 Task: Find connections with filter location Yara with filter topic #leadership with filter profile language Potuguese with filter current company VMware with filter school Kongu Engineering College with filter industry Fabricated Metal Products with filter service category Management Consulting with filter keywords title Marketing Research Analyst
Action: Mouse moved to (554, 90)
Screenshot: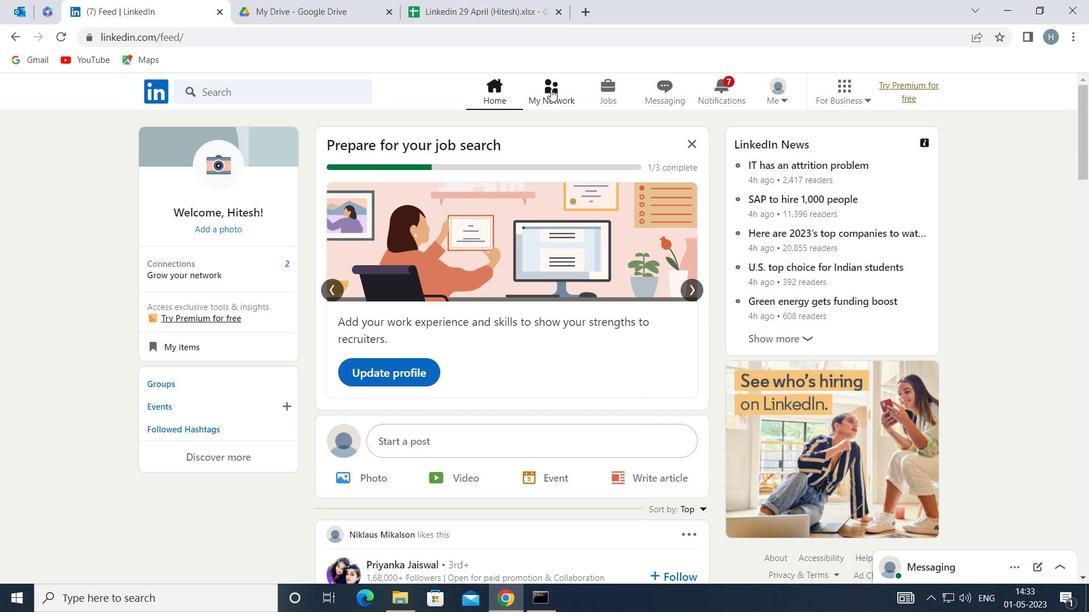 
Action: Mouse pressed left at (554, 90)
Screenshot: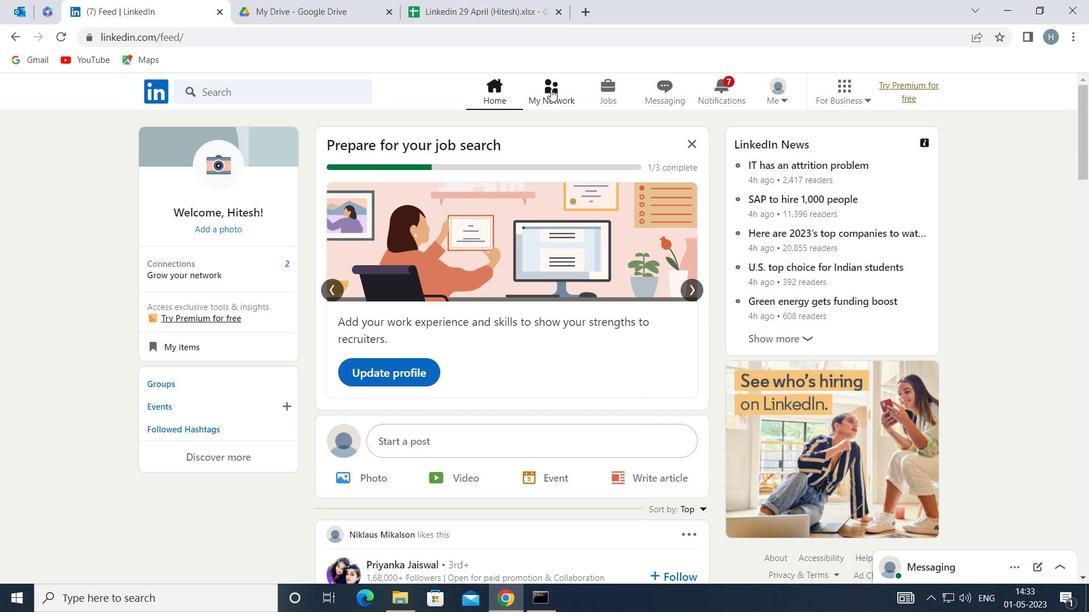 
Action: Mouse moved to (312, 170)
Screenshot: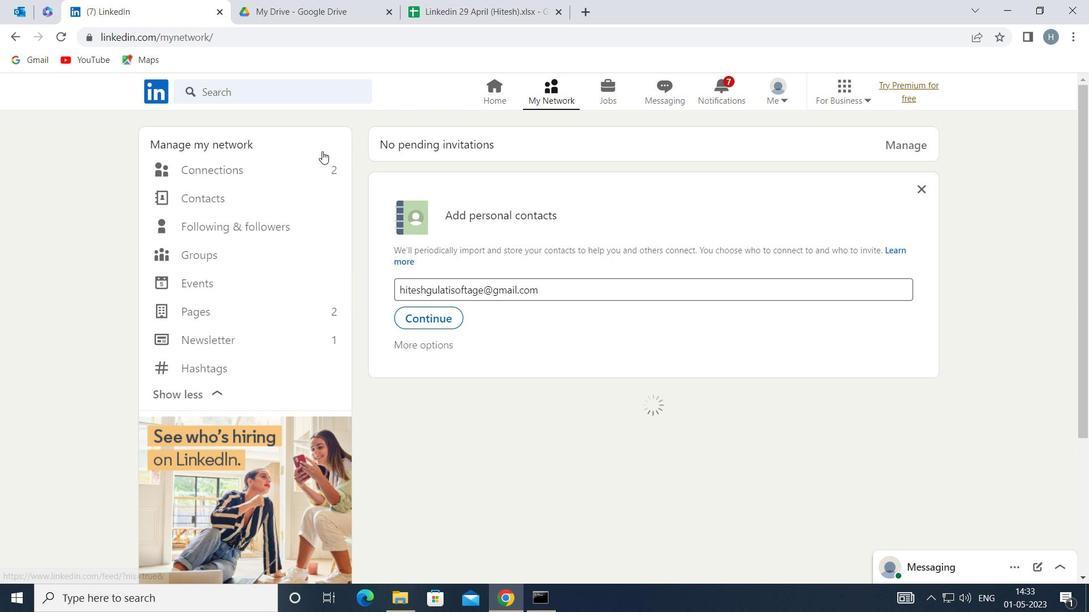 
Action: Mouse pressed left at (312, 170)
Screenshot: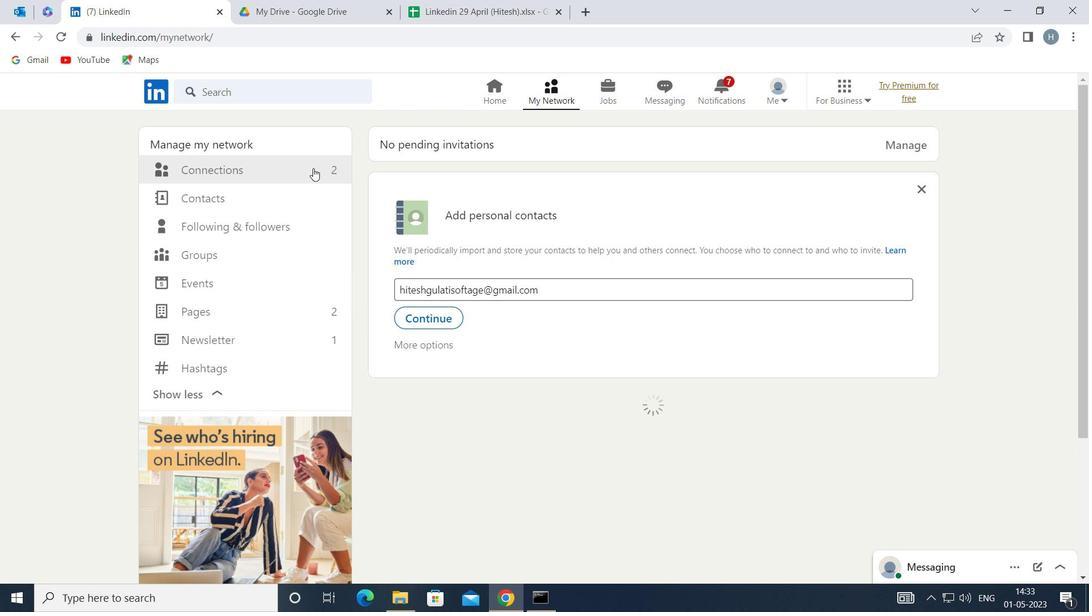 
Action: Mouse moved to (633, 167)
Screenshot: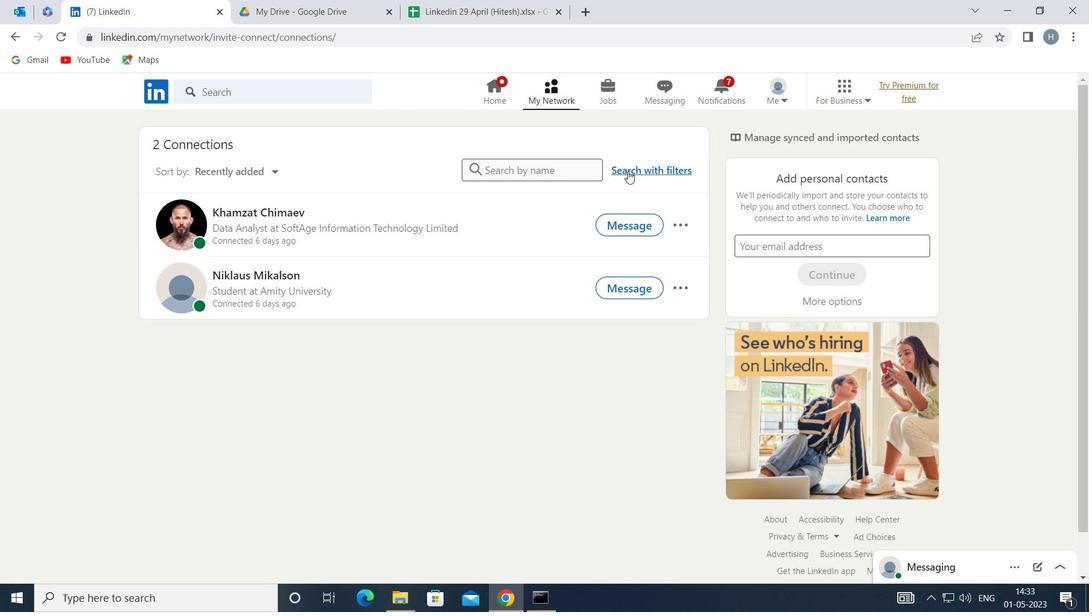
Action: Mouse pressed left at (633, 167)
Screenshot: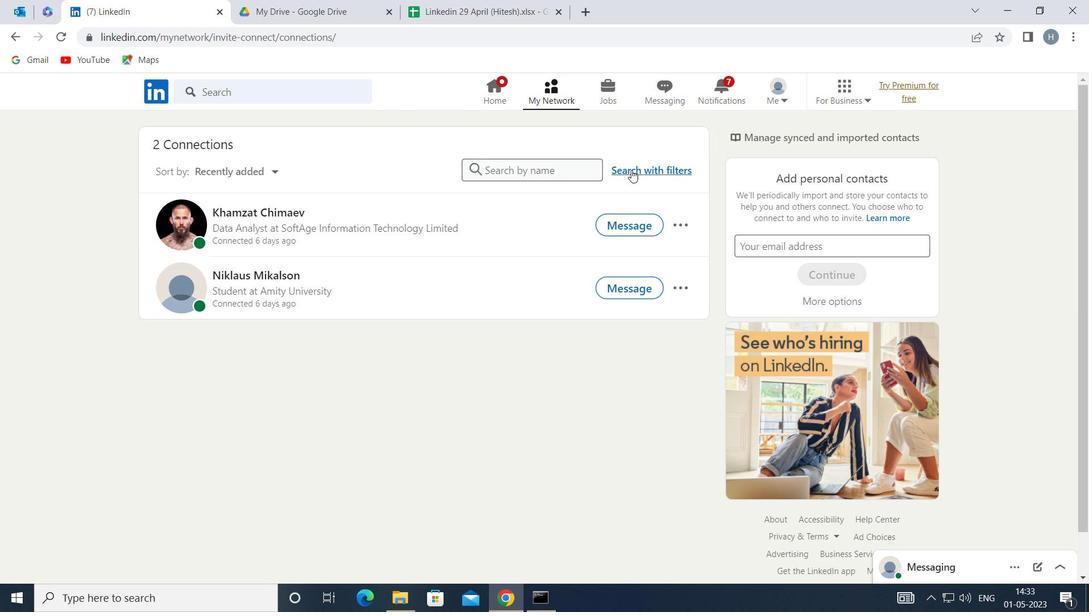 
Action: Mouse moved to (575, 127)
Screenshot: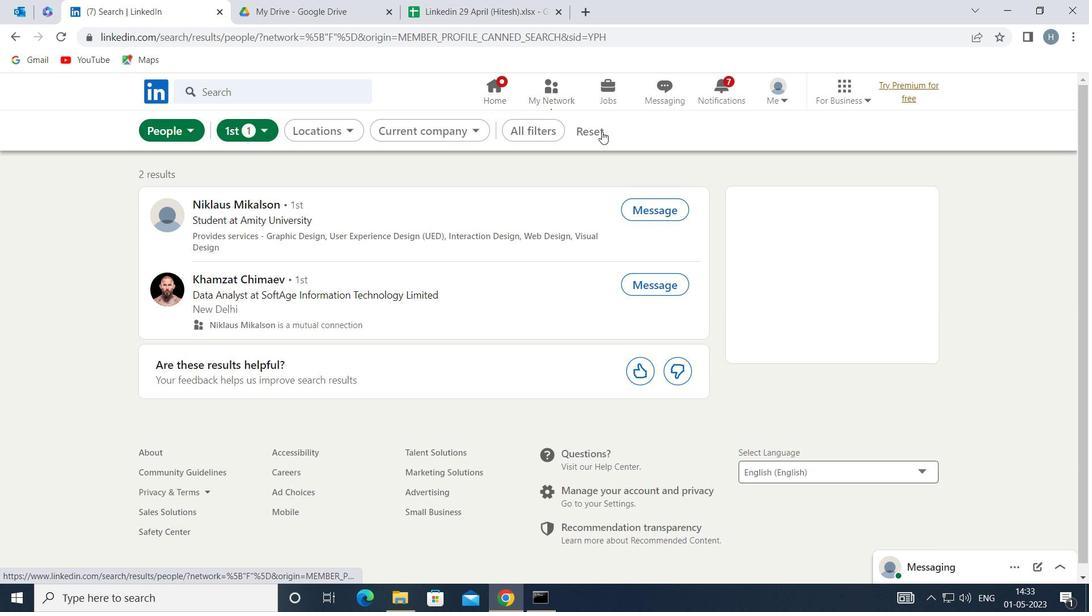 
Action: Mouse pressed left at (575, 127)
Screenshot: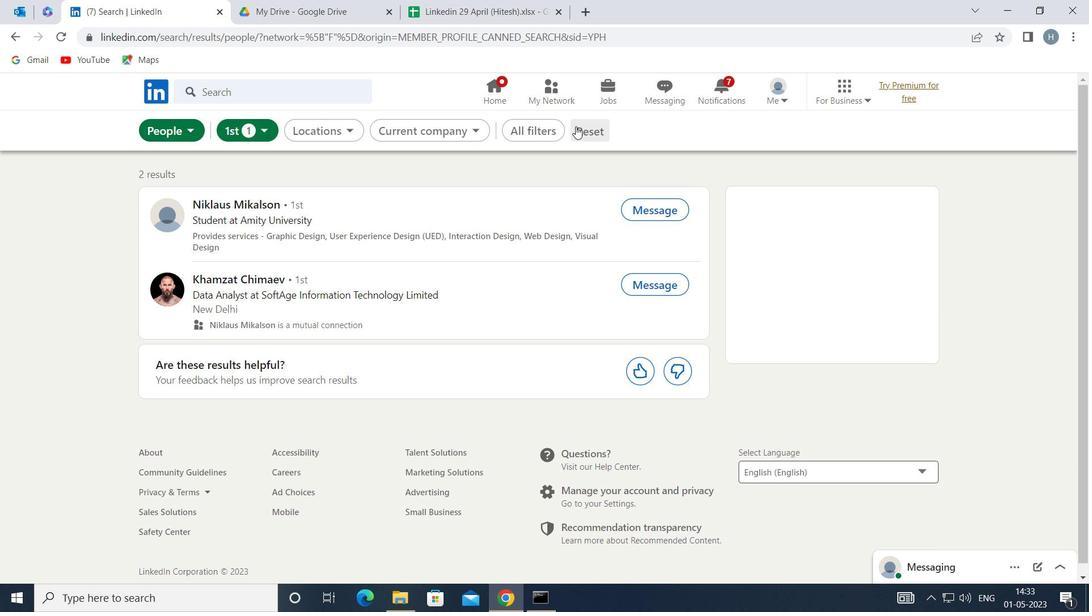 
Action: Mouse moved to (558, 127)
Screenshot: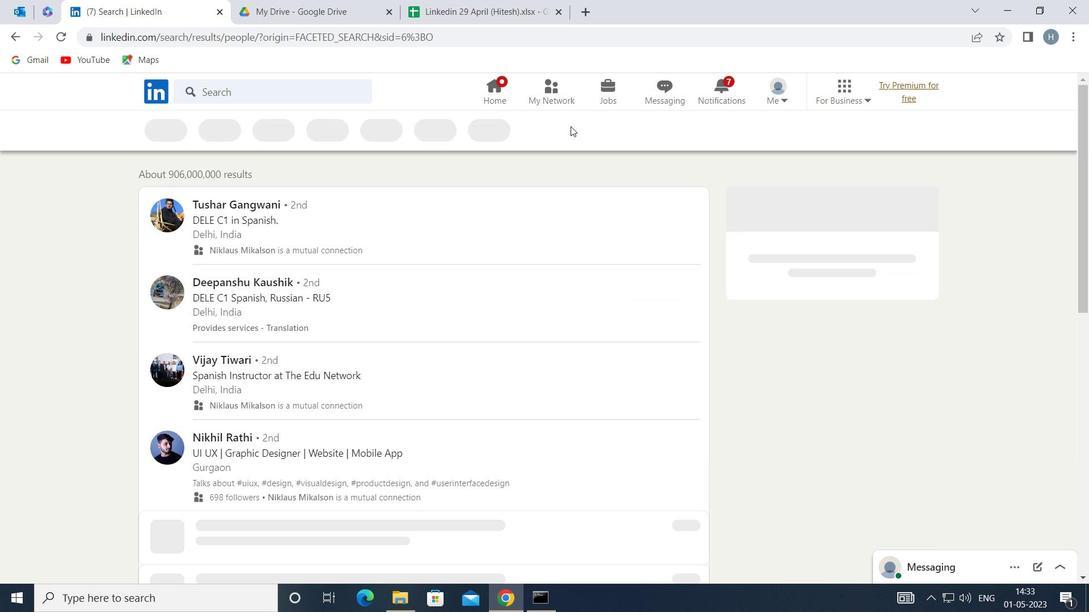 
Action: Mouse pressed left at (558, 127)
Screenshot: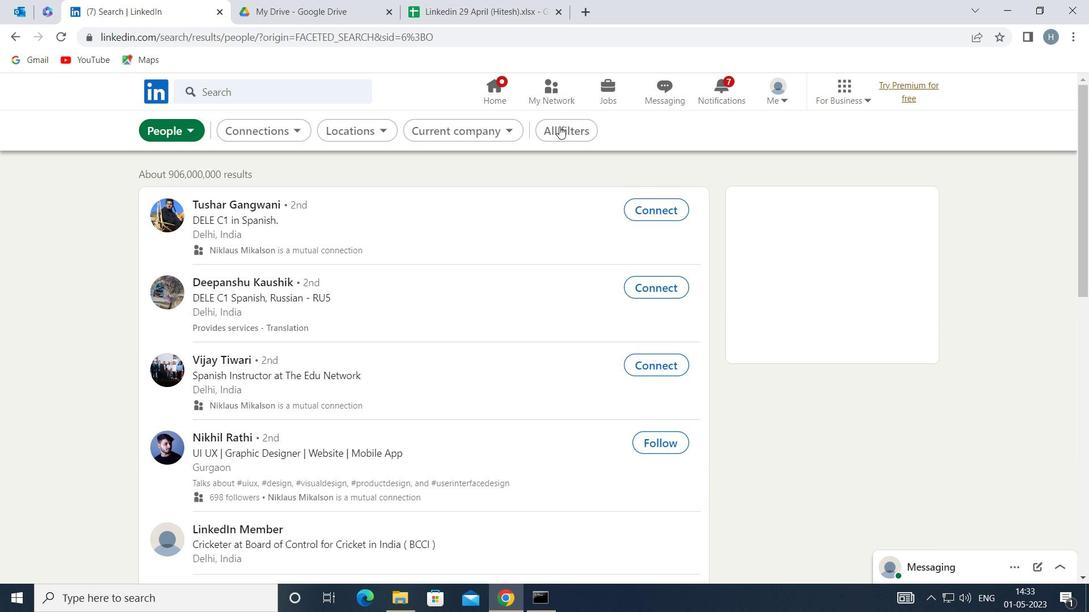 
Action: Mouse moved to (859, 276)
Screenshot: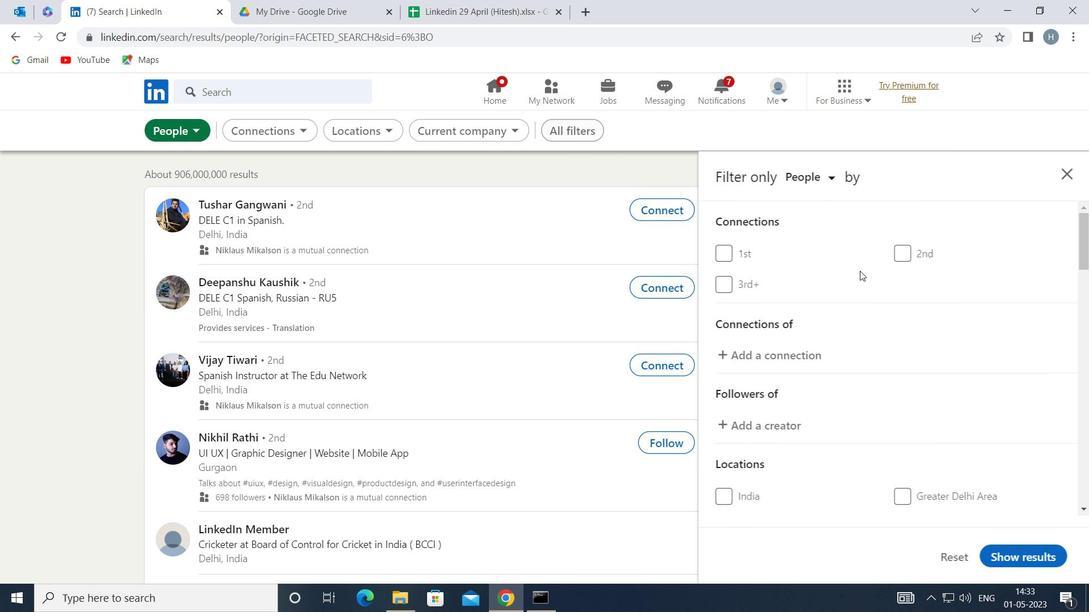 
Action: Mouse scrolled (859, 276) with delta (0, 0)
Screenshot: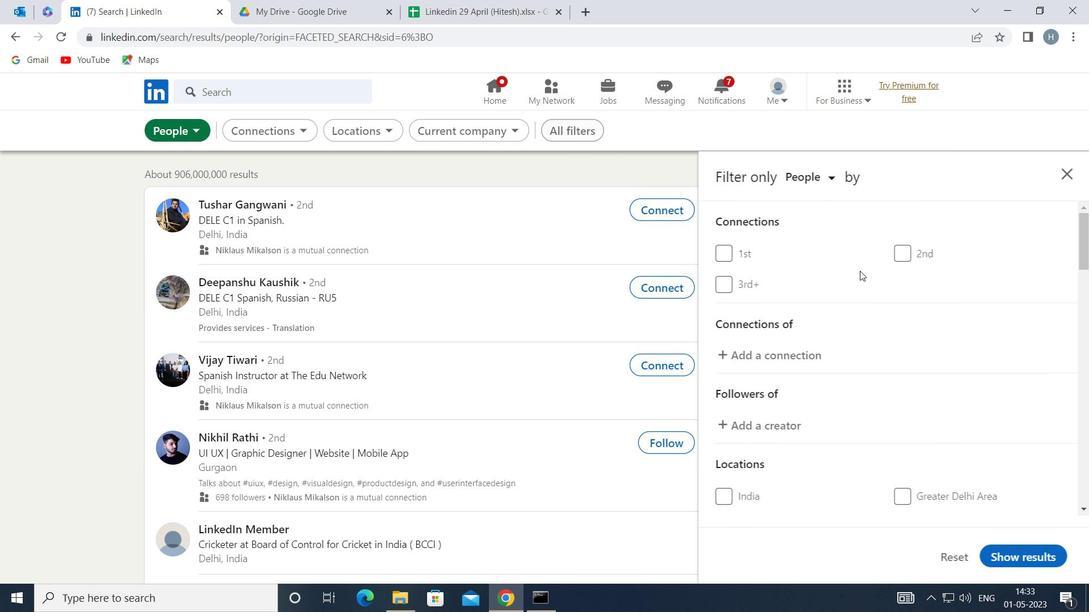 
Action: Mouse moved to (857, 284)
Screenshot: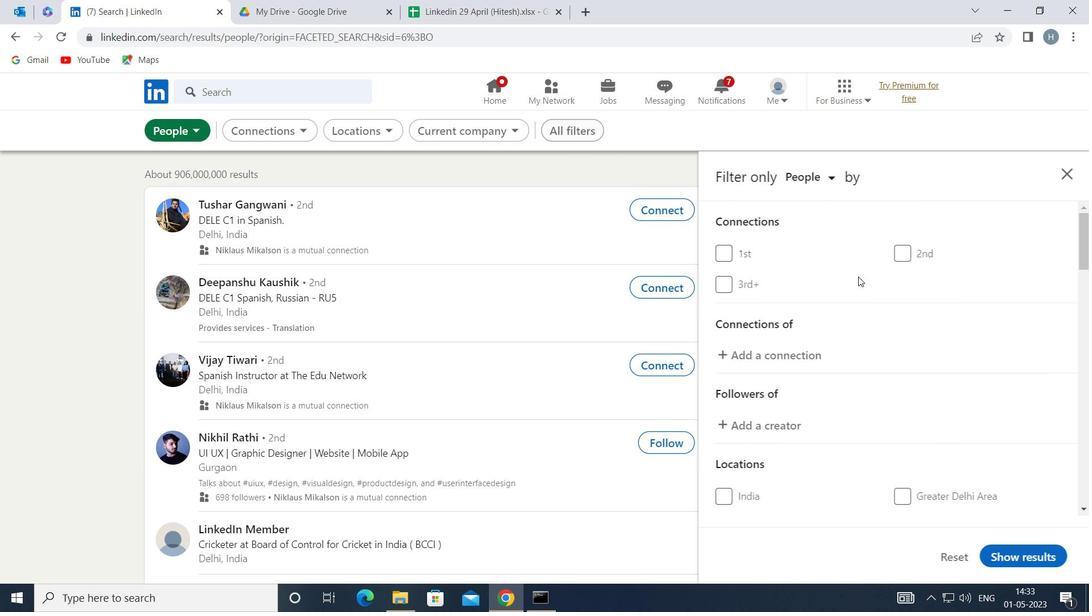 
Action: Mouse scrolled (857, 284) with delta (0, 0)
Screenshot: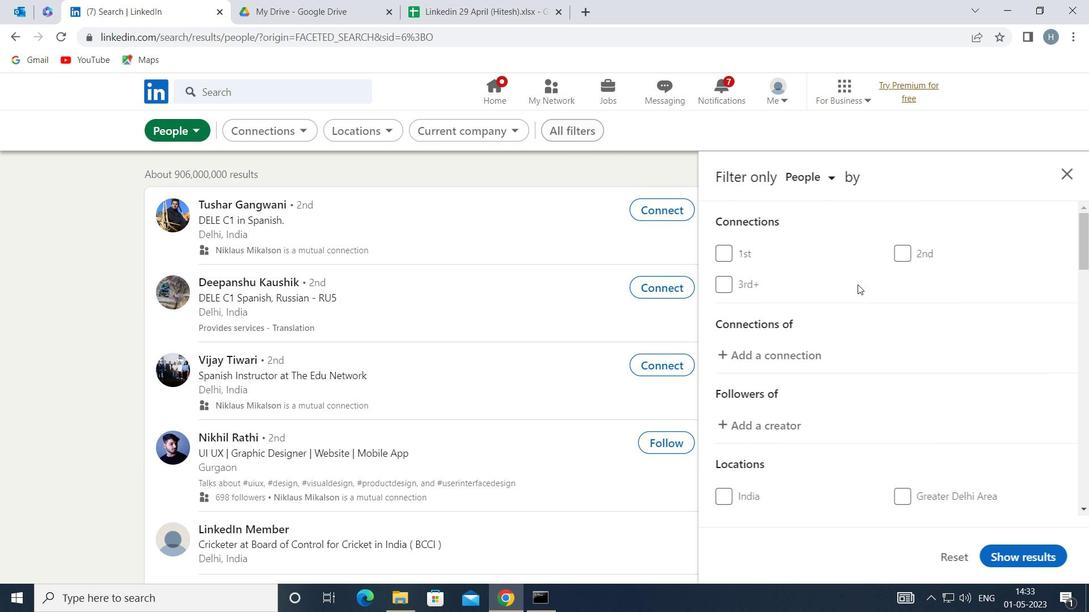 
Action: Mouse moved to (894, 323)
Screenshot: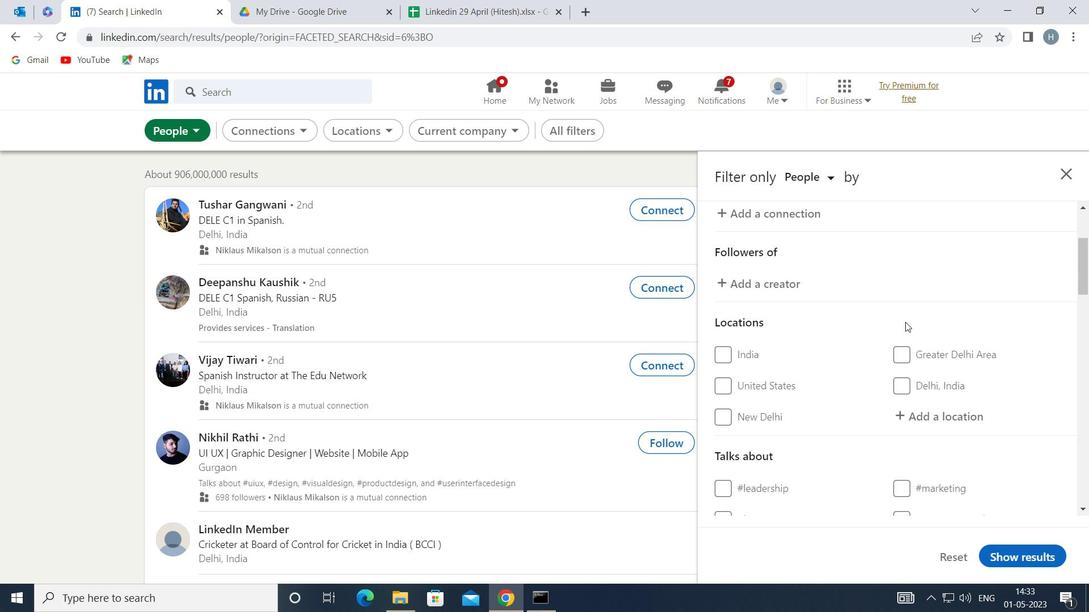 
Action: Mouse scrolled (894, 322) with delta (0, 0)
Screenshot: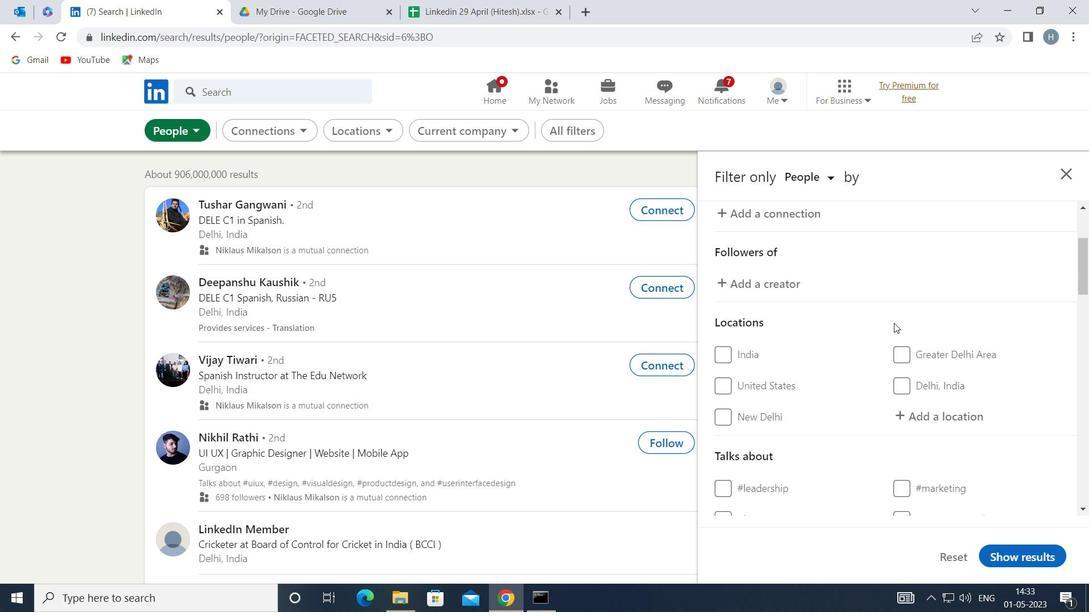 
Action: Mouse moved to (927, 338)
Screenshot: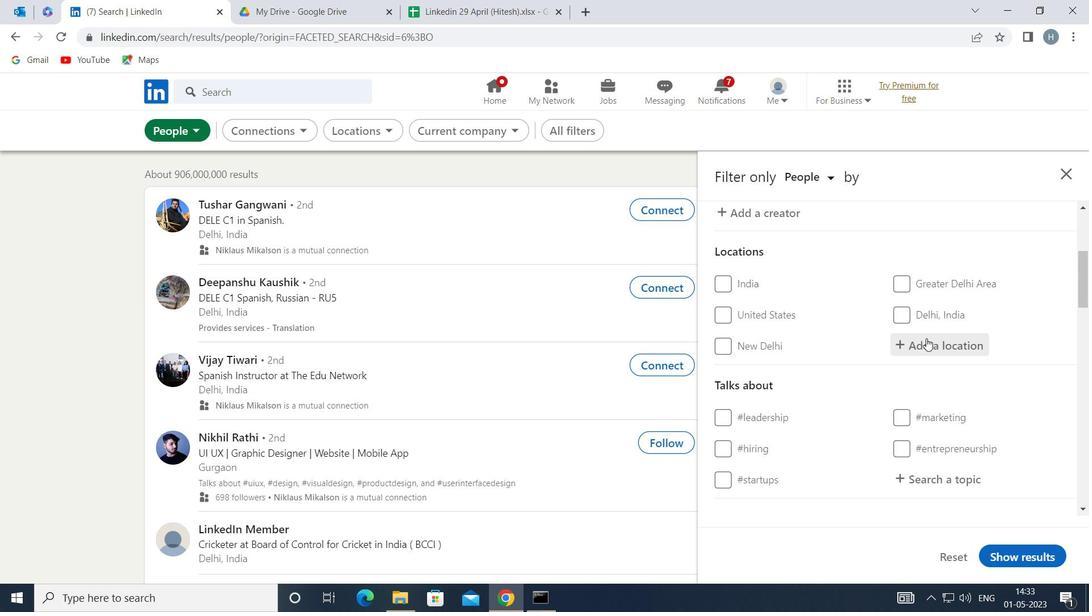 
Action: Mouse pressed left at (927, 338)
Screenshot: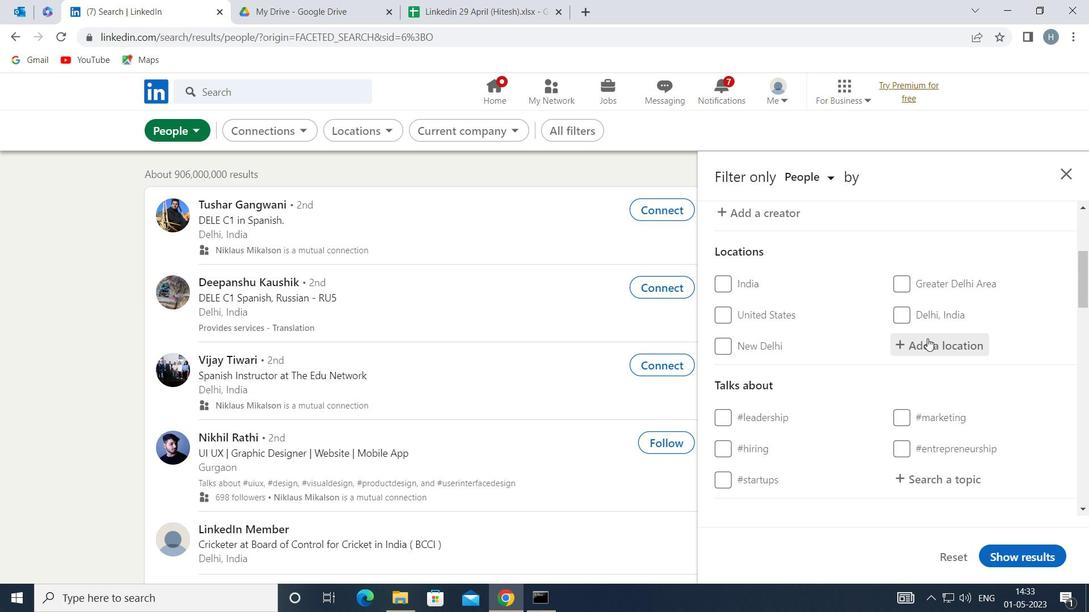 
Action: Mouse moved to (929, 338)
Screenshot: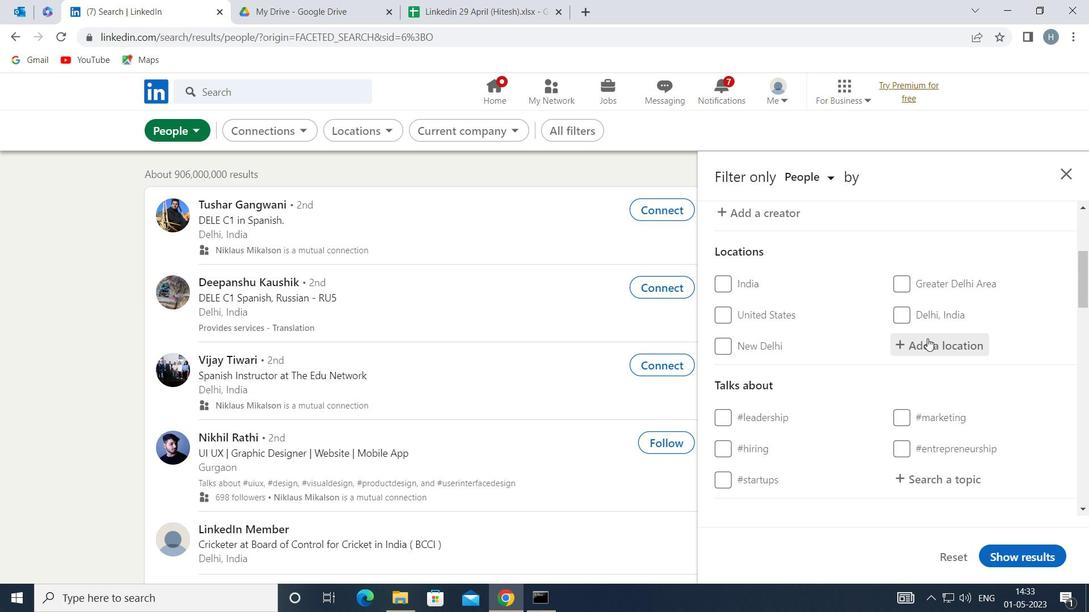
Action: Key pressed <Key.shift>YARA
Screenshot: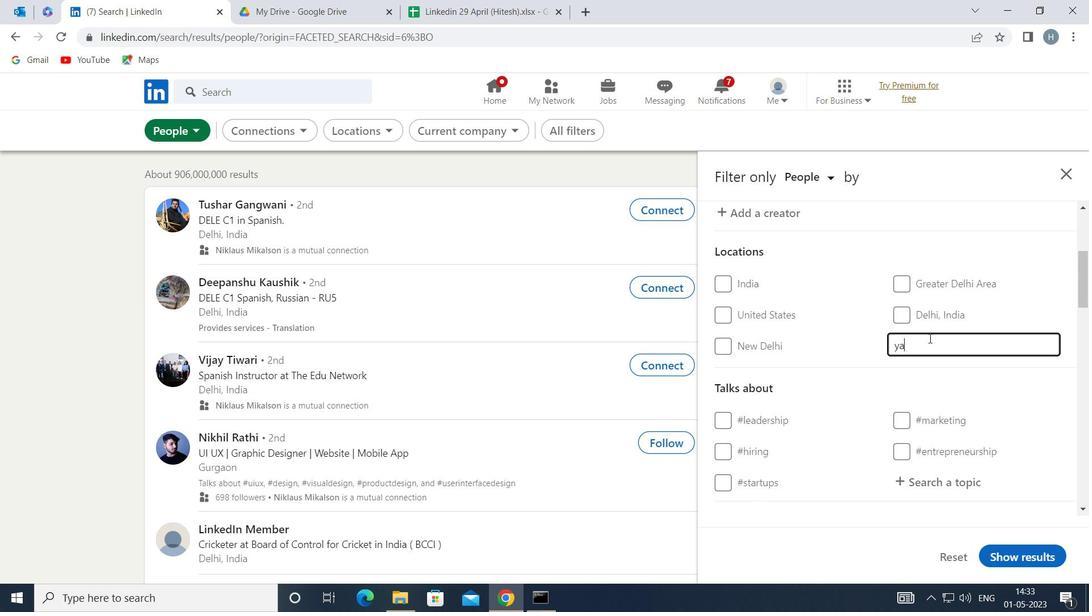 
Action: Mouse moved to (985, 283)
Screenshot: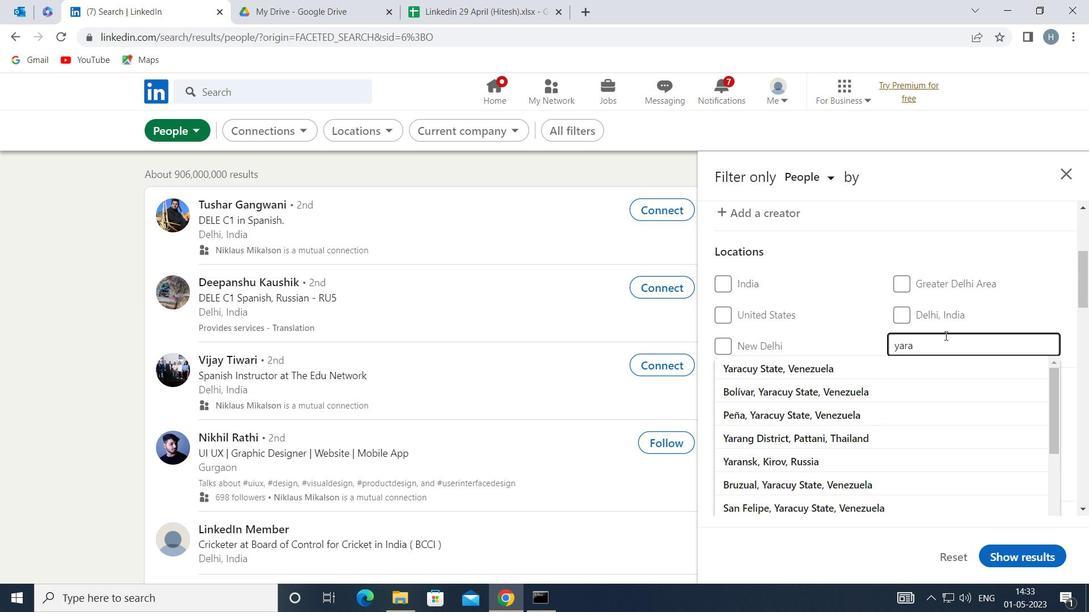
Action: Key pressed <Key.enter>
Screenshot: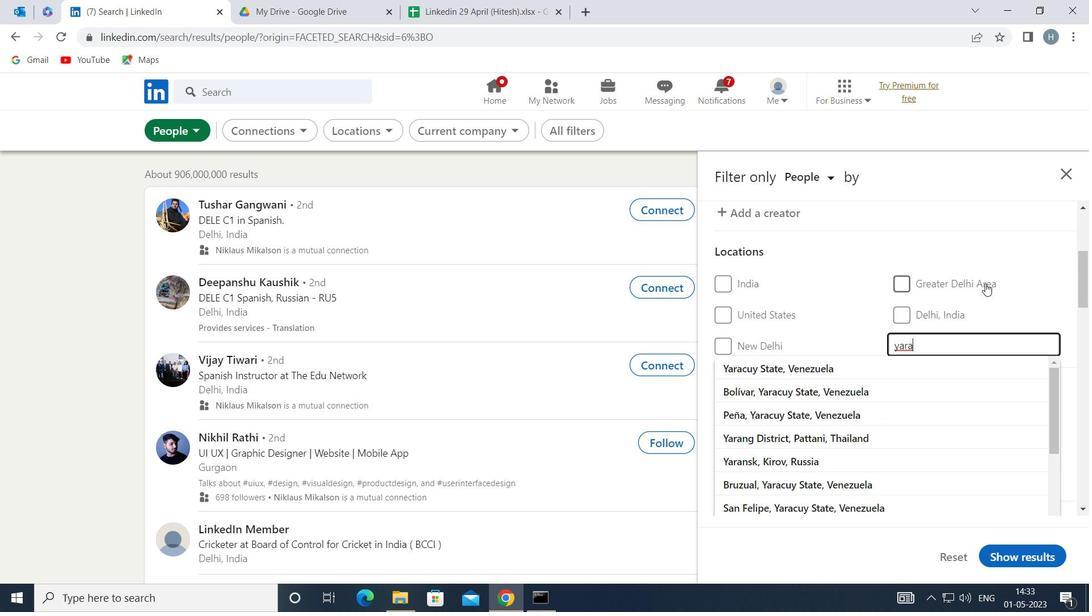 
Action: Mouse moved to (957, 382)
Screenshot: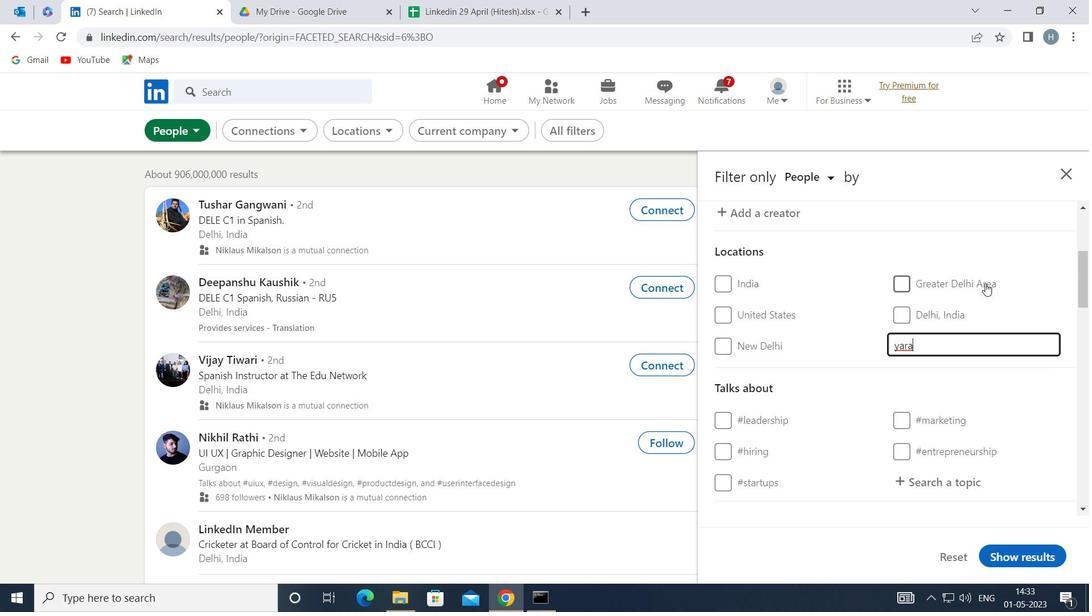 
Action: Mouse scrolled (957, 382) with delta (0, 0)
Screenshot: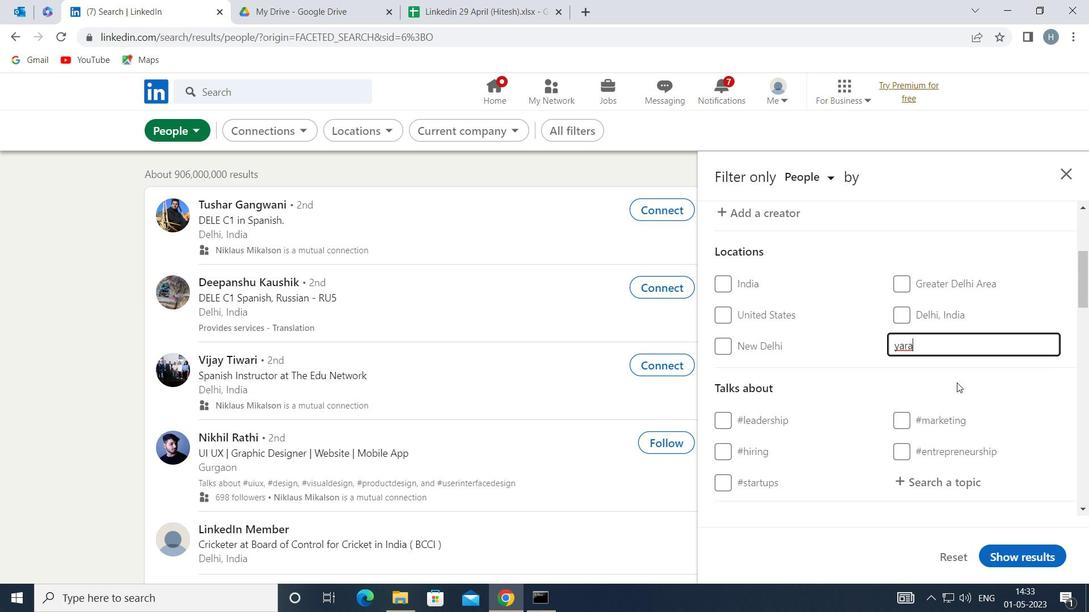 
Action: Mouse scrolled (957, 382) with delta (0, 0)
Screenshot: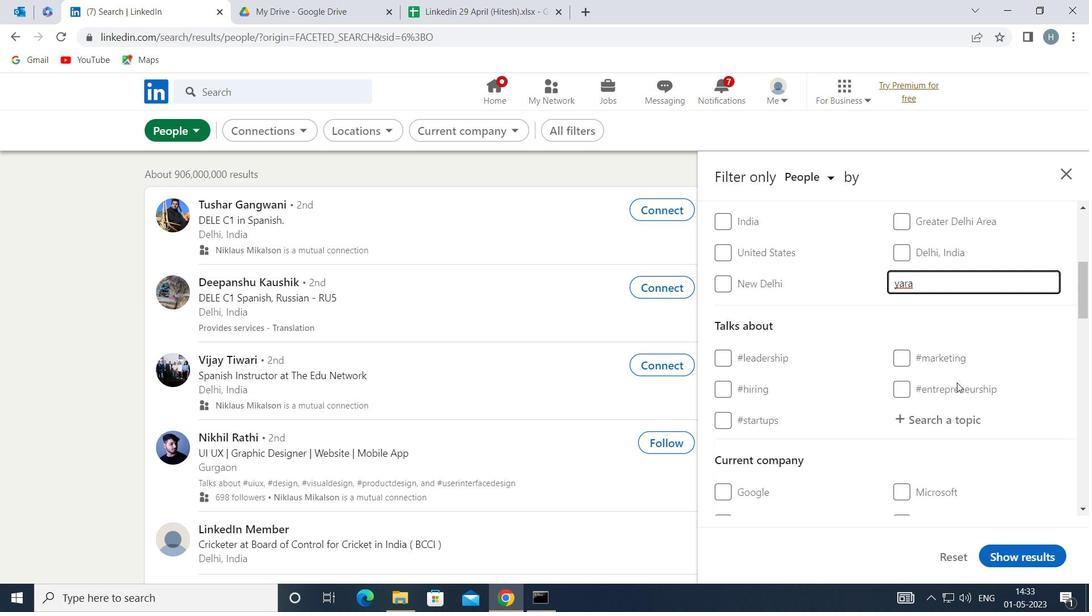 
Action: Mouse moved to (960, 344)
Screenshot: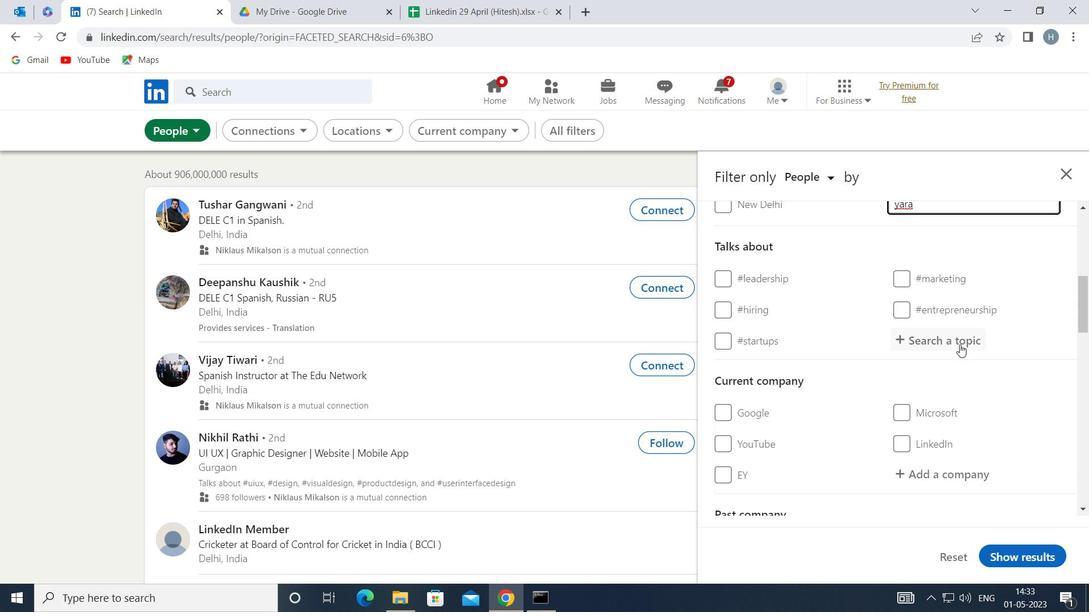 
Action: Mouse pressed left at (960, 344)
Screenshot: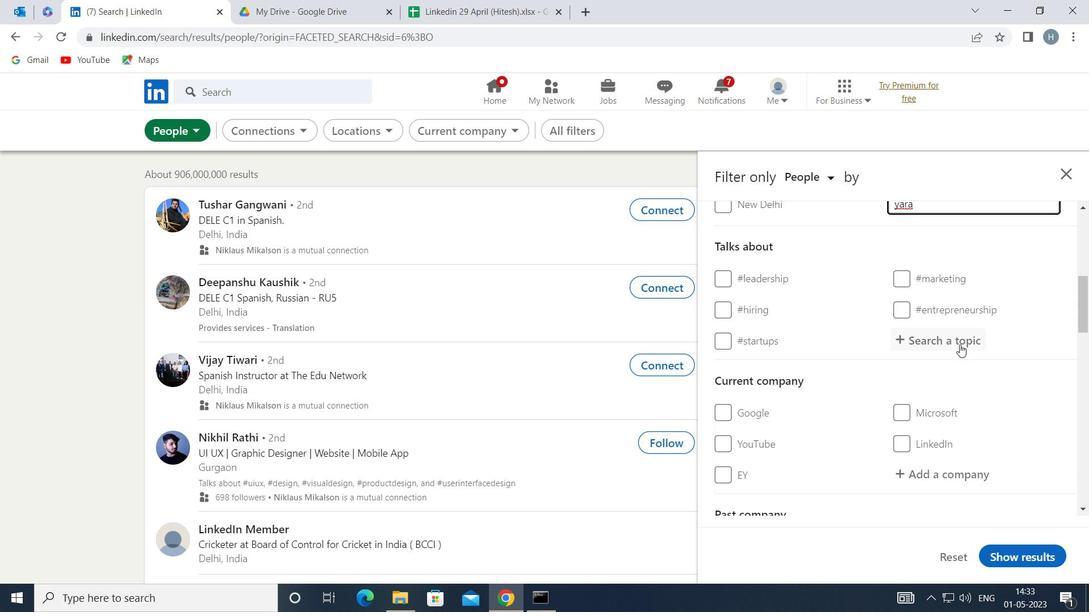 
Action: Key pressed <Key.shift>LEADERSHIP
Screenshot: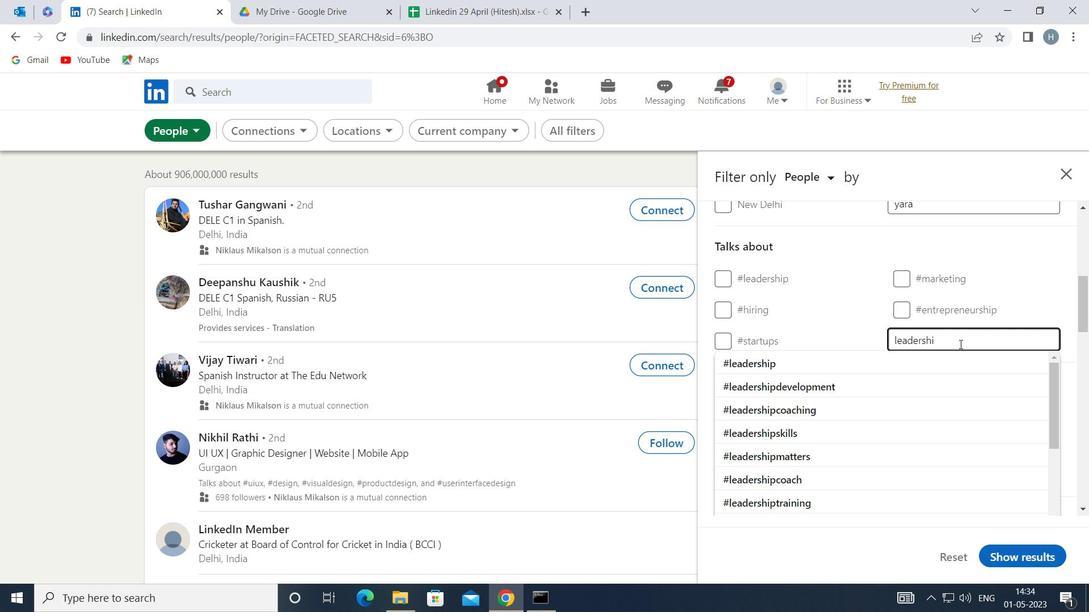 
Action: Mouse moved to (893, 364)
Screenshot: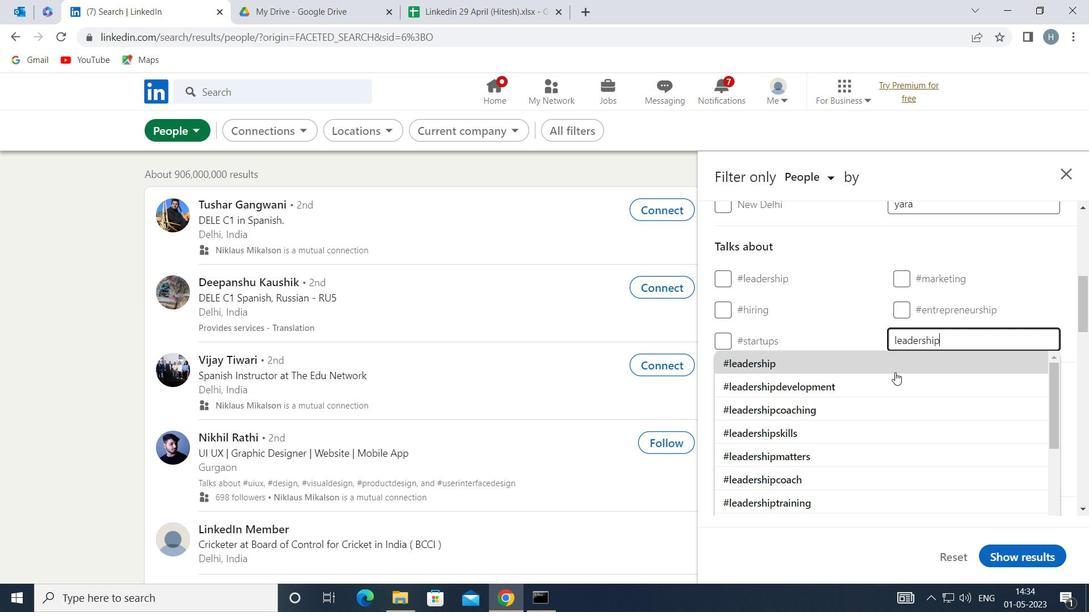 
Action: Mouse pressed left at (893, 364)
Screenshot: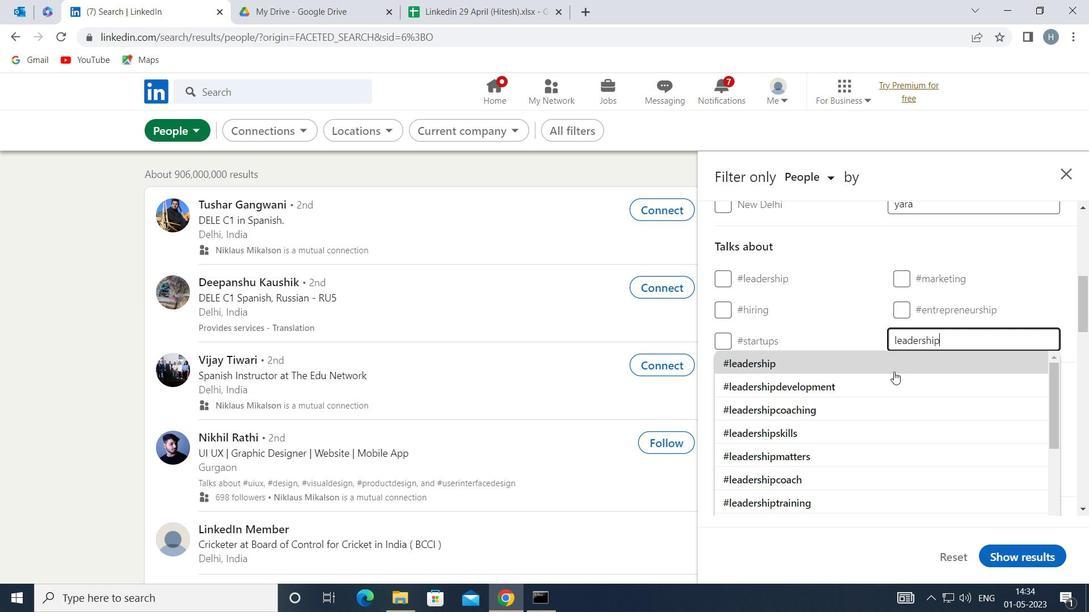 
Action: Mouse moved to (863, 356)
Screenshot: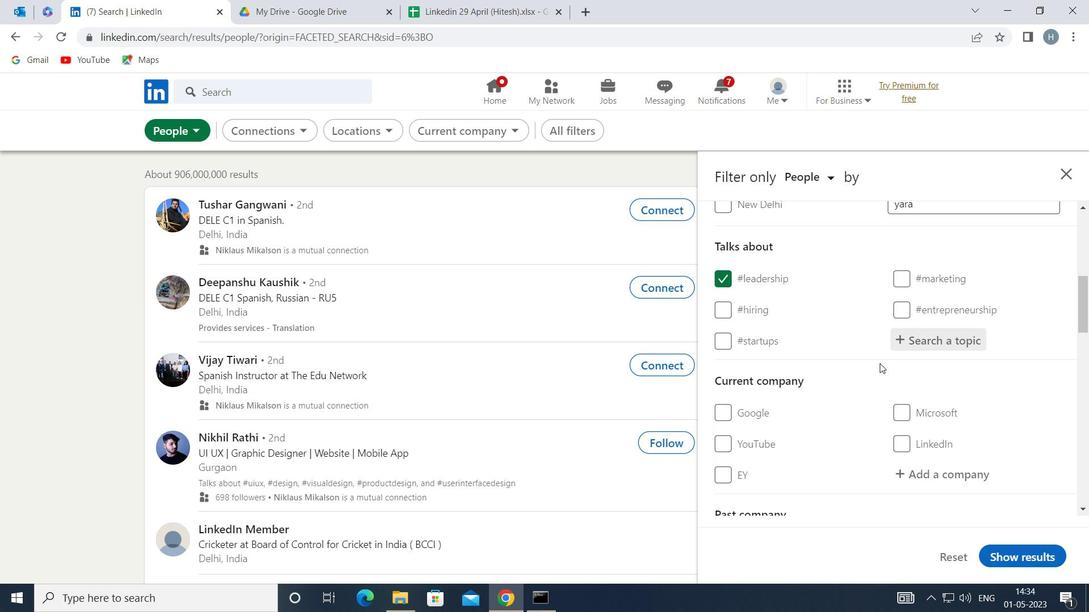 
Action: Mouse scrolled (863, 355) with delta (0, 0)
Screenshot: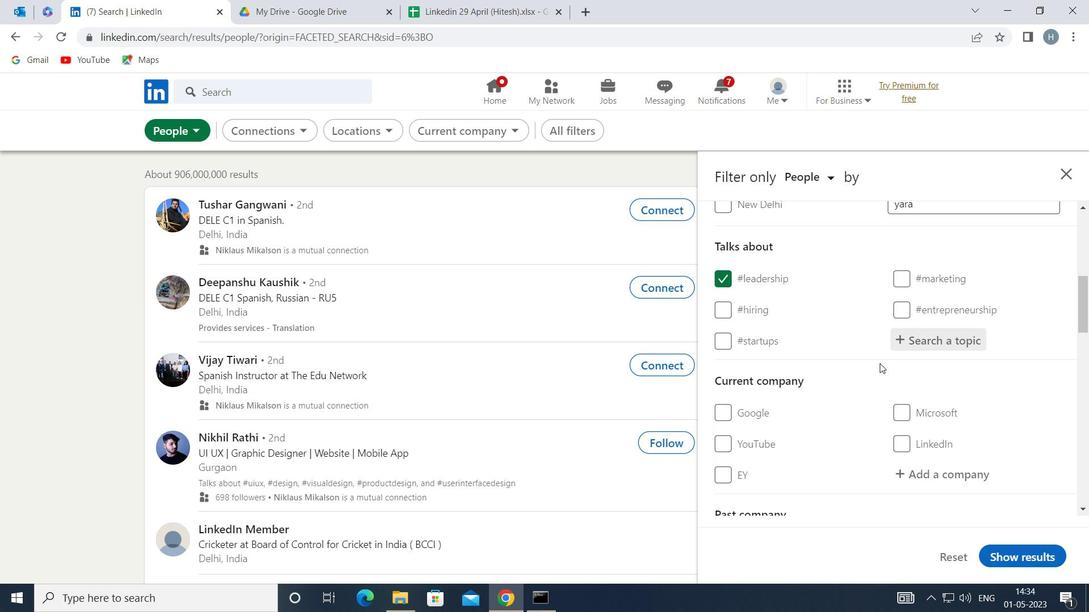 
Action: Mouse moved to (858, 356)
Screenshot: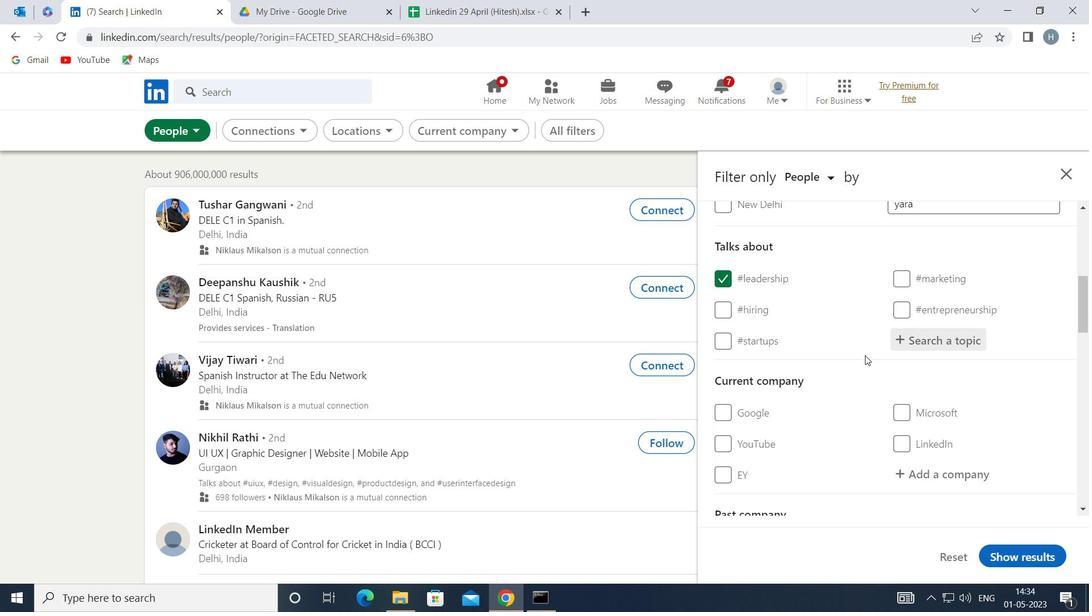 
Action: Mouse scrolled (858, 355) with delta (0, 0)
Screenshot: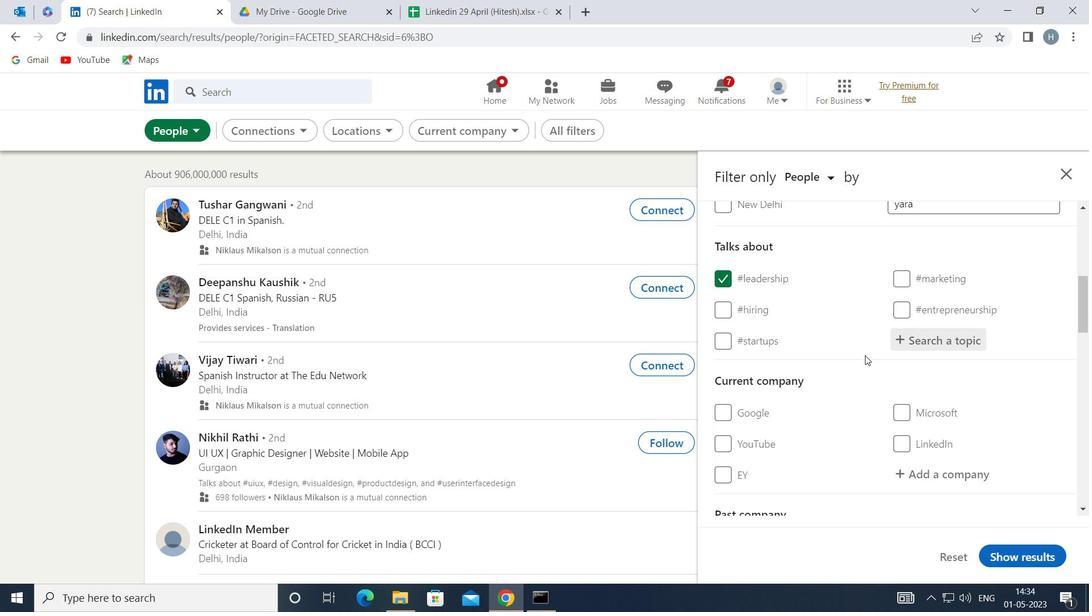 
Action: Mouse moved to (853, 354)
Screenshot: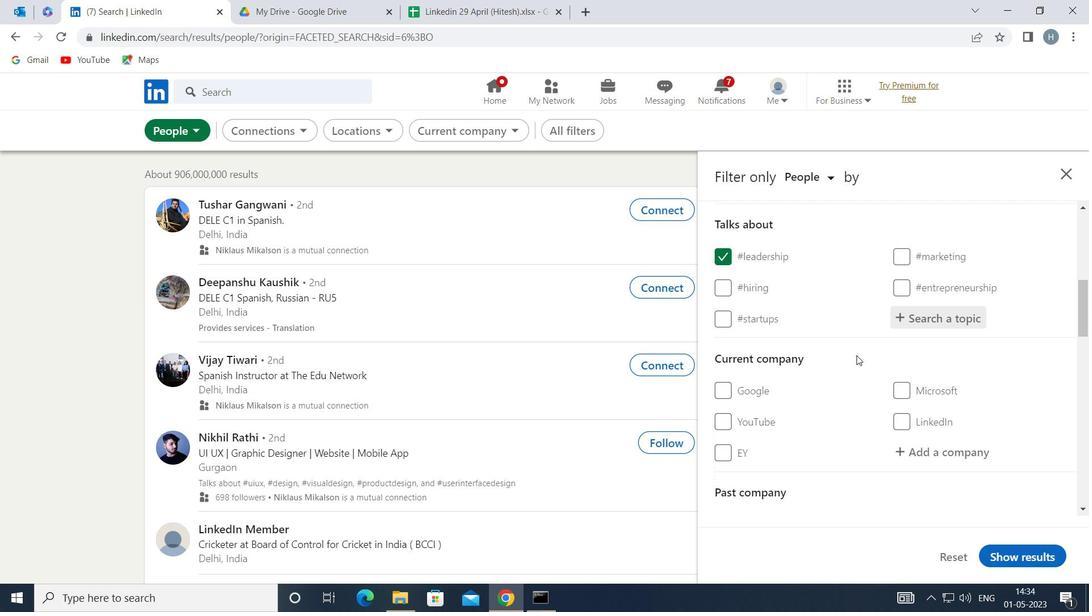 
Action: Mouse scrolled (853, 353) with delta (0, 0)
Screenshot: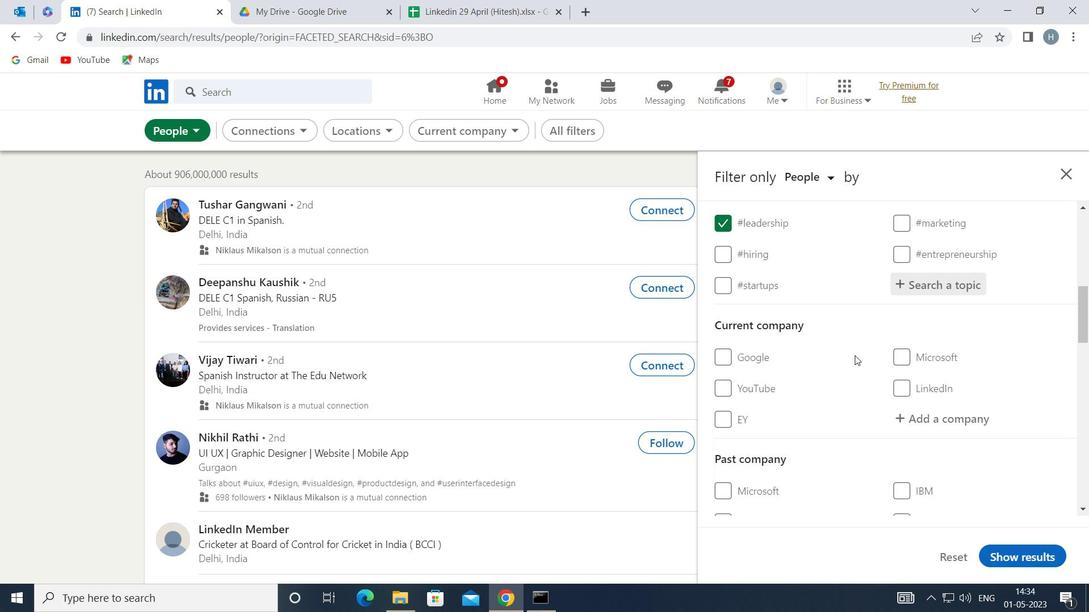 
Action: Mouse moved to (853, 347)
Screenshot: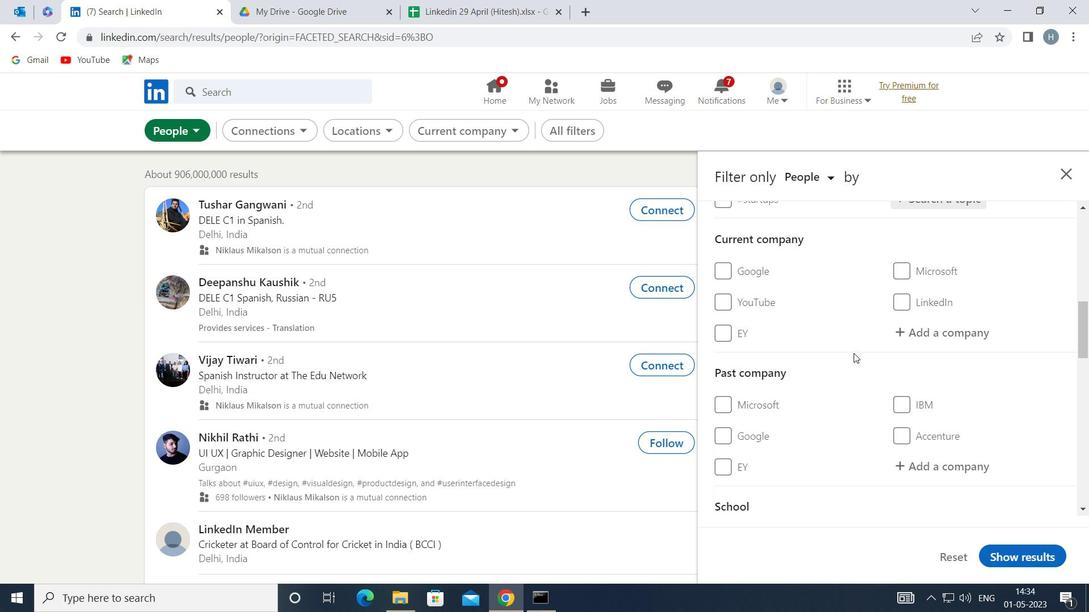 
Action: Mouse scrolled (853, 346) with delta (0, 0)
Screenshot: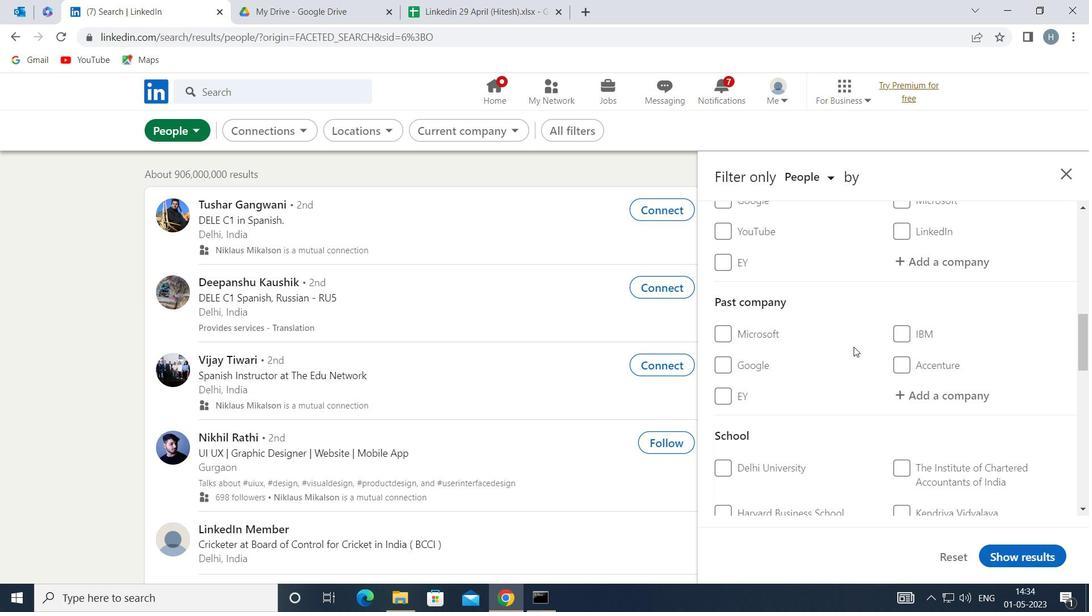 
Action: Mouse scrolled (853, 346) with delta (0, 0)
Screenshot: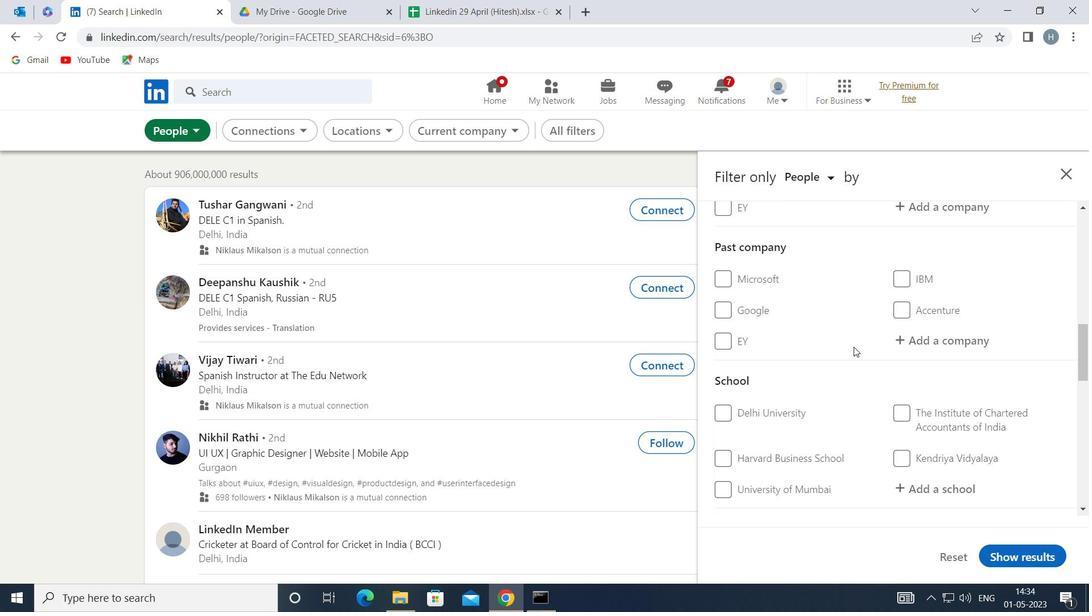 
Action: Mouse scrolled (853, 346) with delta (0, 0)
Screenshot: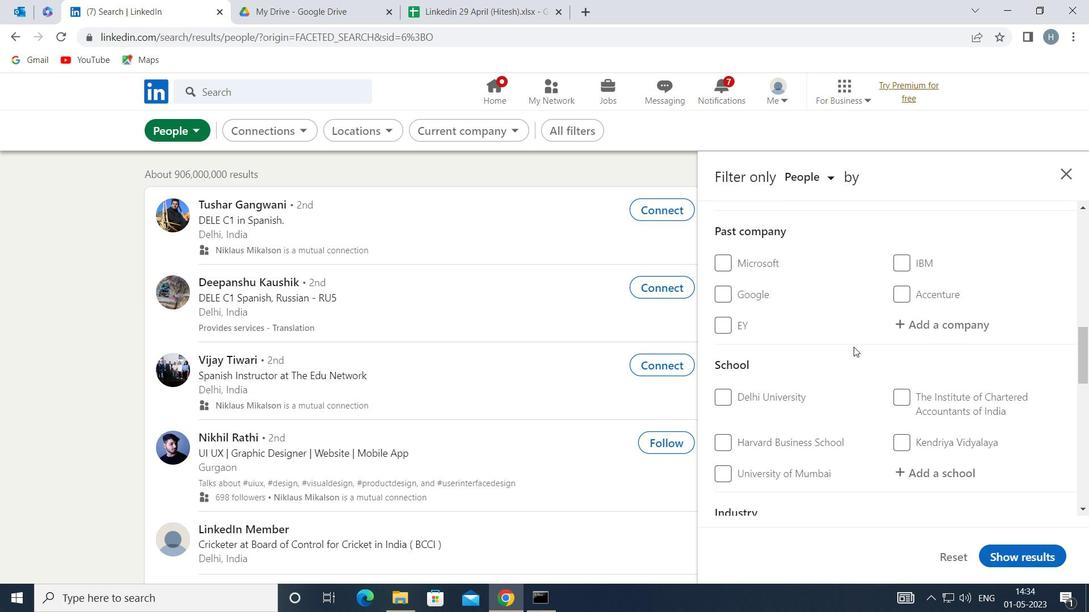 
Action: Mouse scrolled (853, 346) with delta (0, 0)
Screenshot: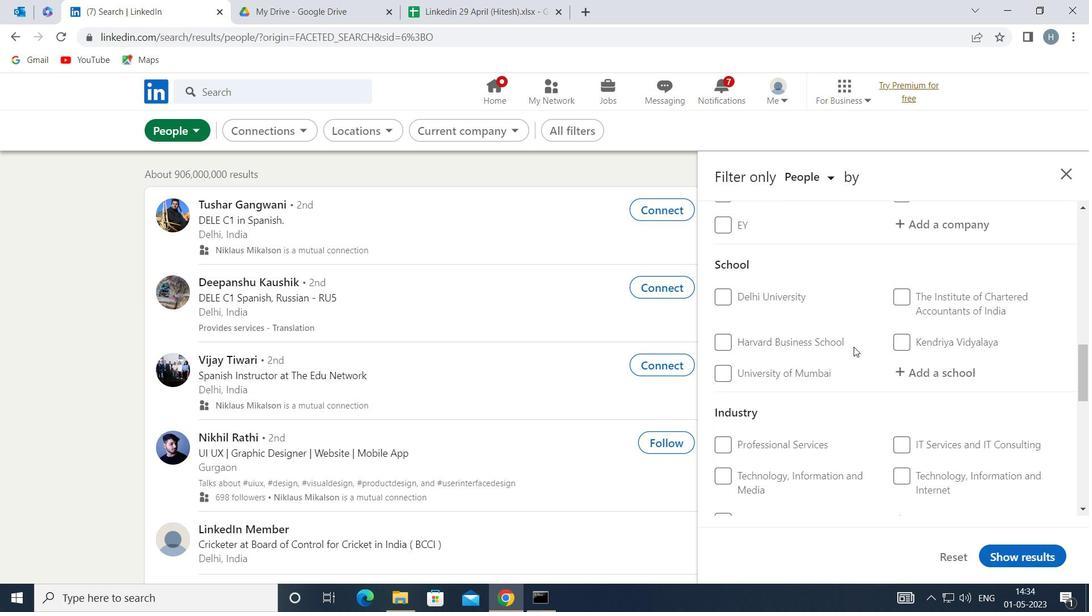 
Action: Mouse scrolled (853, 346) with delta (0, 0)
Screenshot: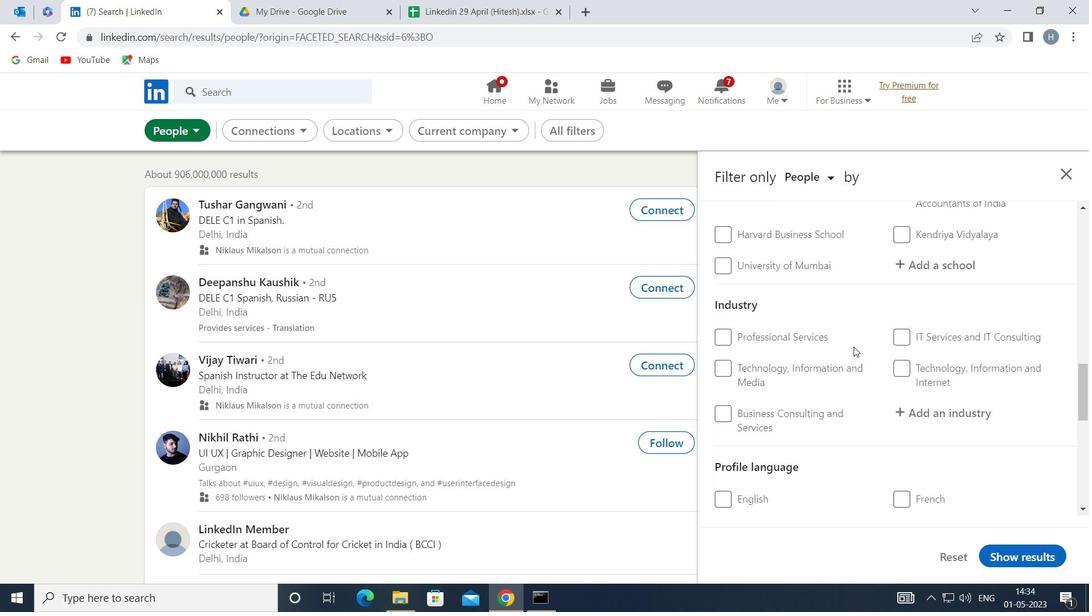 
Action: Mouse moved to (853, 347)
Screenshot: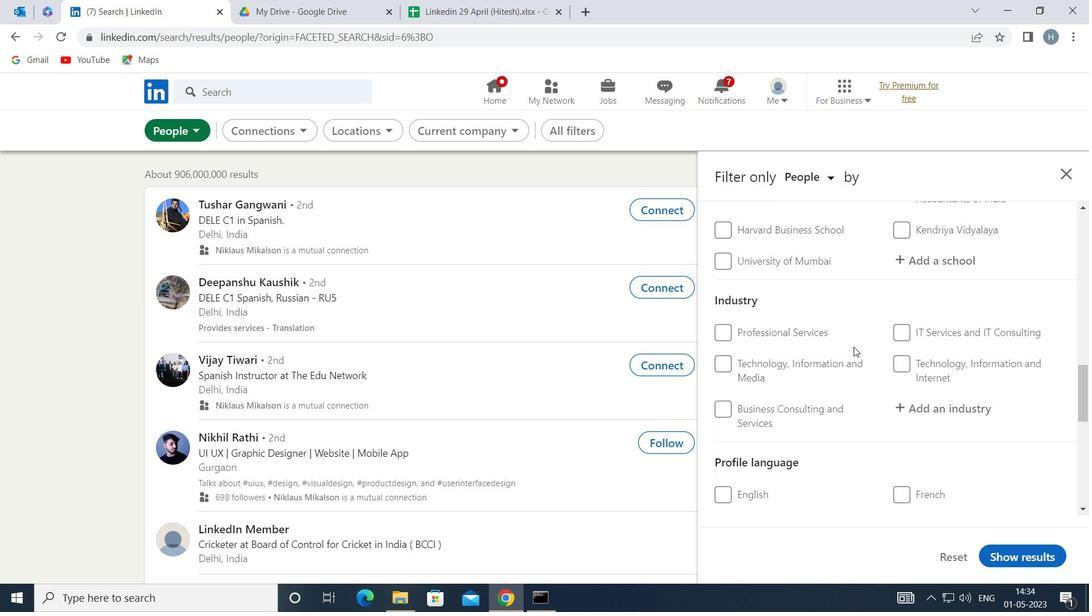 
Action: Mouse scrolled (853, 347) with delta (0, 0)
Screenshot: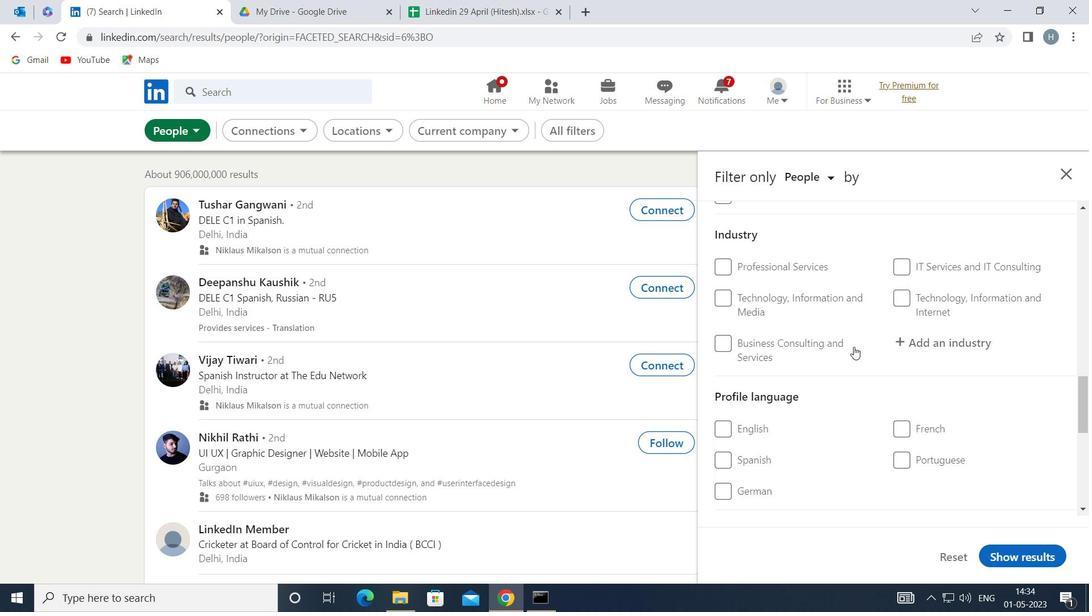 
Action: Mouse moved to (895, 381)
Screenshot: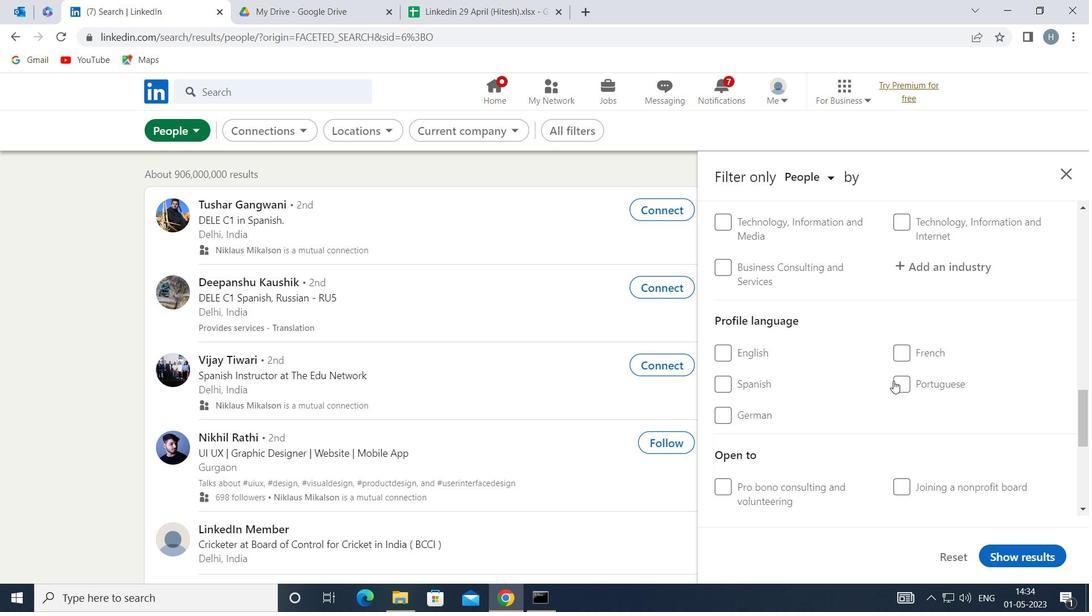 
Action: Mouse pressed left at (895, 381)
Screenshot: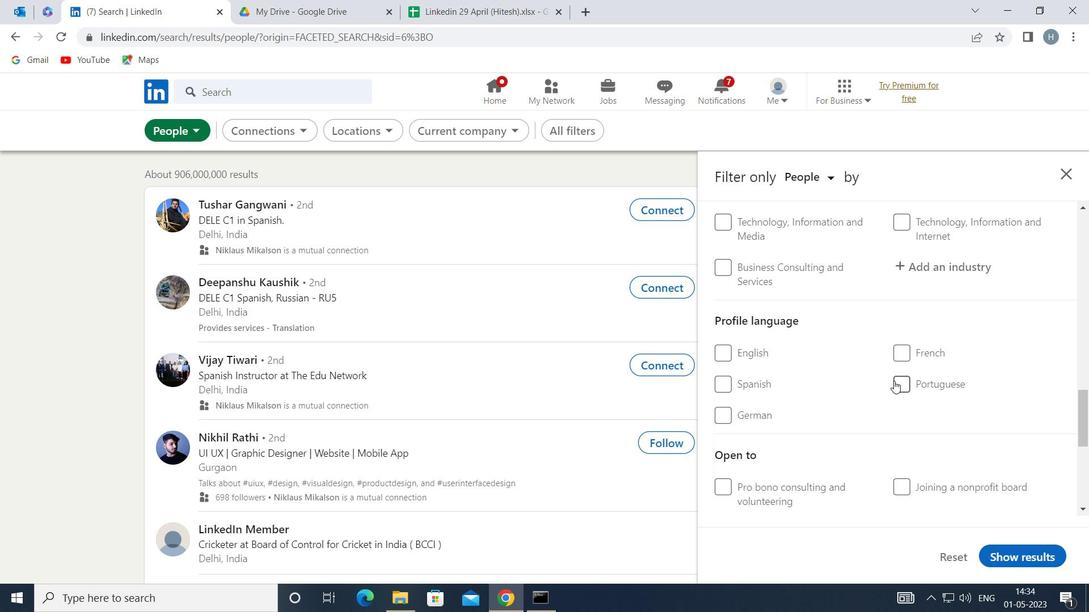 
Action: Mouse moved to (848, 366)
Screenshot: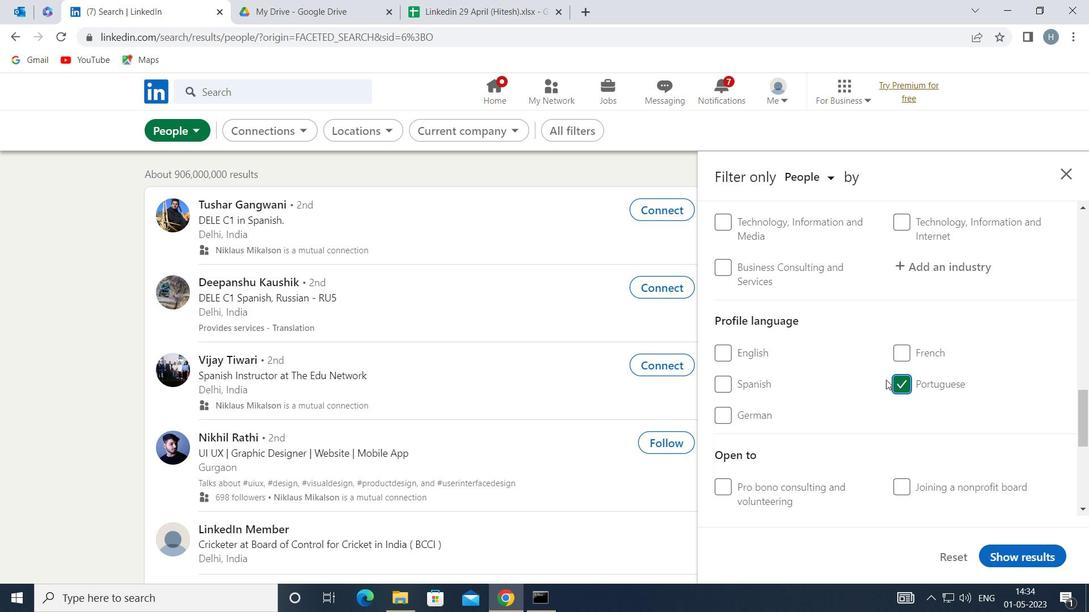 
Action: Mouse scrolled (848, 367) with delta (0, 0)
Screenshot: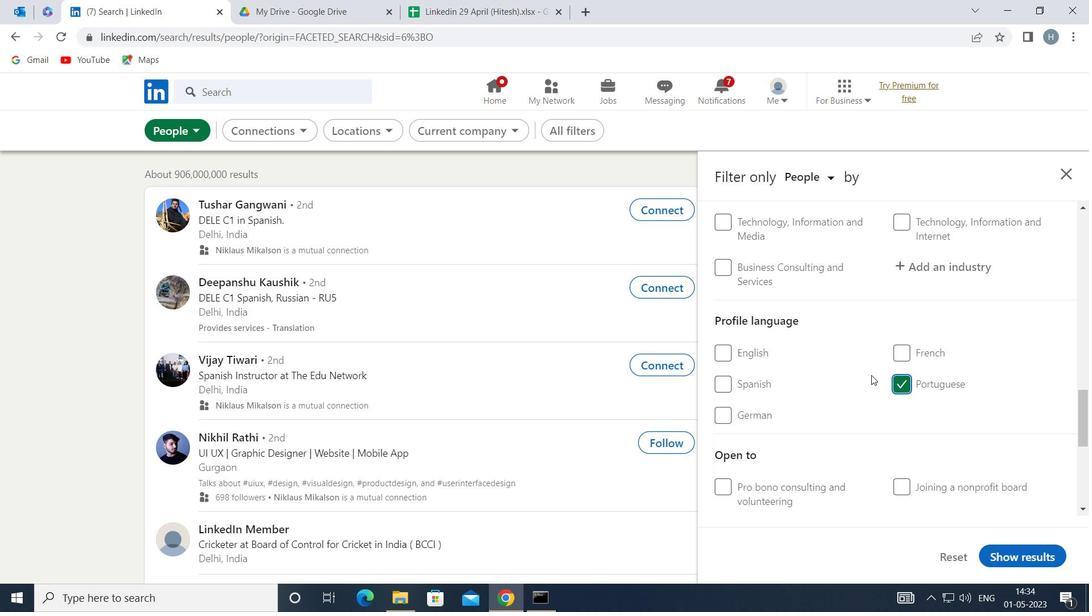 
Action: Mouse moved to (848, 365)
Screenshot: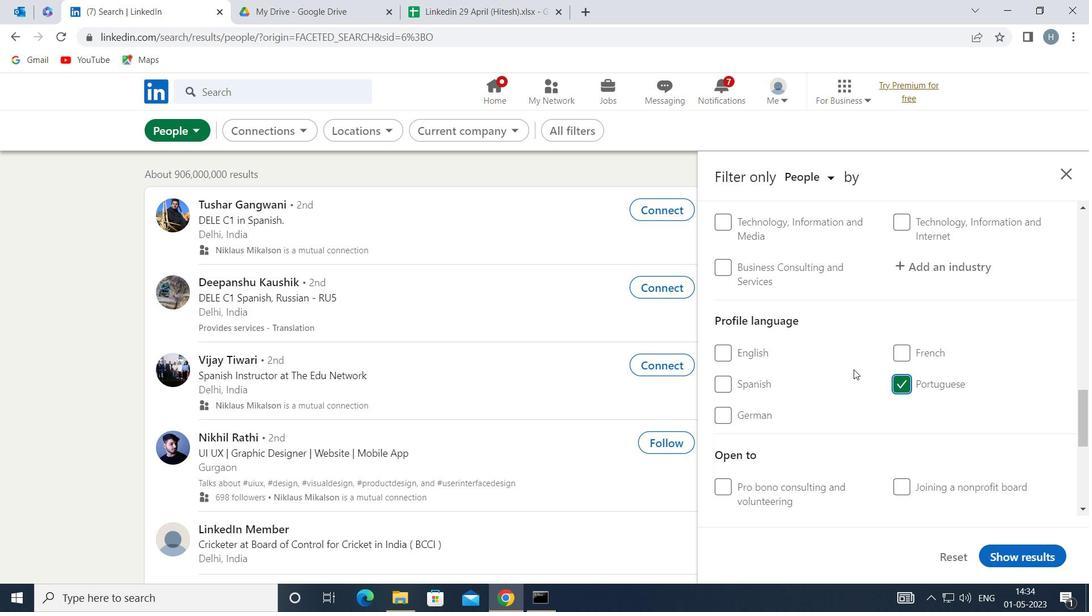 
Action: Mouse scrolled (848, 366) with delta (0, 0)
Screenshot: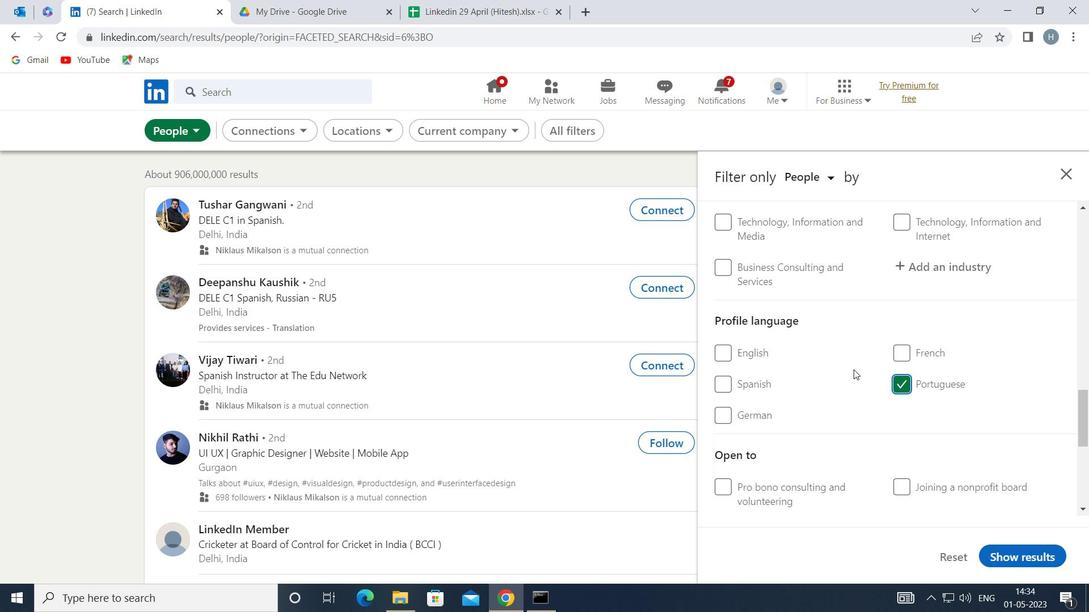 
Action: Mouse moved to (847, 361)
Screenshot: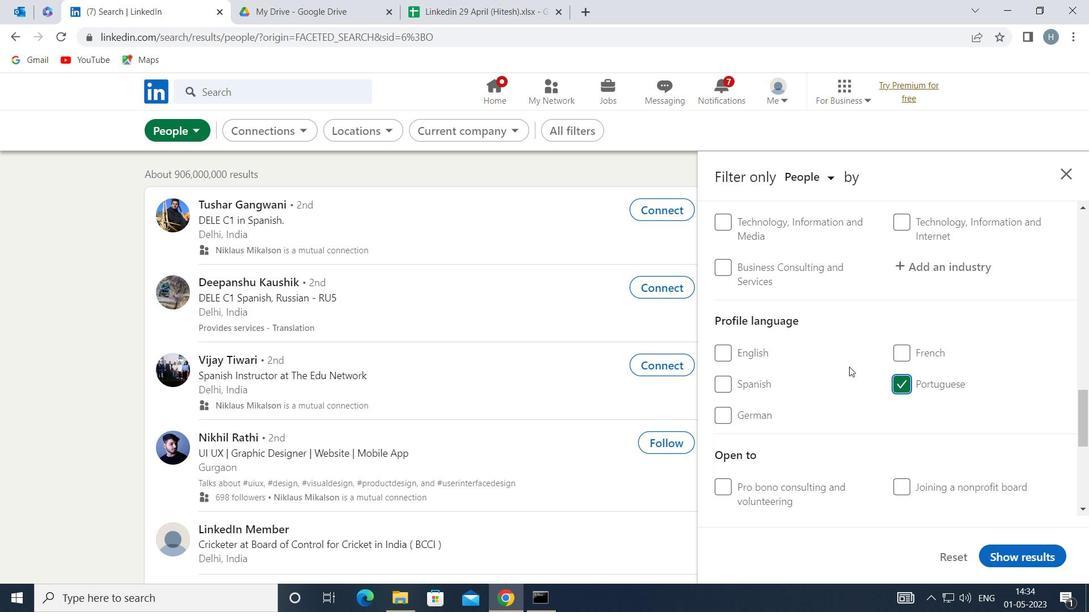 
Action: Mouse scrolled (847, 361) with delta (0, 0)
Screenshot: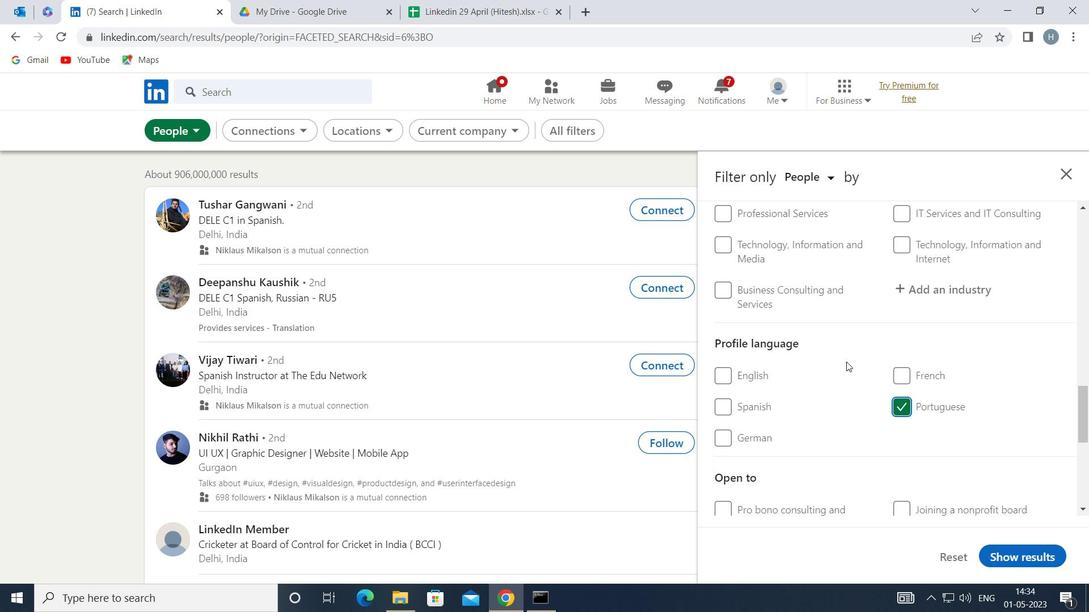 
Action: Mouse scrolled (847, 361) with delta (0, 0)
Screenshot: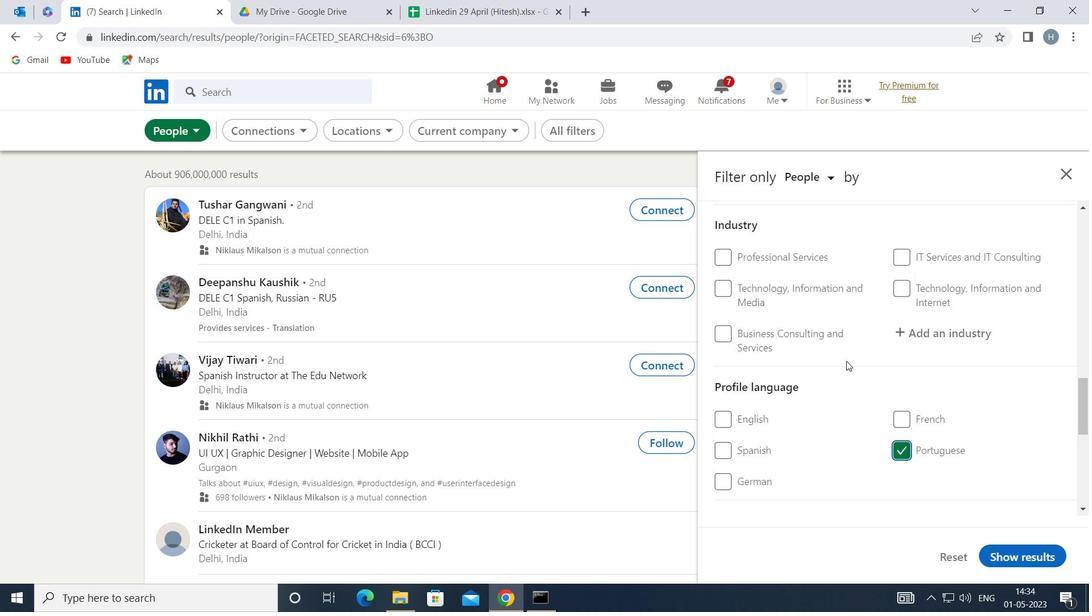 
Action: Mouse scrolled (847, 361) with delta (0, 0)
Screenshot: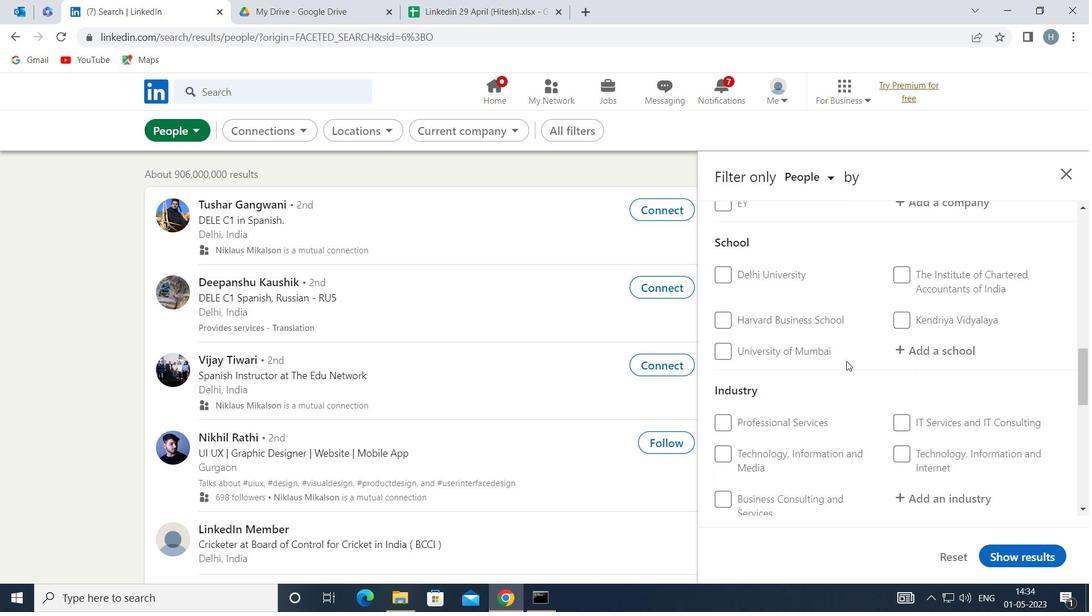 
Action: Mouse scrolled (847, 361) with delta (0, 0)
Screenshot: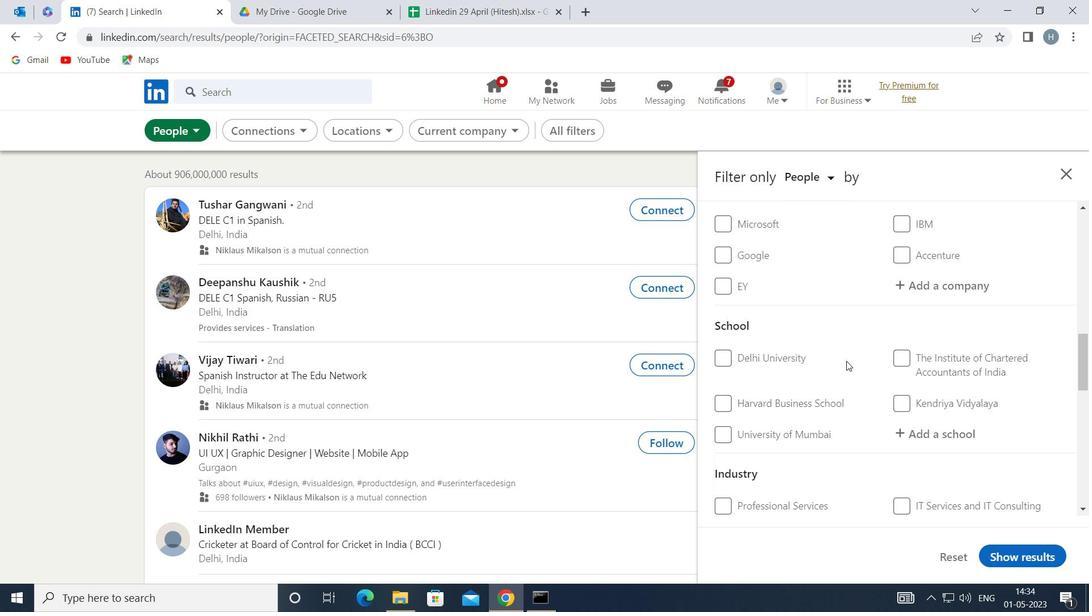 
Action: Mouse scrolled (847, 361) with delta (0, 0)
Screenshot: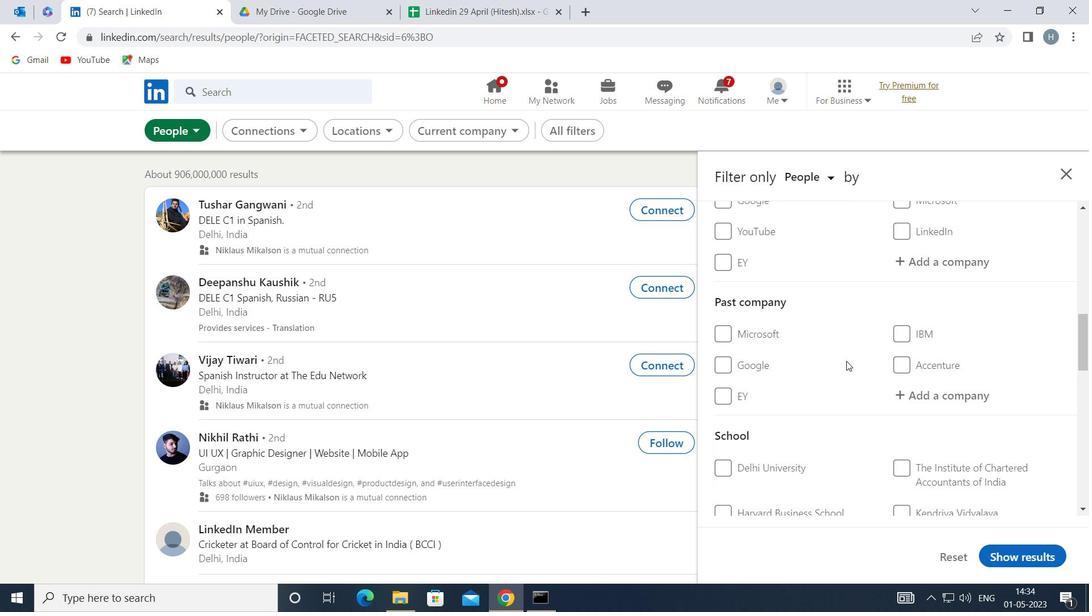 
Action: Mouse moved to (975, 327)
Screenshot: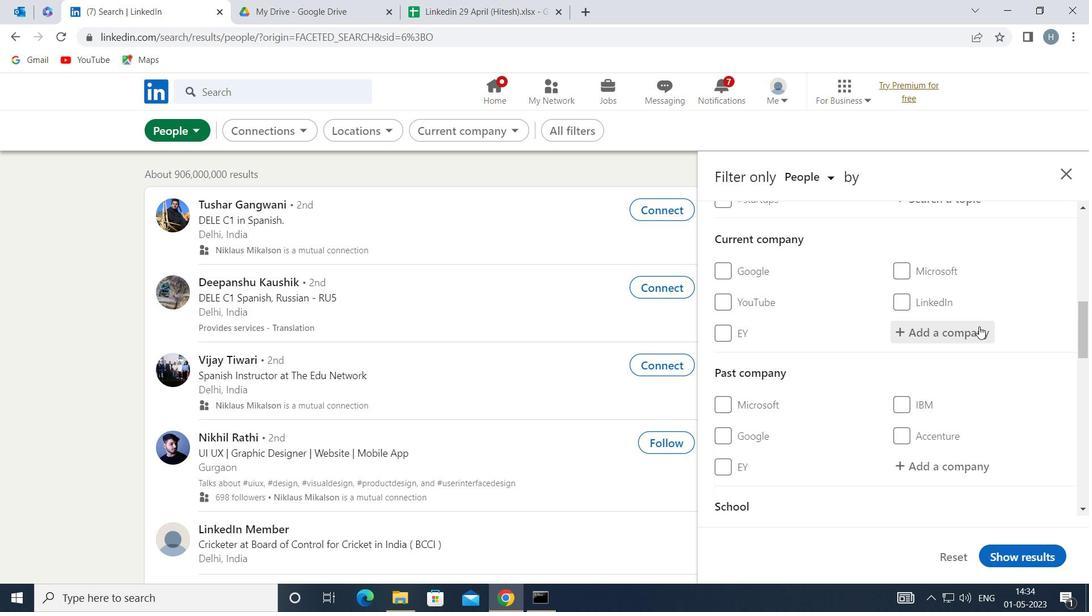 
Action: Mouse pressed left at (975, 327)
Screenshot: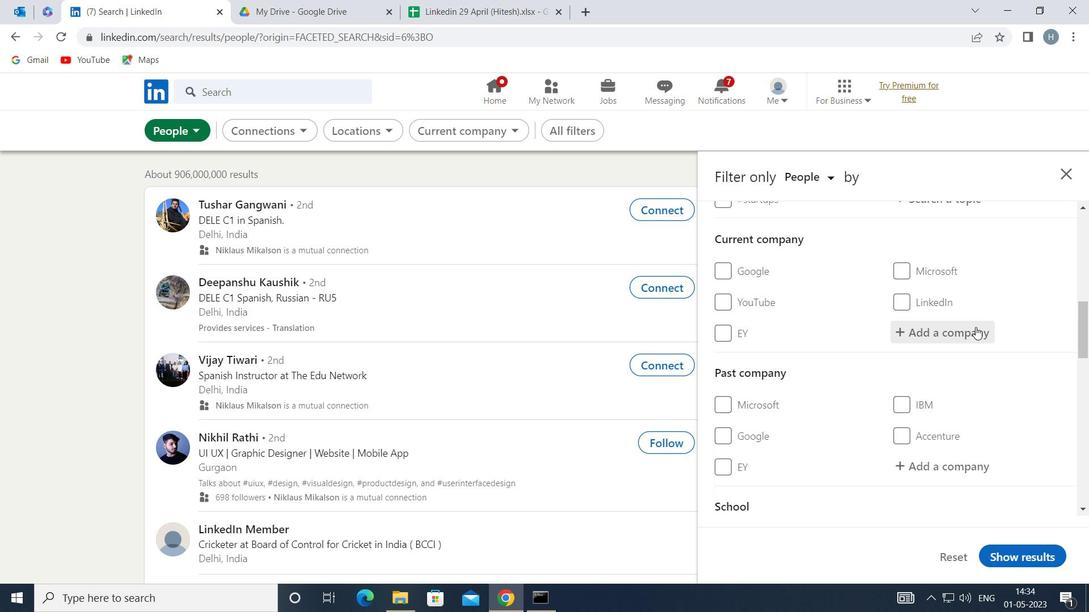 
Action: Key pressed <Key.shift>VMWARE
Screenshot: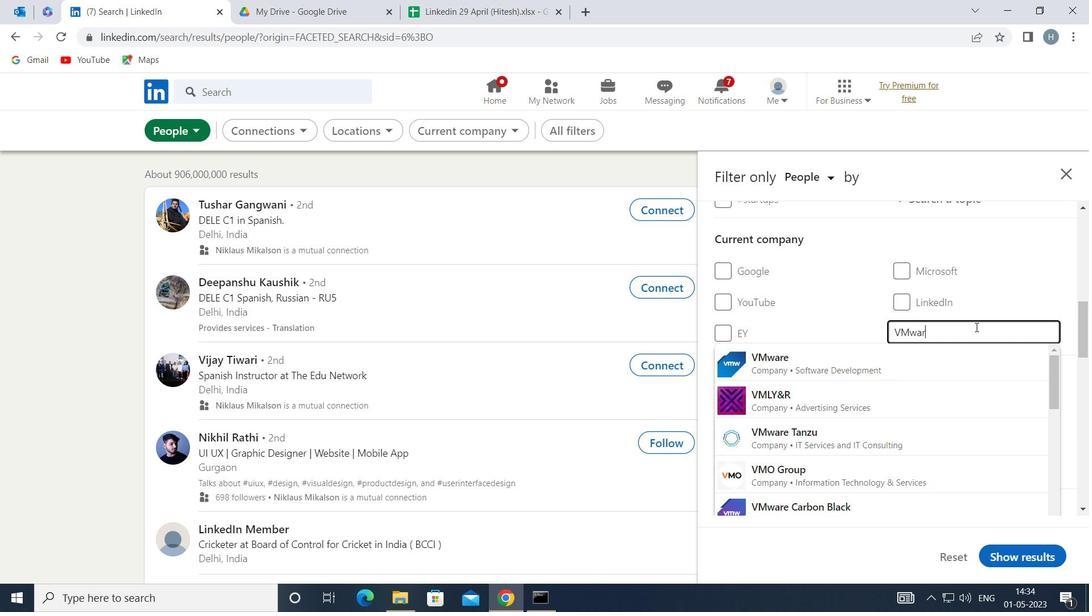 
Action: Mouse moved to (793, 358)
Screenshot: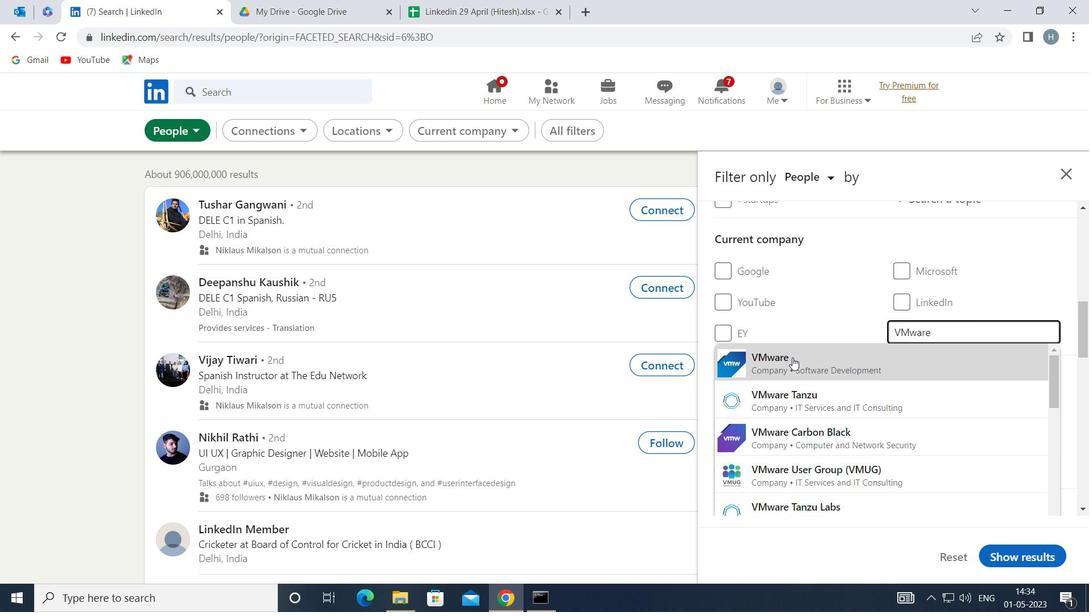 
Action: Mouse pressed left at (793, 358)
Screenshot: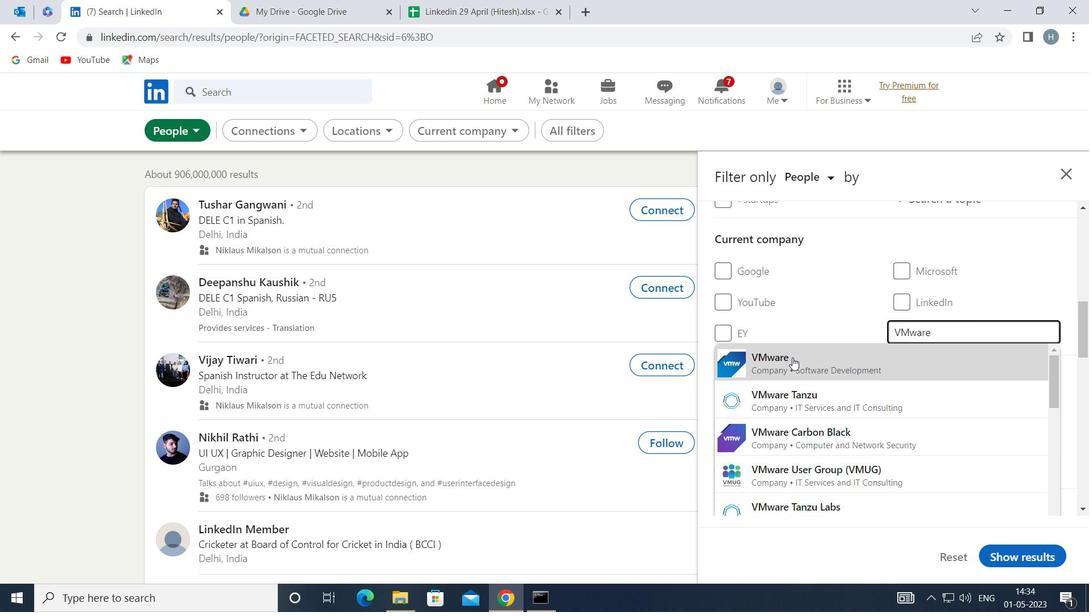 
Action: Mouse moved to (829, 356)
Screenshot: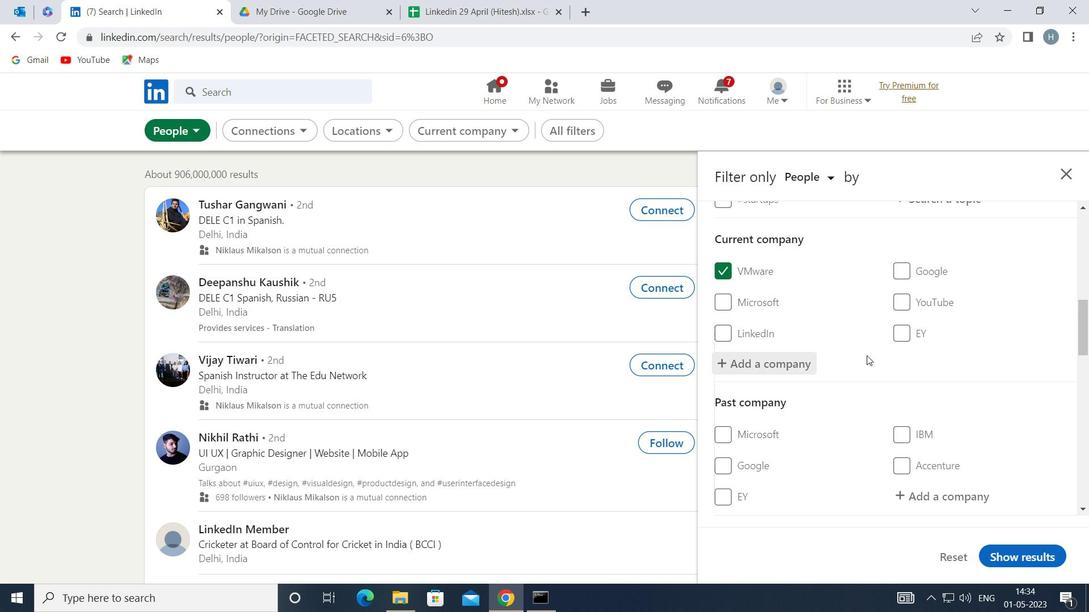
Action: Mouse scrolled (829, 356) with delta (0, 0)
Screenshot: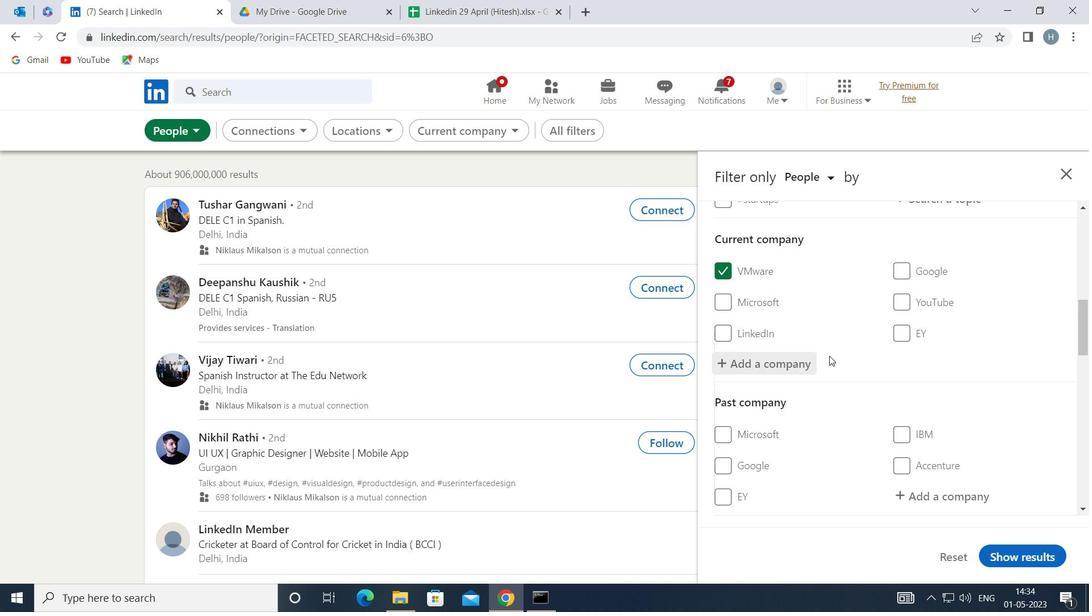 
Action: Mouse scrolled (829, 356) with delta (0, 0)
Screenshot: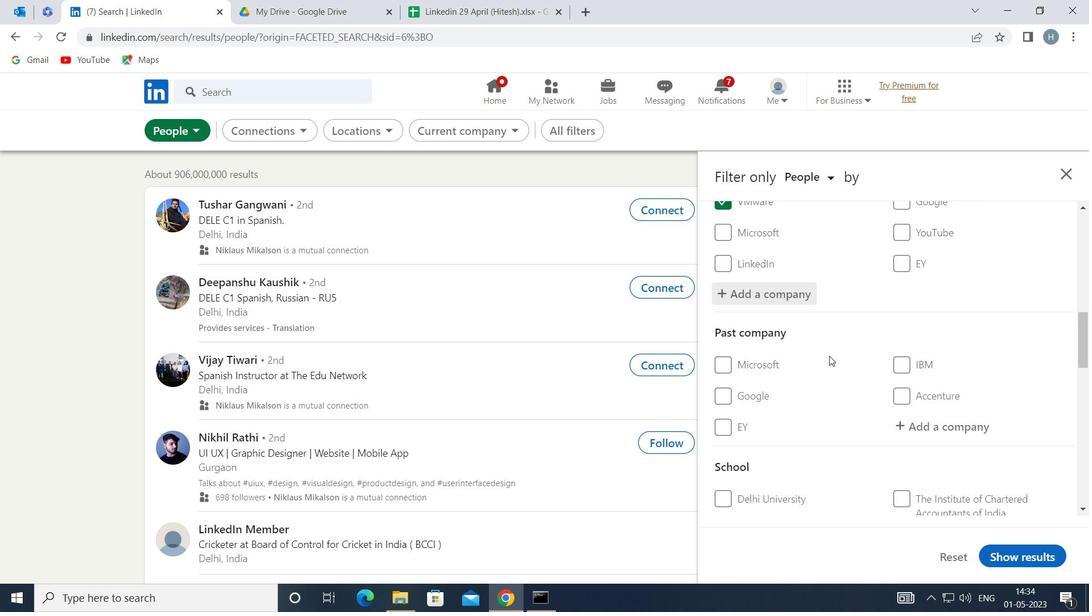 
Action: Mouse scrolled (829, 356) with delta (0, 0)
Screenshot: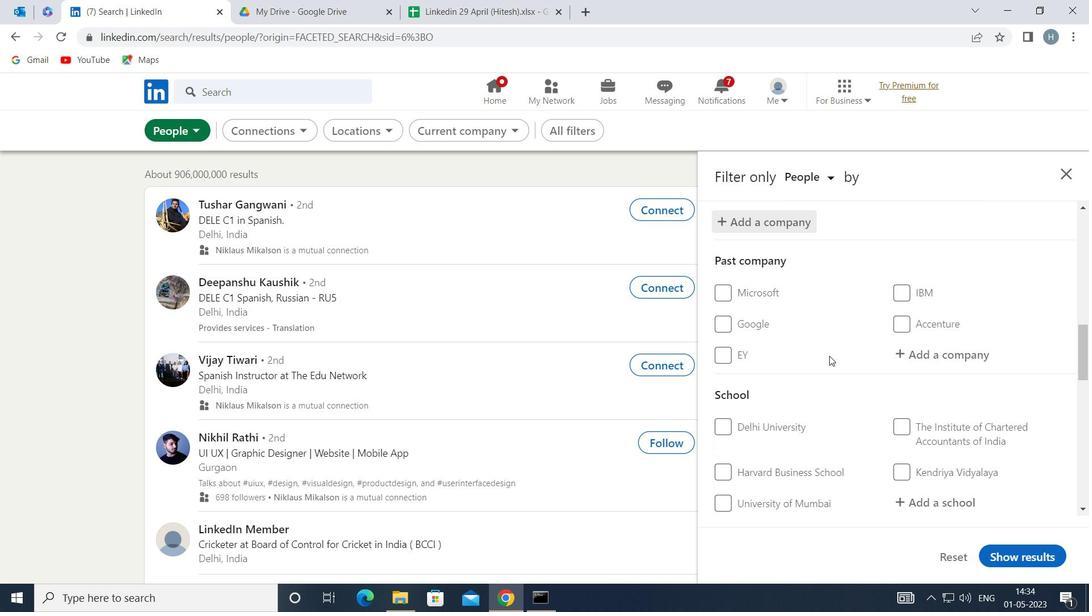 
Action: Mouse scrolled (829, 356) with delta (0, 0)
Screenshot: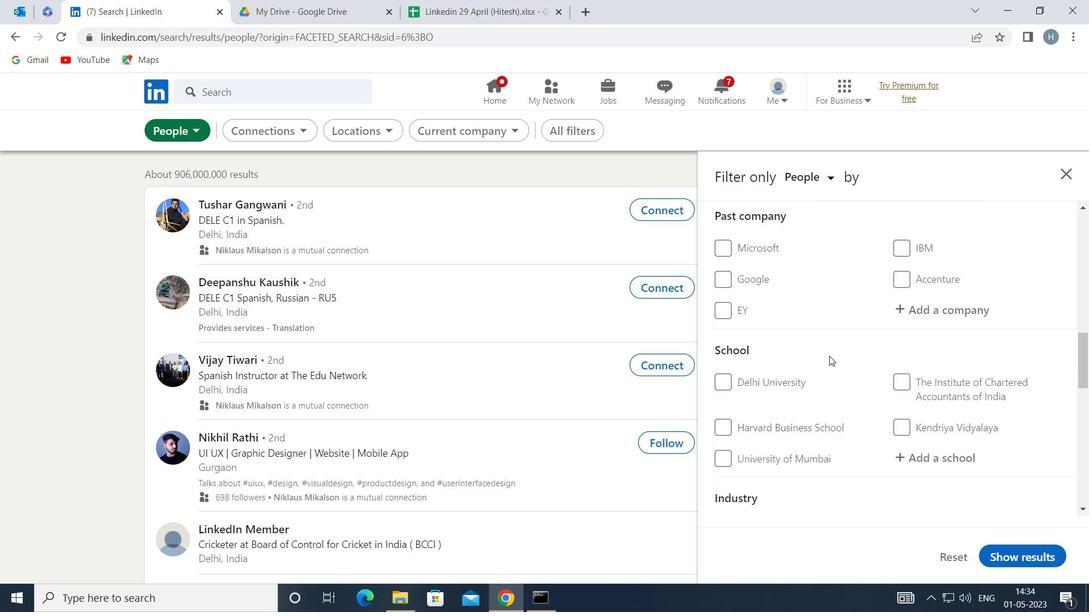 
Action: Mouse moved to (929, 360)
Screenshot: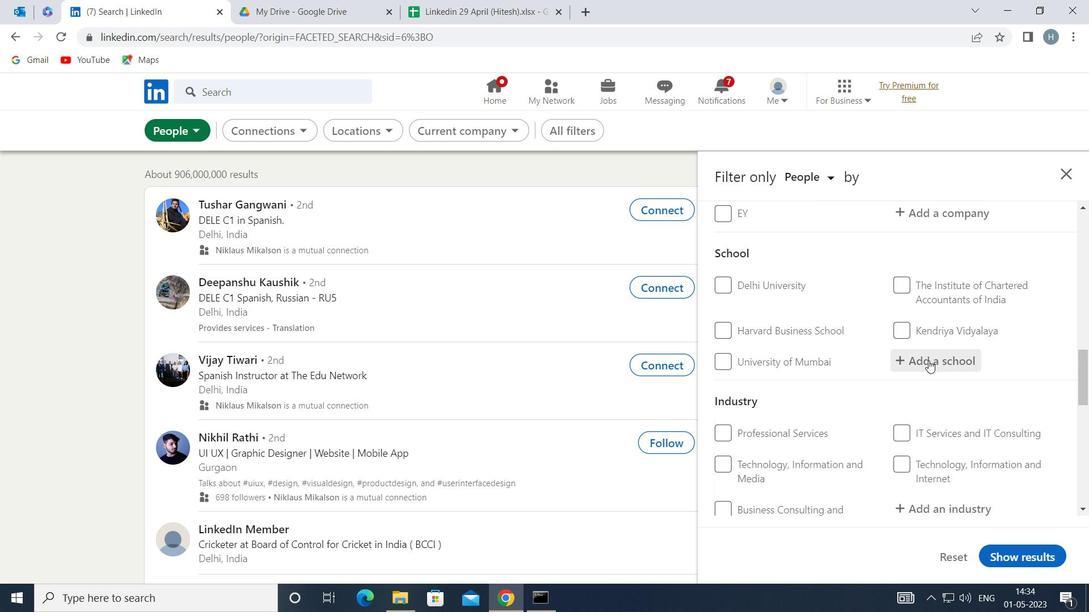 
Action: Mouse pressed left at (929, 360)
Screenshot: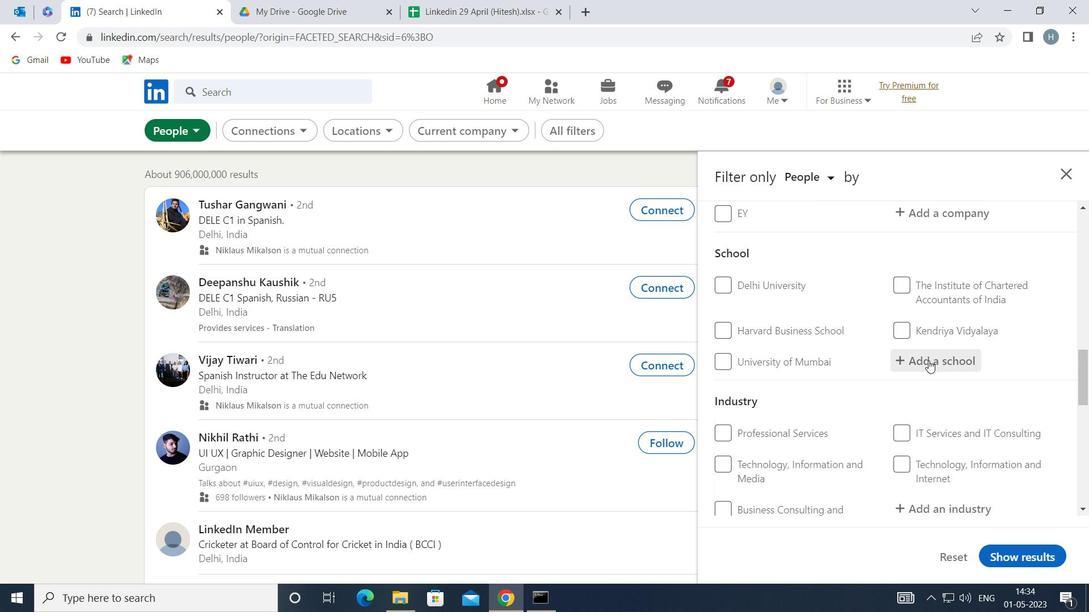 
Action: Mouse moved to (930, 359)
Screenshot: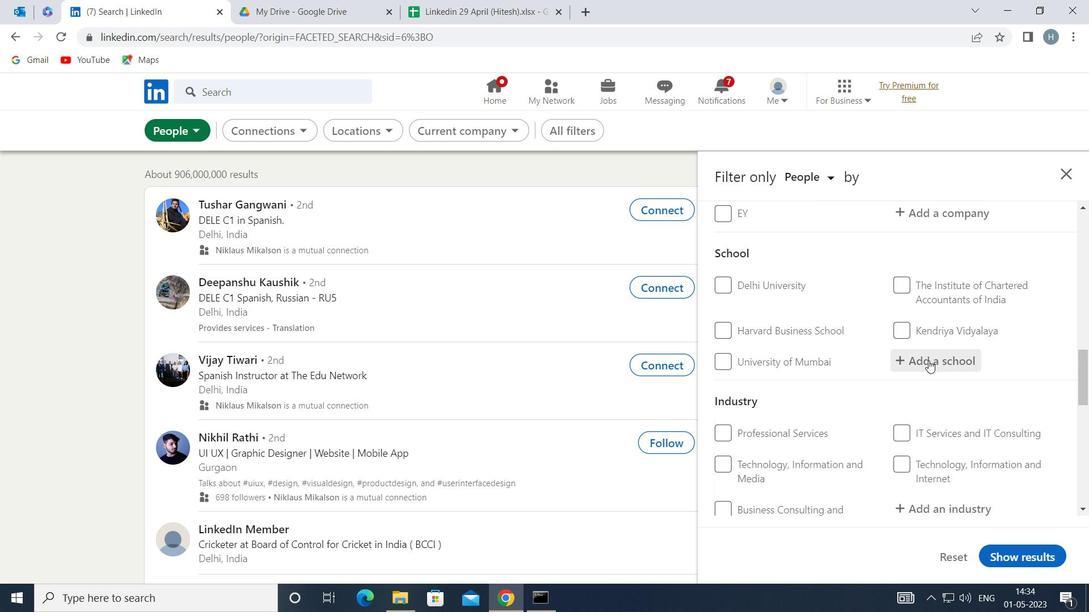 
Action: Key pressed <Key.shift>KONGU<Key.space><Key.shift>EN
Screenshot: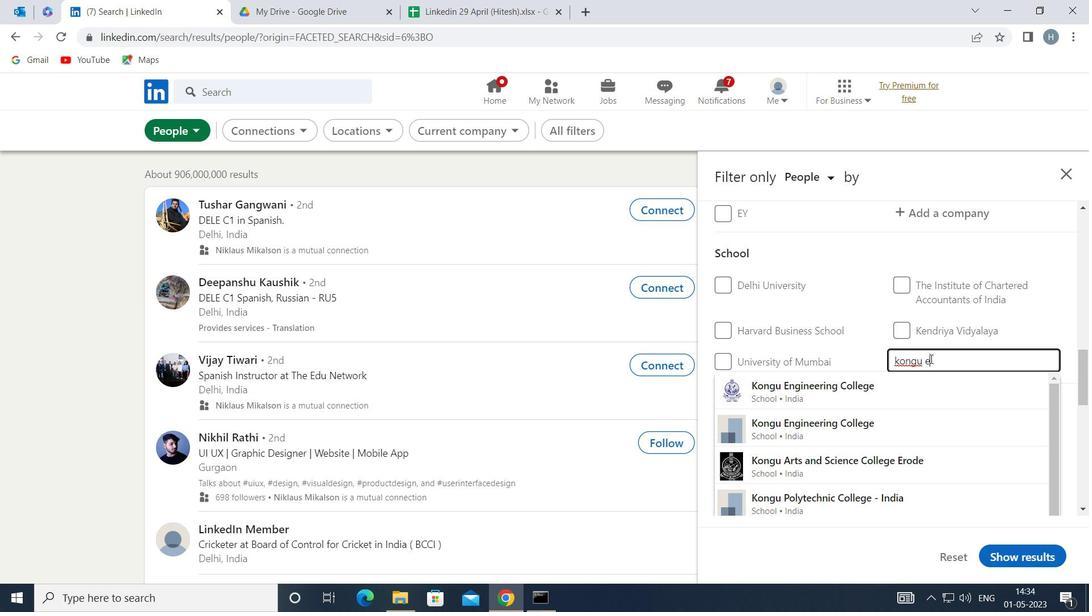 
Action: Mouse moved to (895, 389)
Screenshot: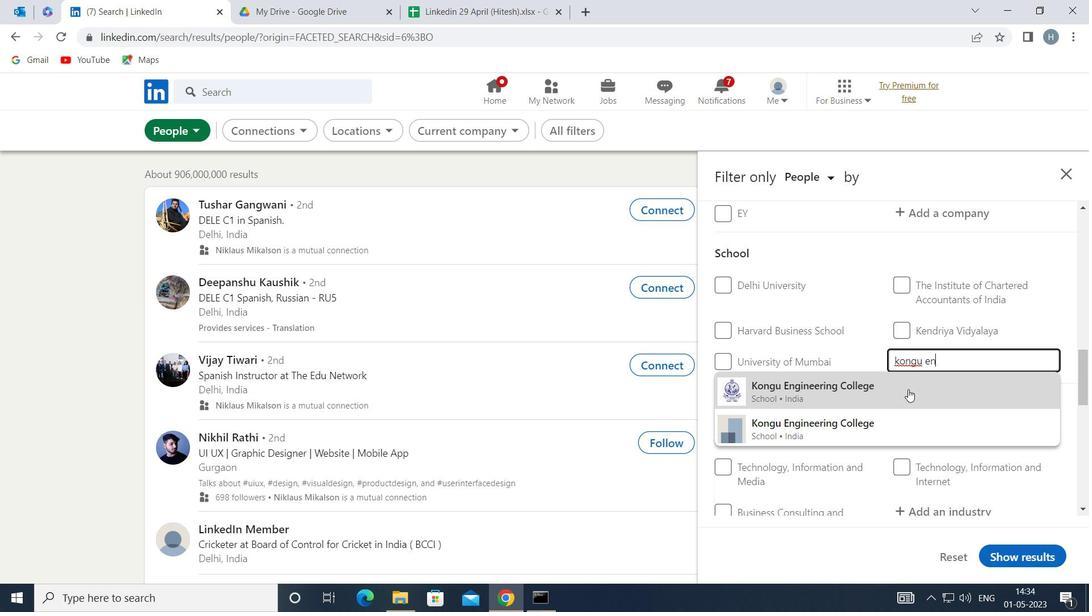 
Action: Mouse pressed left at (895, 389)
Screenshot: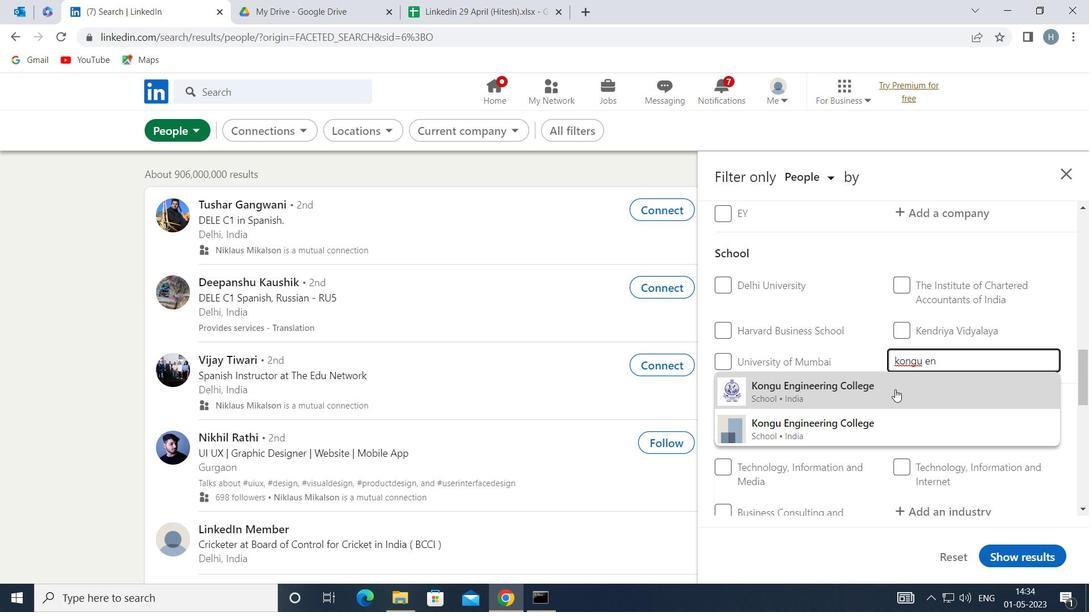 
Action: Mouse moved to (861, 376)
Screenshot: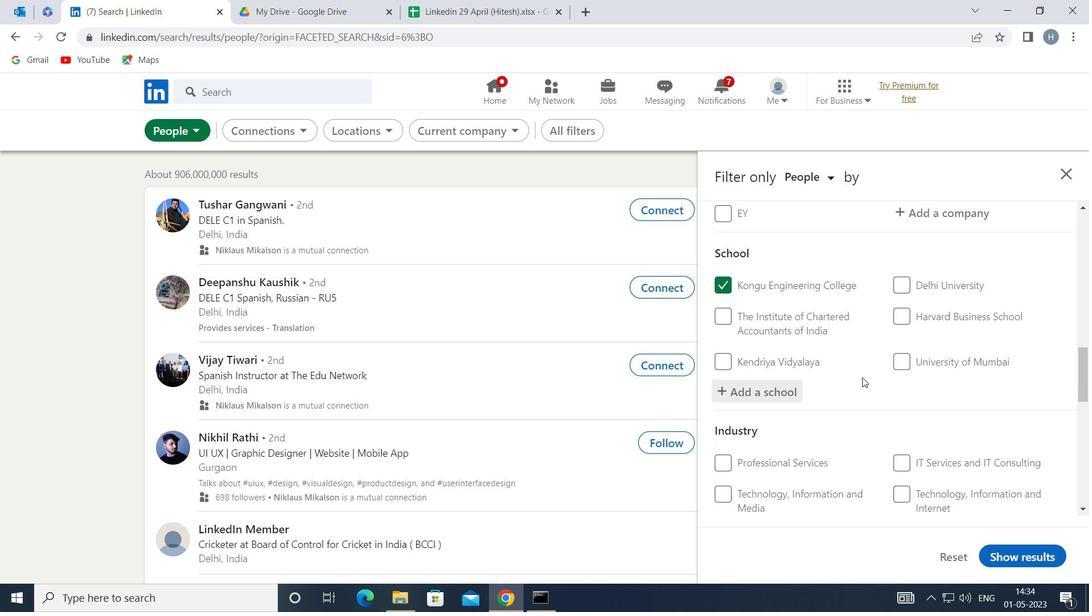 
Action: Mouse scrolled (861, 376) with delta (0, 0)
Screenshot: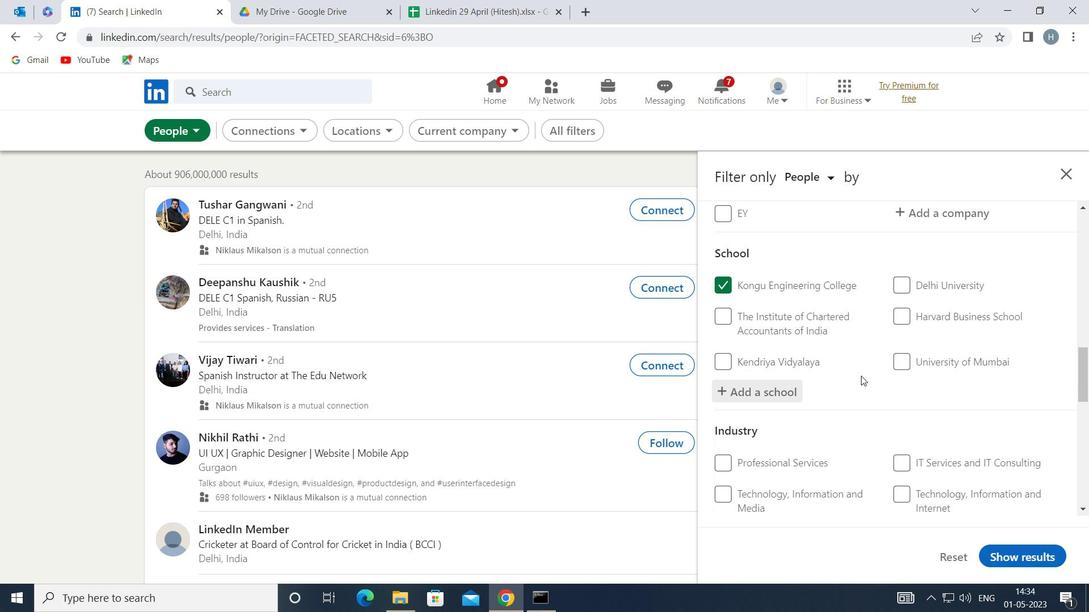 
Action: Mouse scrolled (861, 376) with delta (0, 0)
Screenshot: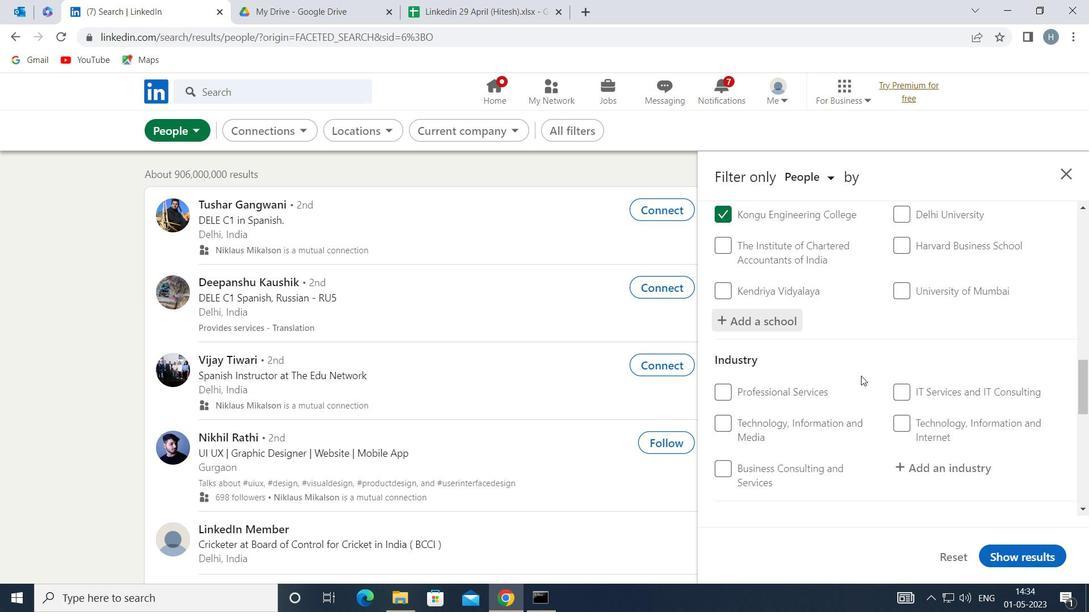 
Action: Mouse moved to (935, 405)
Screenshot: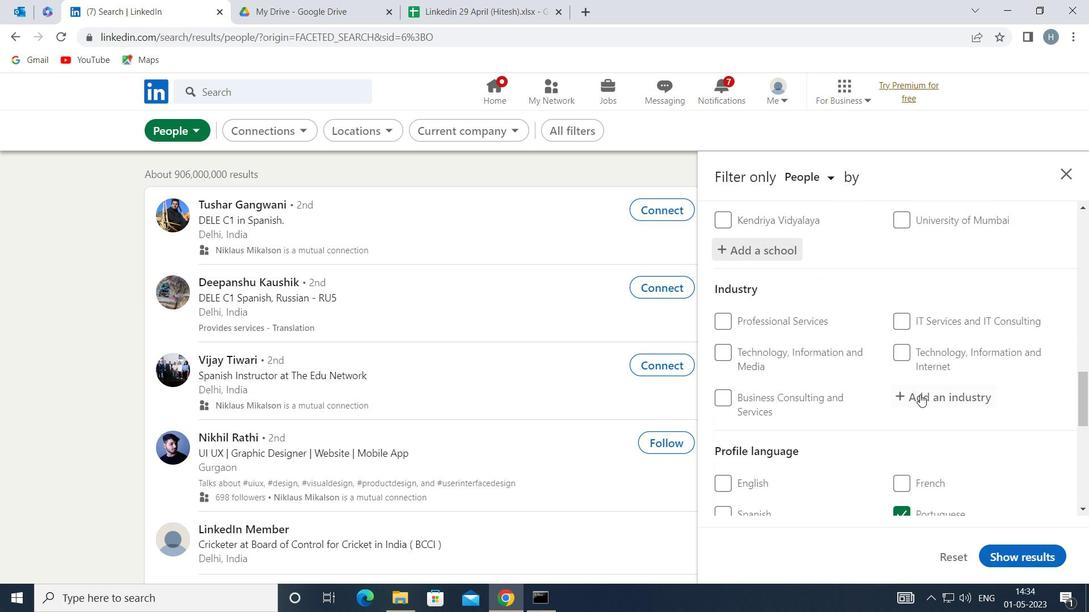 
Action: Mouse pressed left at (935, 405)
Screenshot: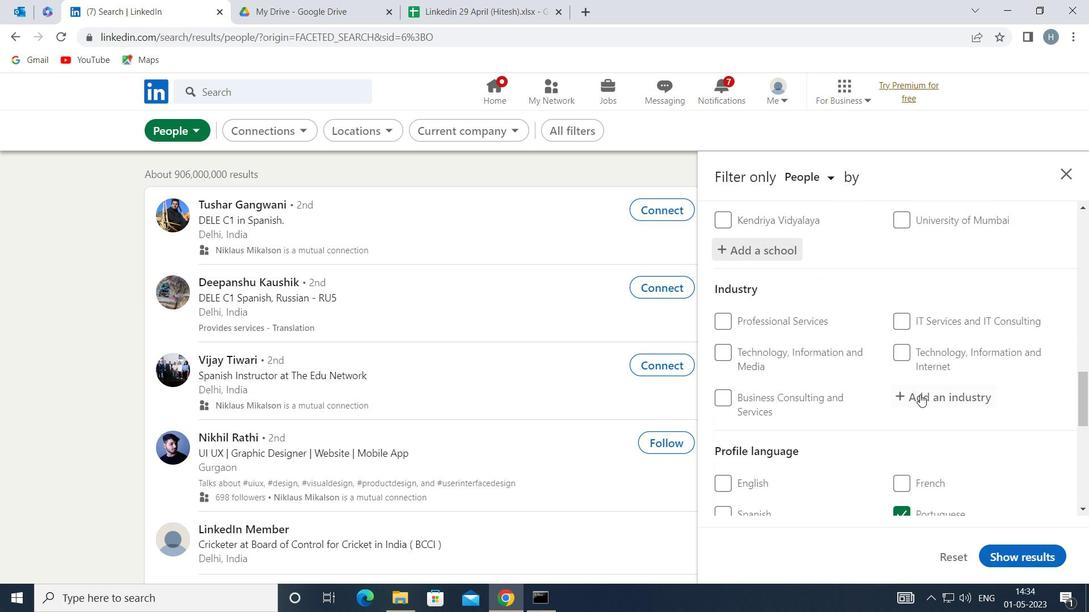 
Action: Mouse moved to (931, 396)
Screenshot: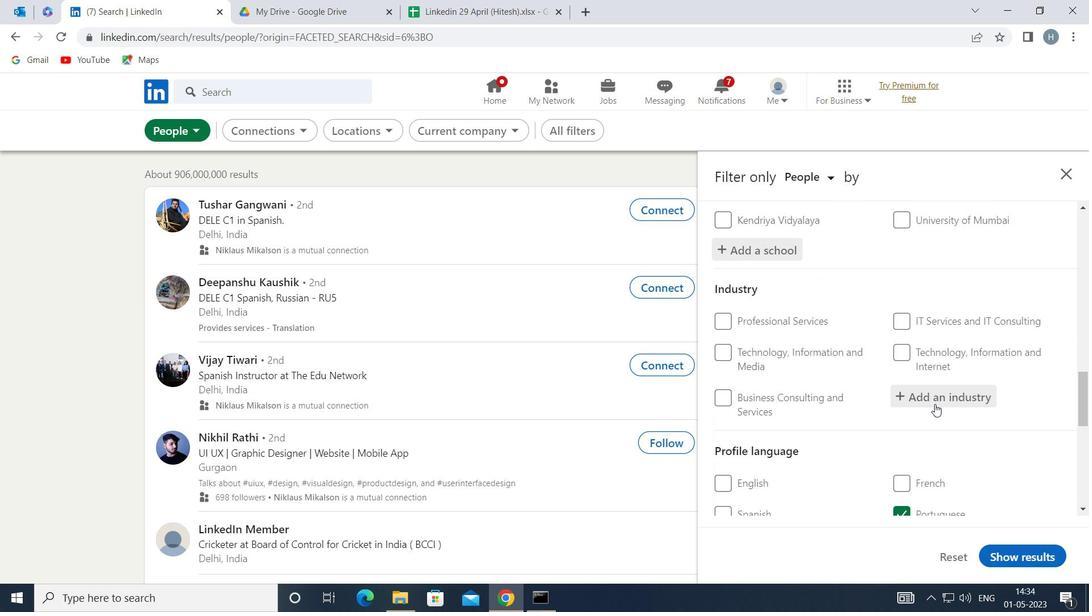 
Action: Key pressed <Key.shift>FABRICATED
Screenshot: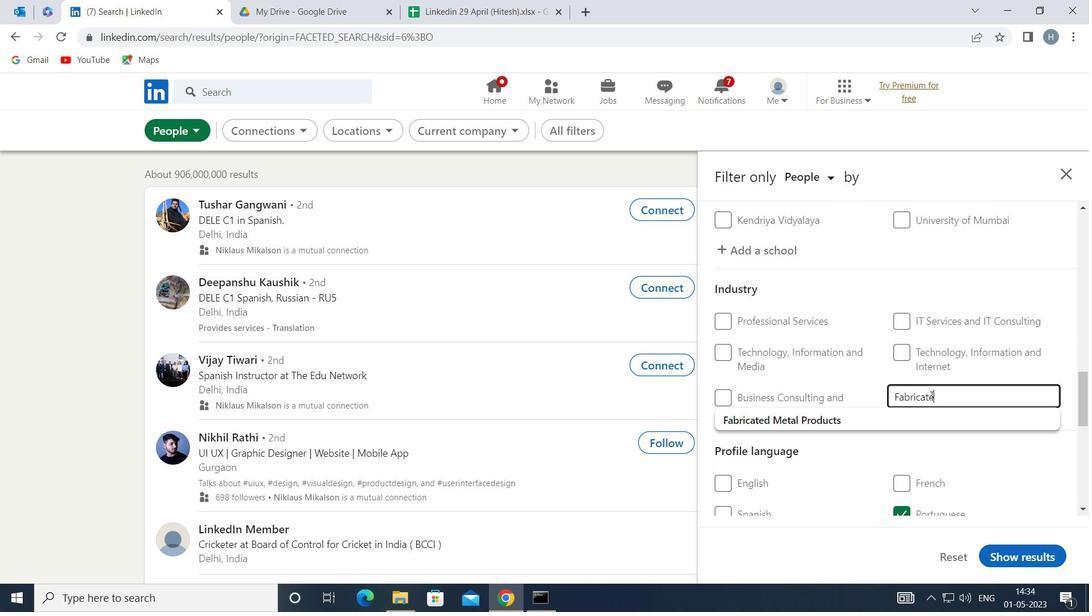
Action: Mouse moved to (886, 422)
Screenshot: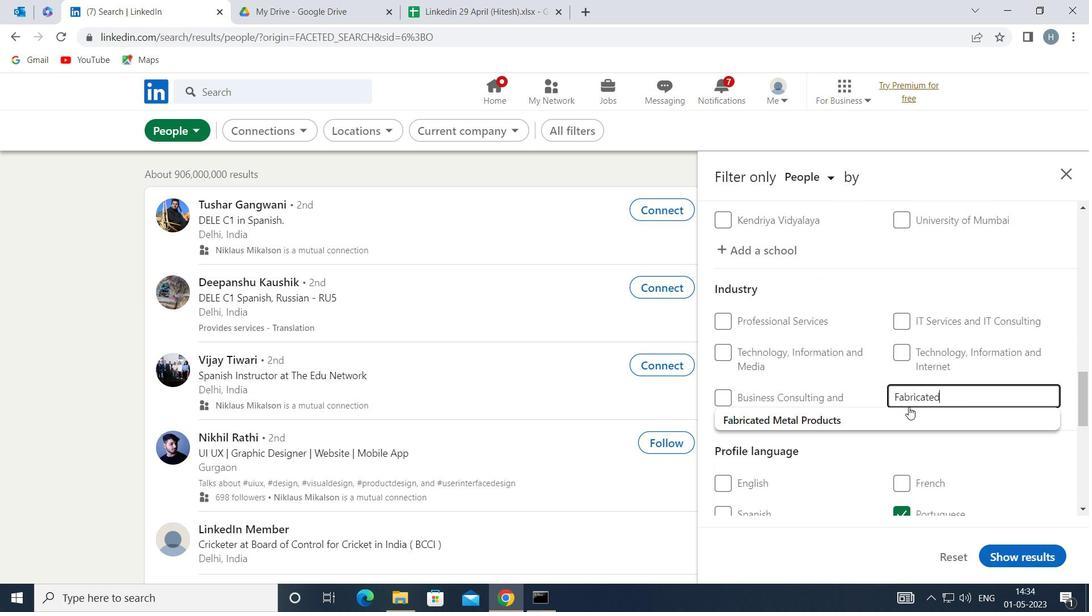 
Action: Mouse pressed left at (886, 422)
Screenshot: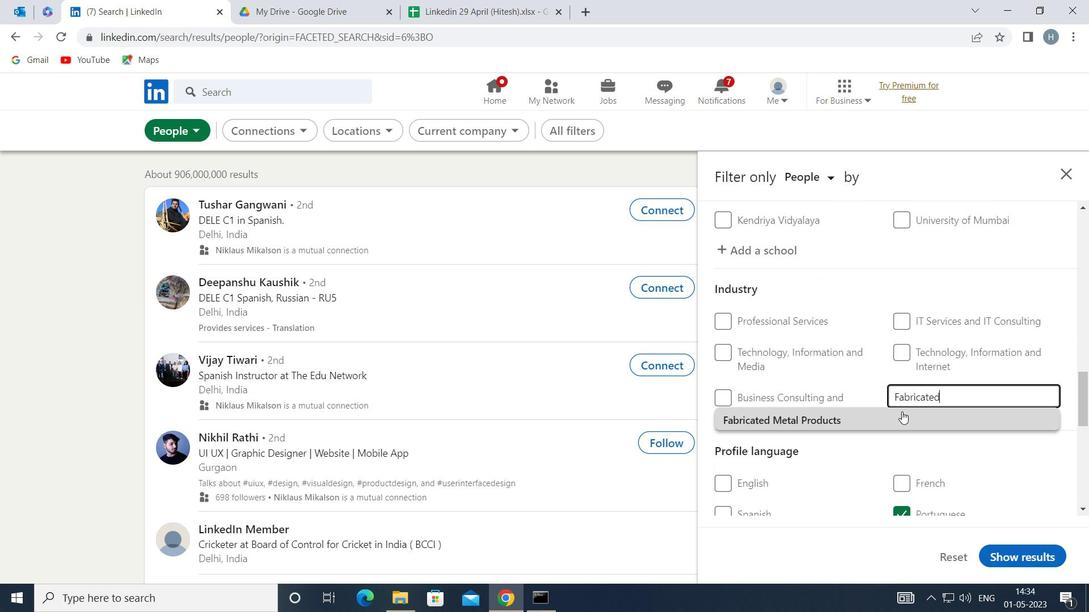 
Action: Mouse moved to (863, 413)
Screenshot: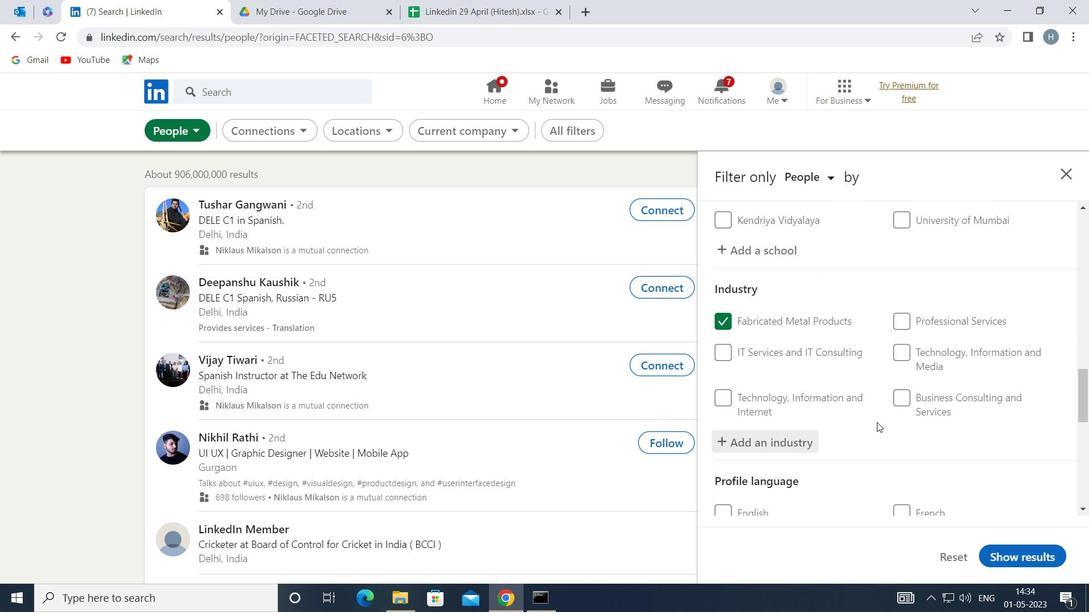 
Action: Mouse scrolled (863, 412) with delta (0, 0)
Screenshot: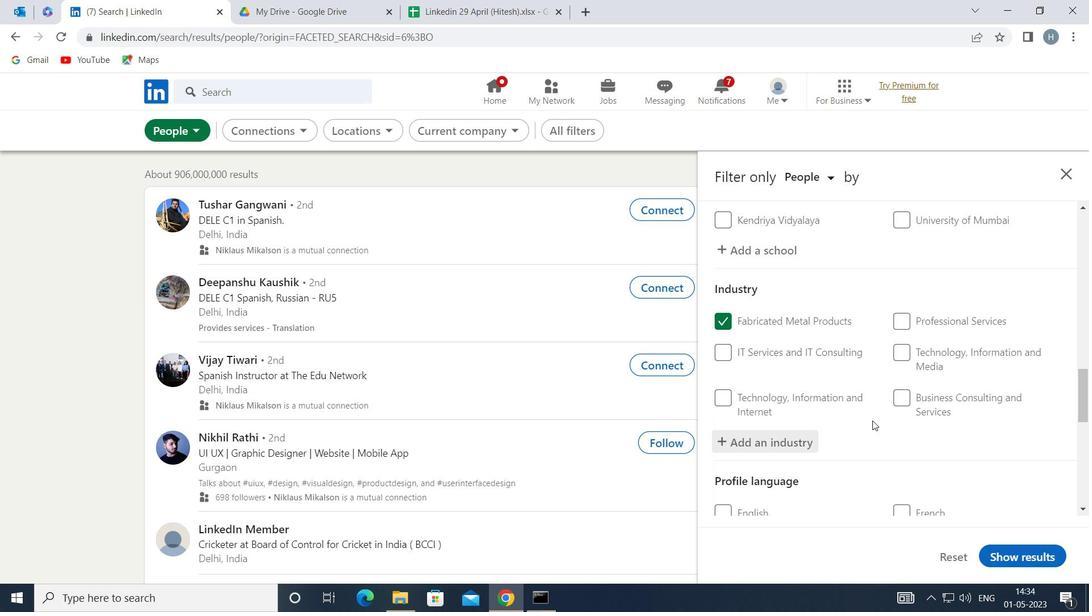 
Action: Mouse moved to (860, 413)
Screenshot: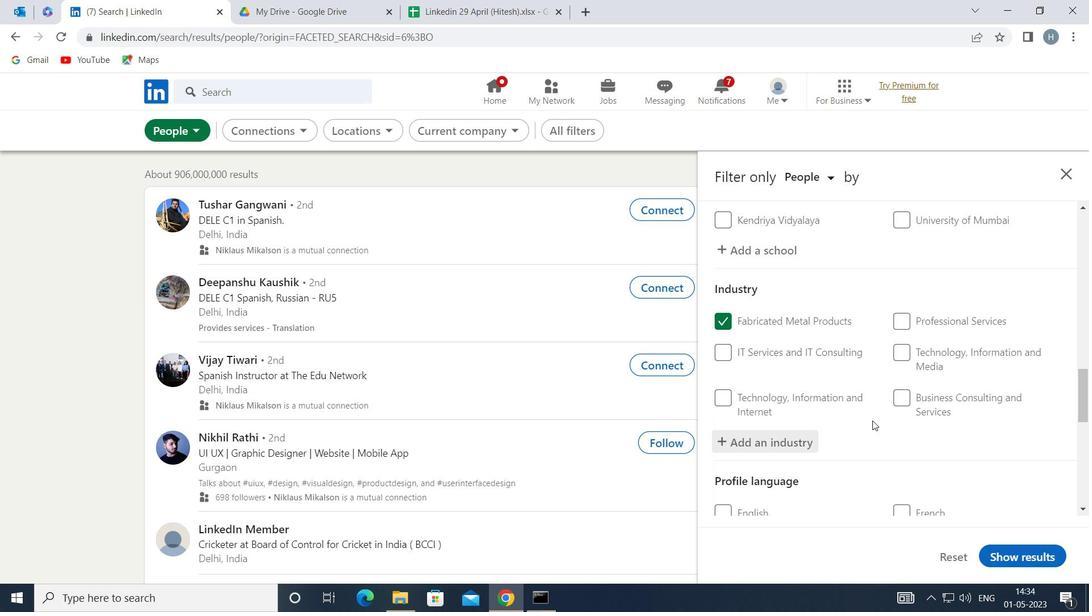 
Action: Mouse scrolled (860, 412) with delta (0, 0)
Screenshot: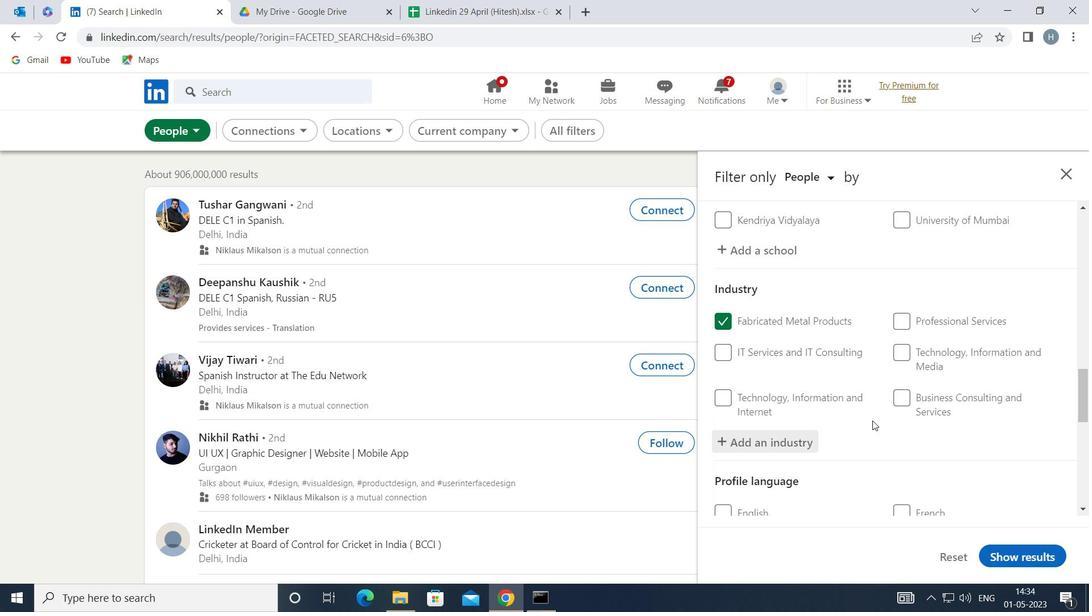 
Action: Mouse moved to (855, 411)
Screenshot: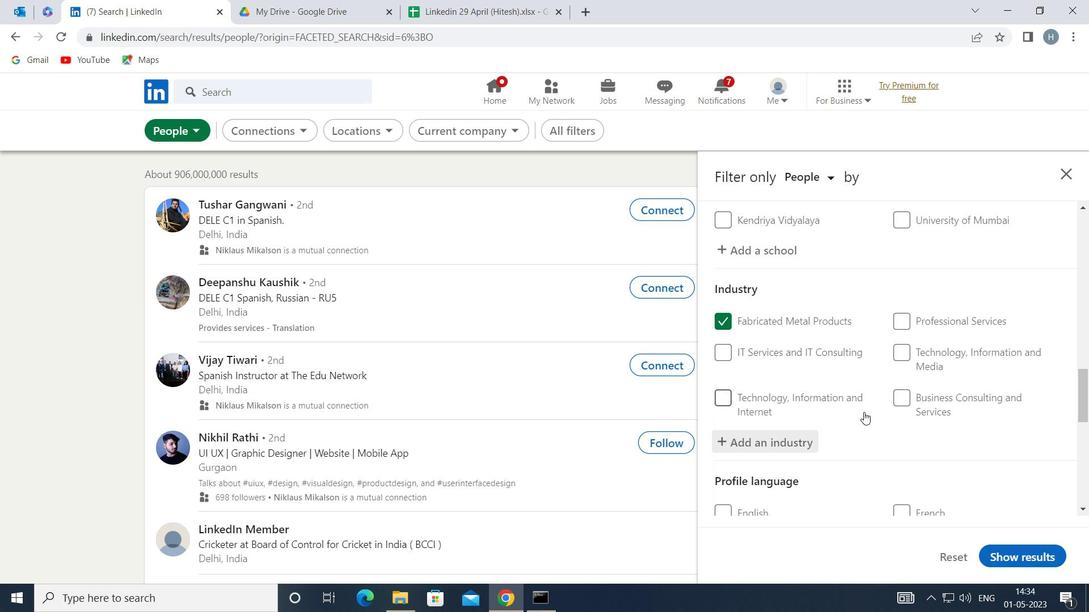 
Action: Mouse scrolled (855, 411) with delta (0, 0)
Screenshot: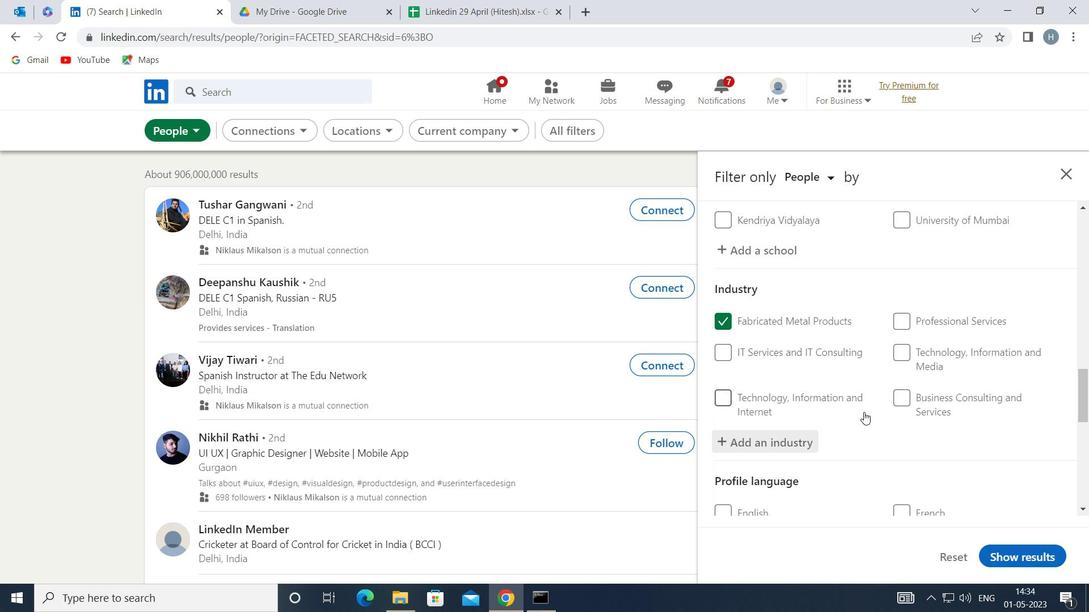 
Action: Mouse moved to (842, 386)
Screenshot: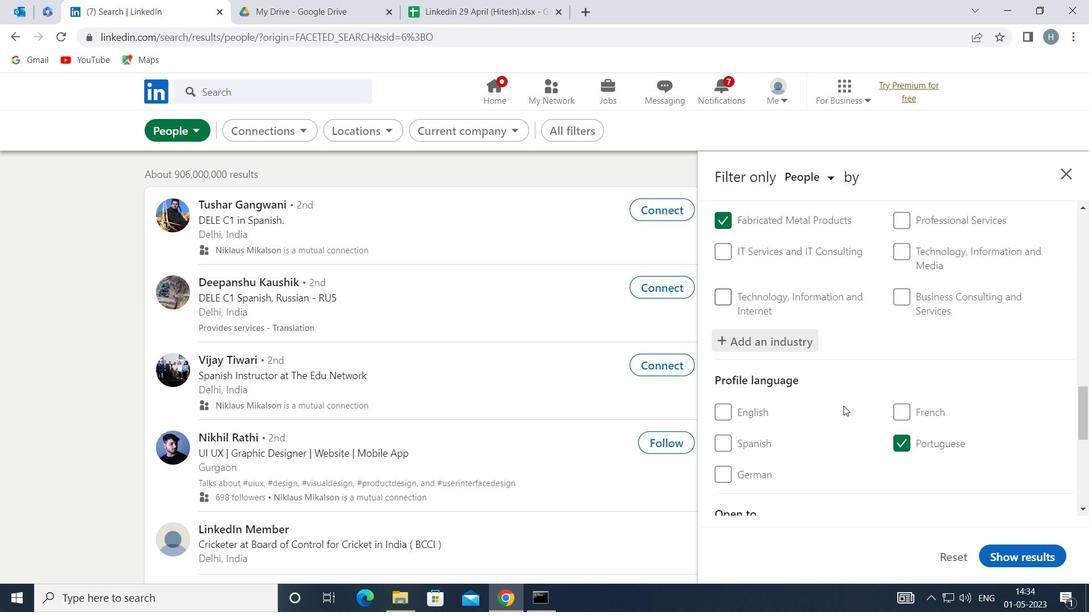 
Action: Mouse scrolled (842, 386) with delta (0, 0)
Screenshot: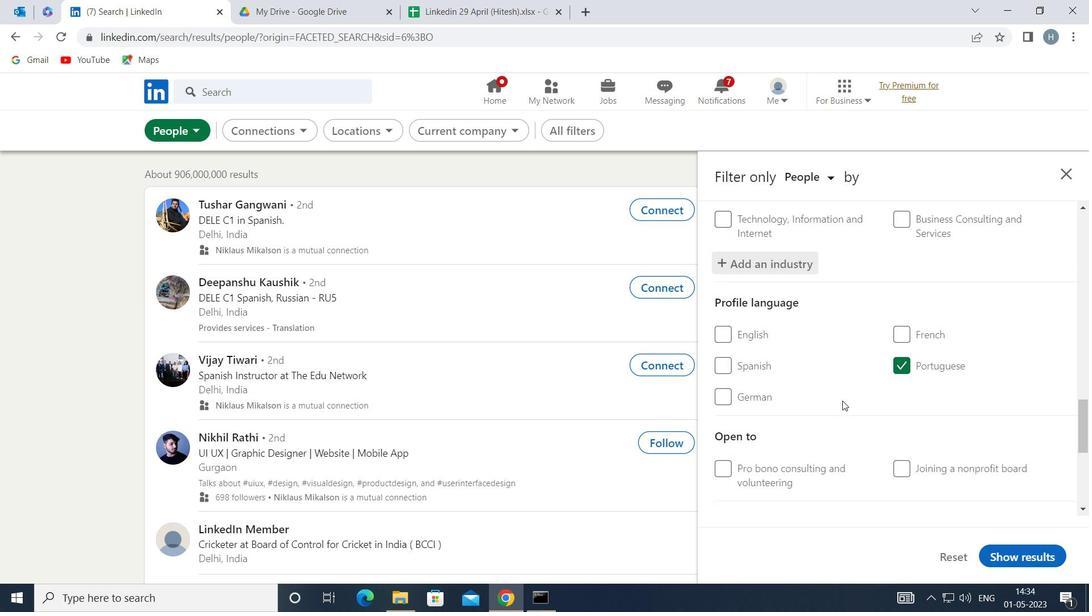 
Action: Mouse scrolled (842, 386) with delta (0, 0)
Screenshot: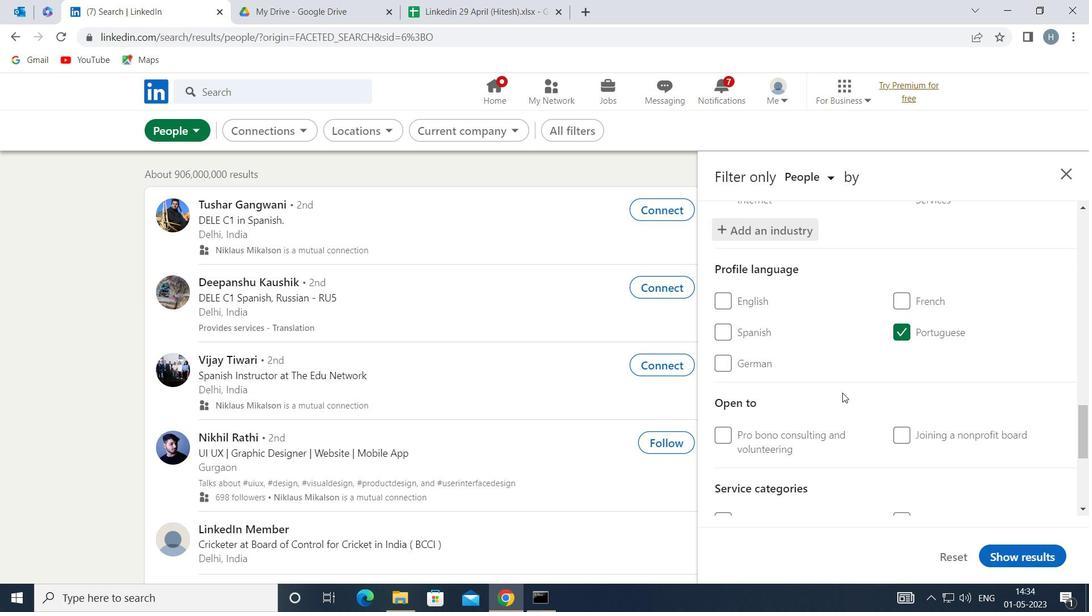 
Action: Mouse moved to (860, 376)
Screenshot: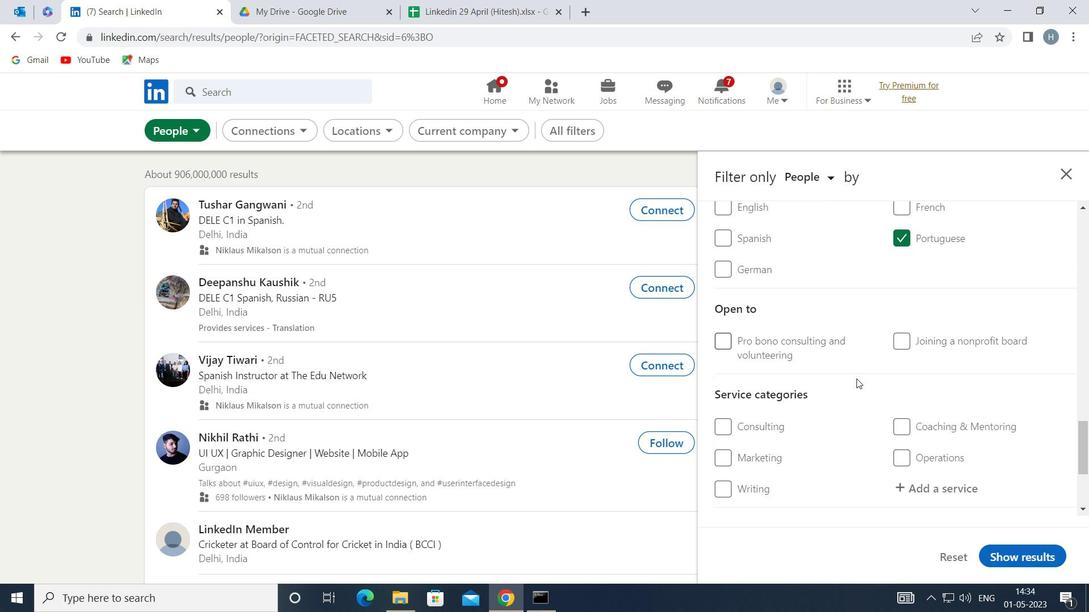 
Action: Mouse scrolled (860, 376) with delta (0, 0)
Screenshot: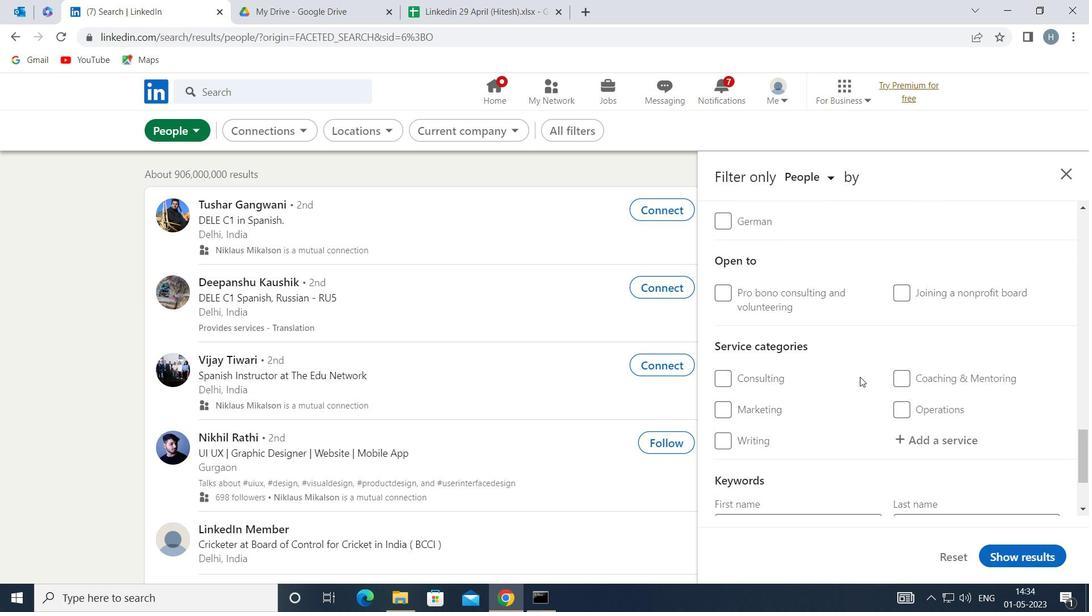
Action: Mouse moved to (966, 367)
Screenshot: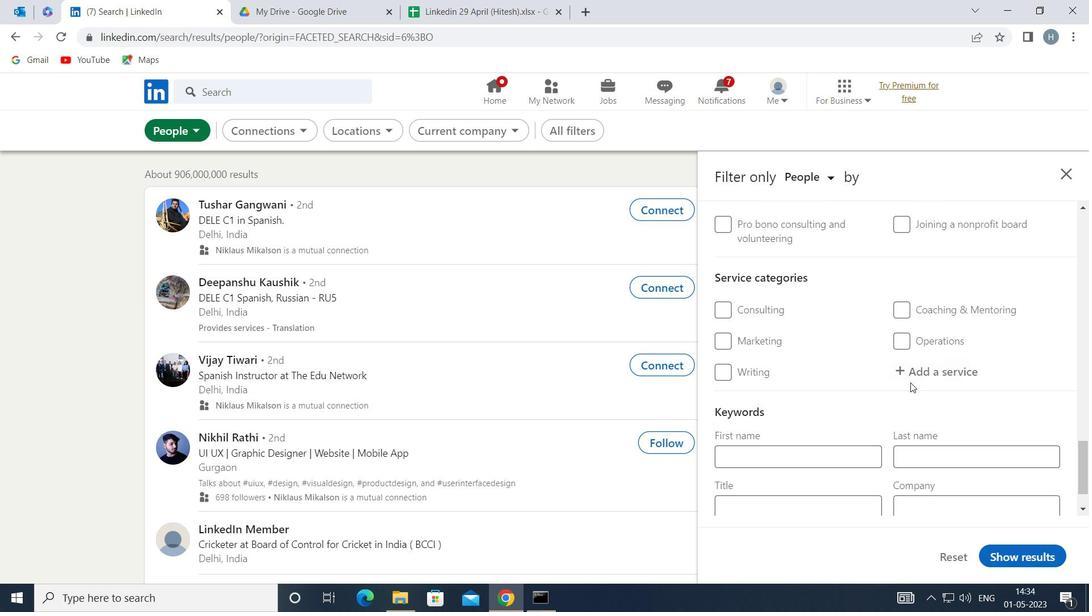 
Action: Mouse pressed left at (966, 367)
Screenshot: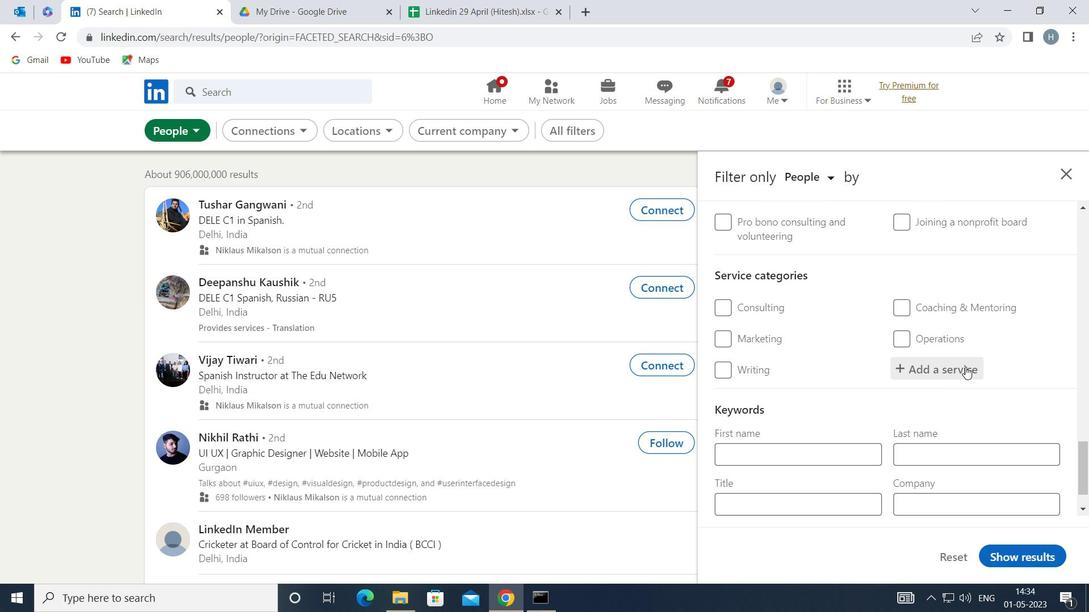 
Action: Key pressed <Key.shift>MANAGEMENT<Key.space><Key.shift>CON
Screenshot: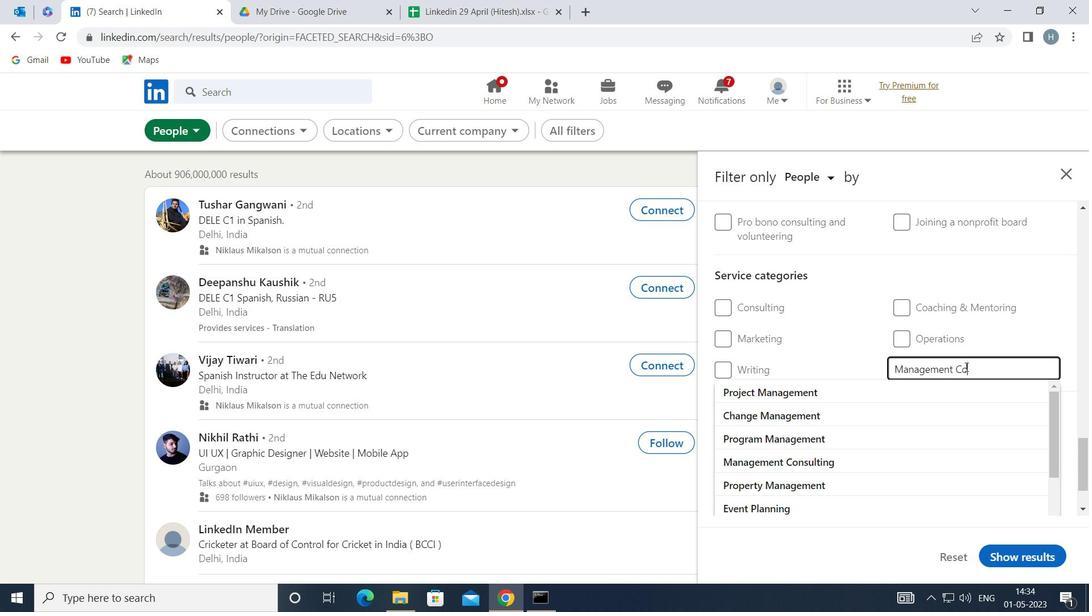 
Action: Mouse moved to (862, 393)
Screenshot: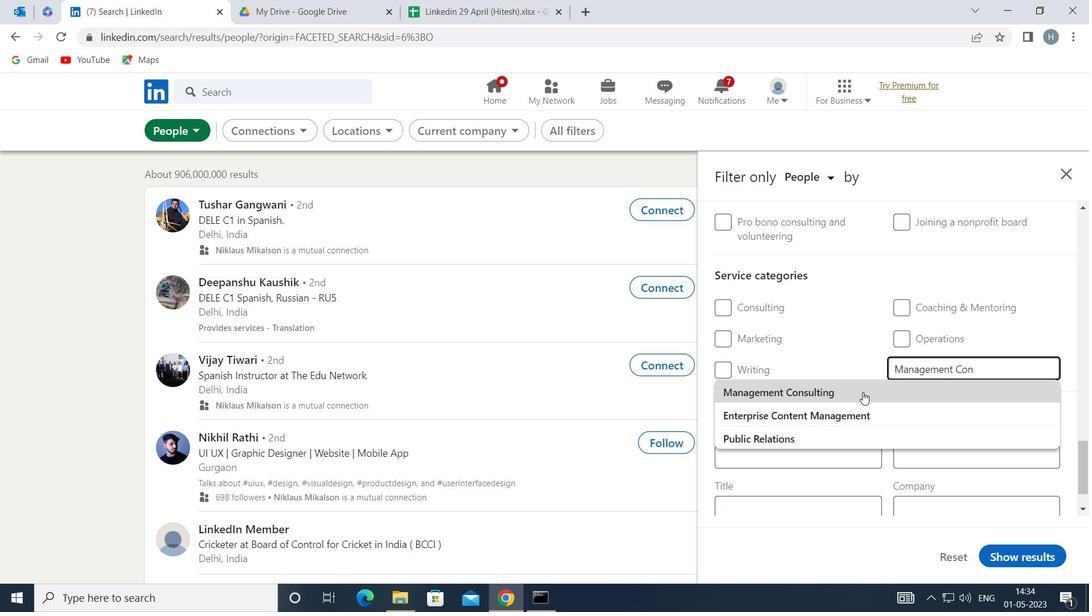 
Action: Mouse pressed left at (862, 393)
Screenshot: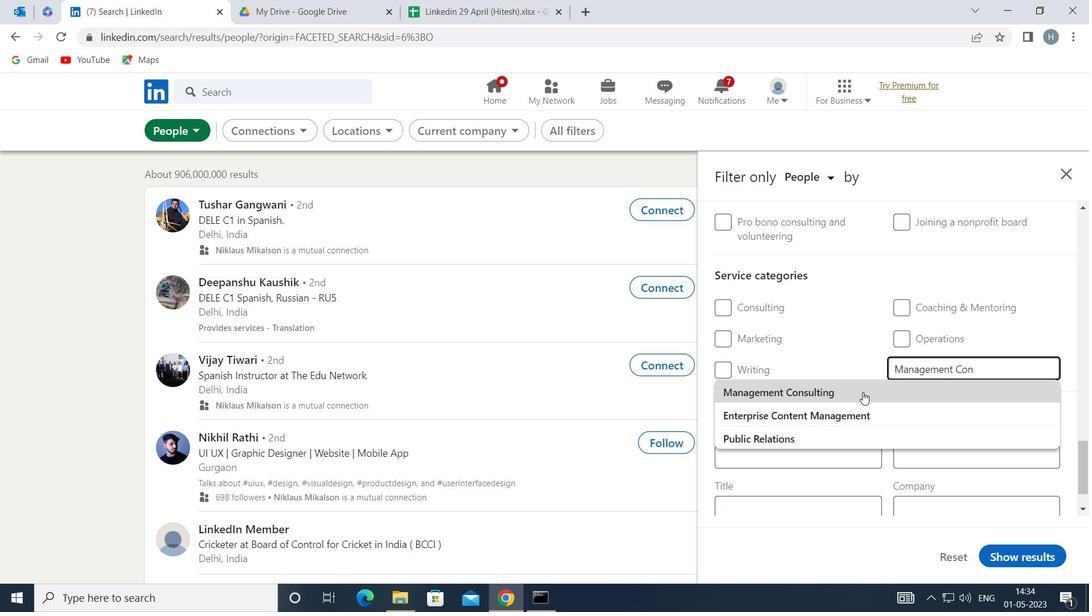 
Action: Mouse moved to (841, 374)
Screenshot: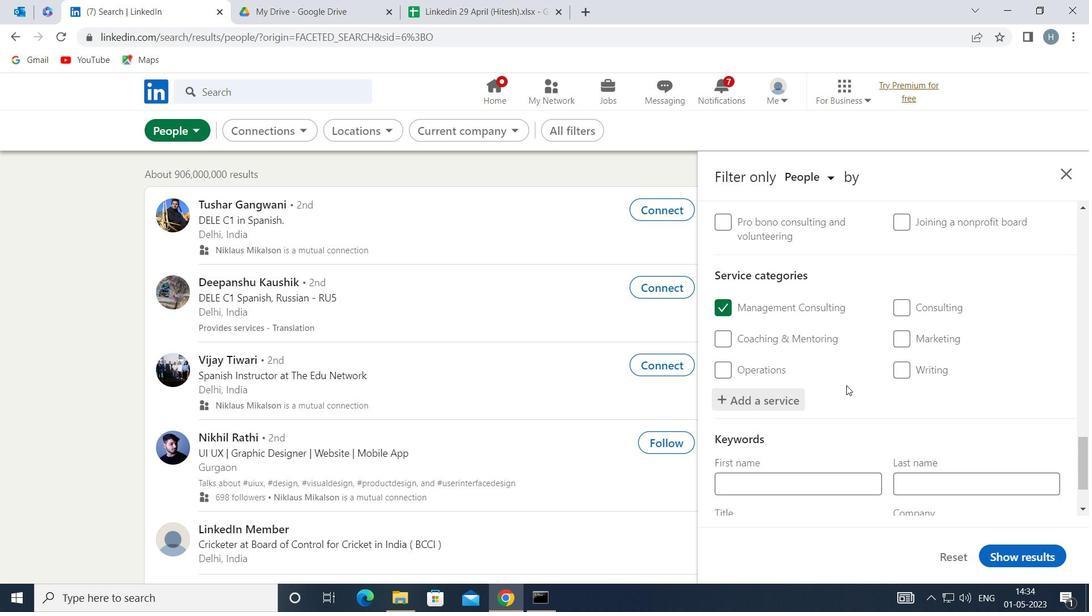 
Action: Mouse scrolled (841, 373) with delta (0, 0)
Screenshot: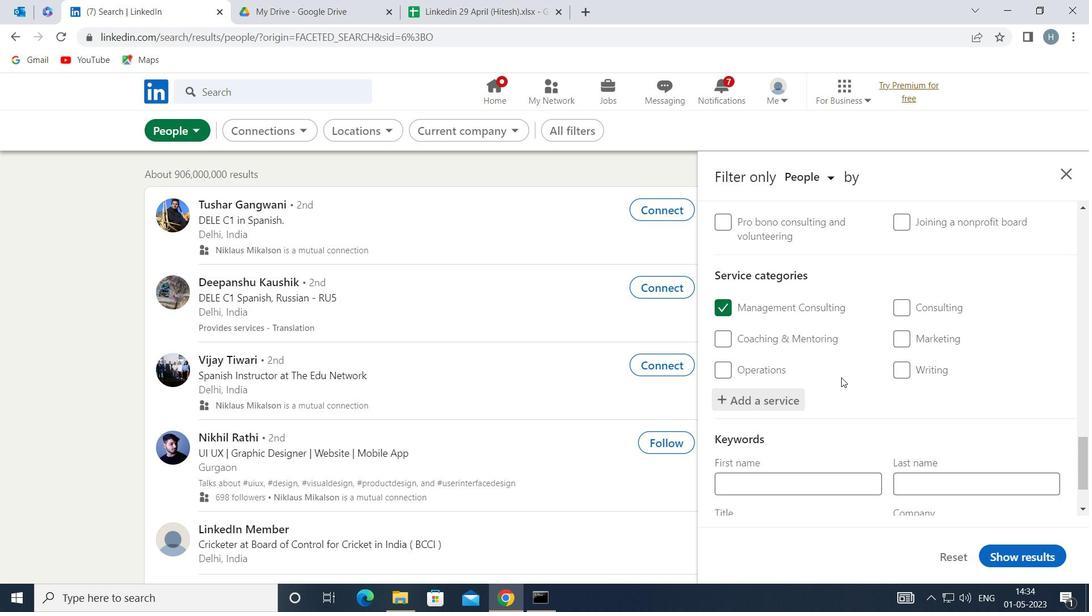 
Action: Mouse scrolled (841, 373) with delta (0, 0)
Screenshot: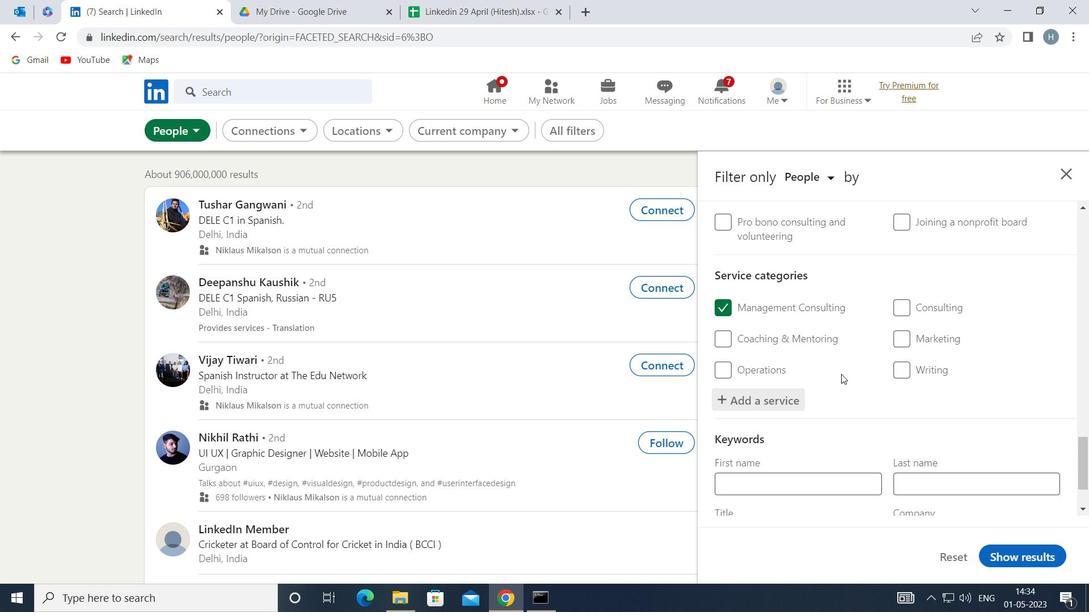 
Action: Mouse moved to (842, 370)
Screenshot: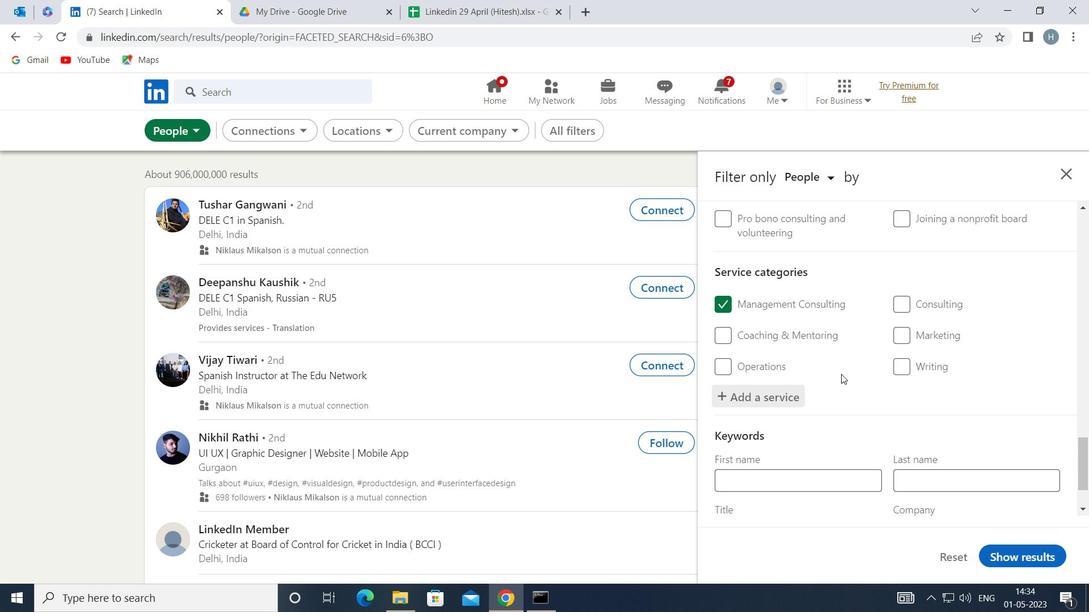 
Action: Mouse scrolled (842, 369) with delta (0, 0)
Screenshot: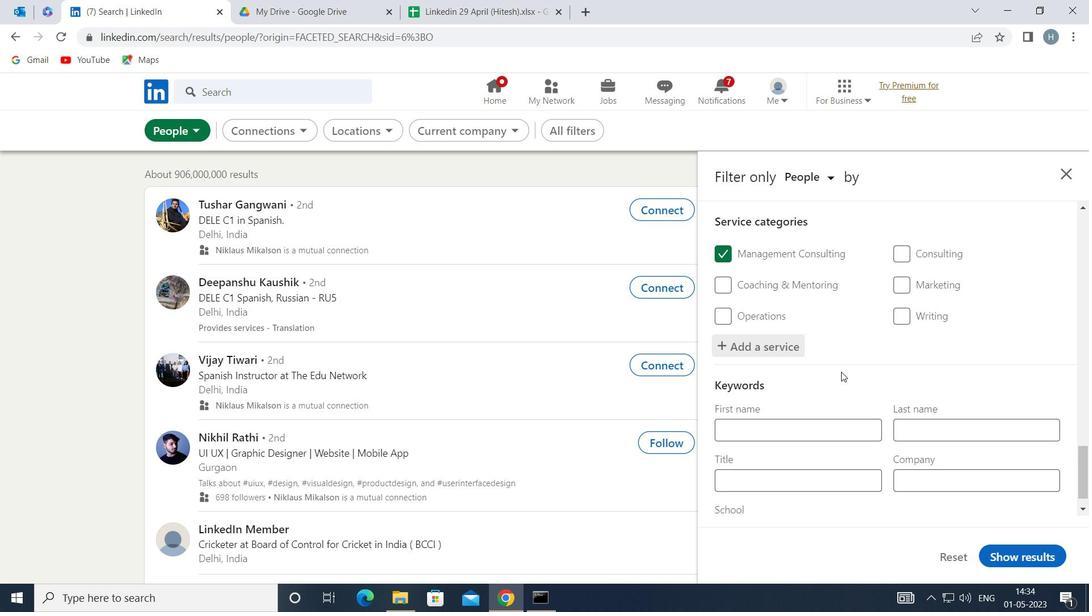 
Action: Mouse moved to (833, 452)
Screenshot: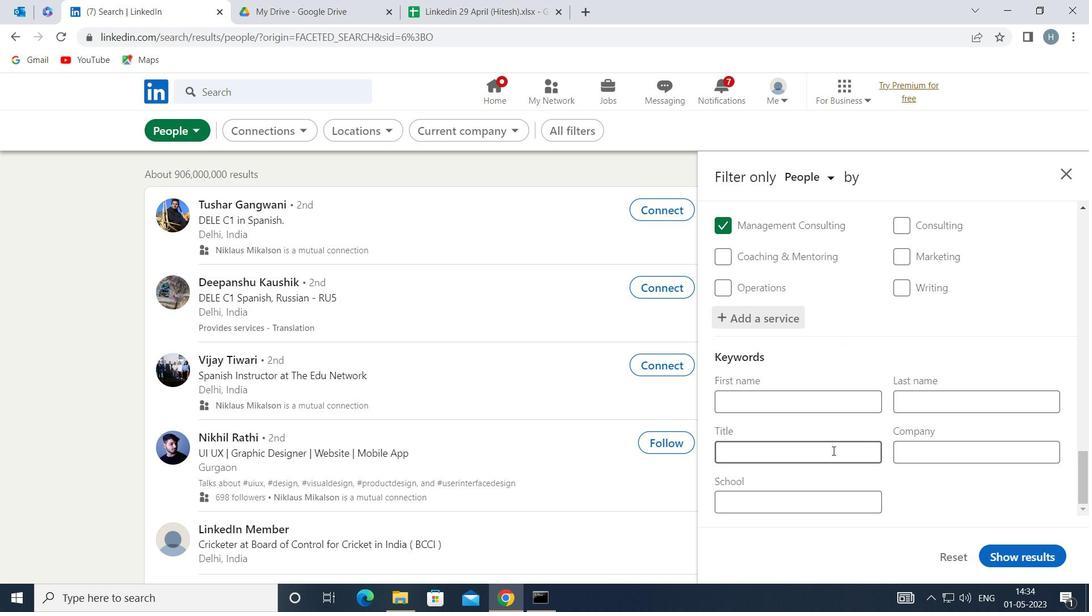 
Action: Mouse pressed left at (833, 452)
Screenshot: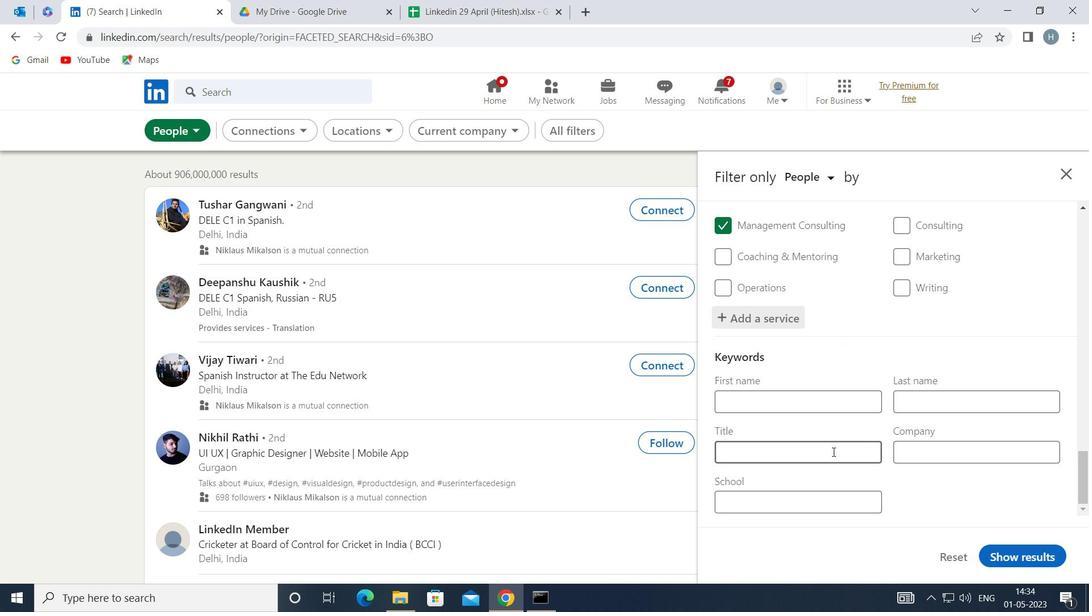 
Action: Key pressed <Key.shift>MARKETING<Key.space><Key.shift>RESEARCH<Key.space><Key.shift>ANALYST
Screenshot: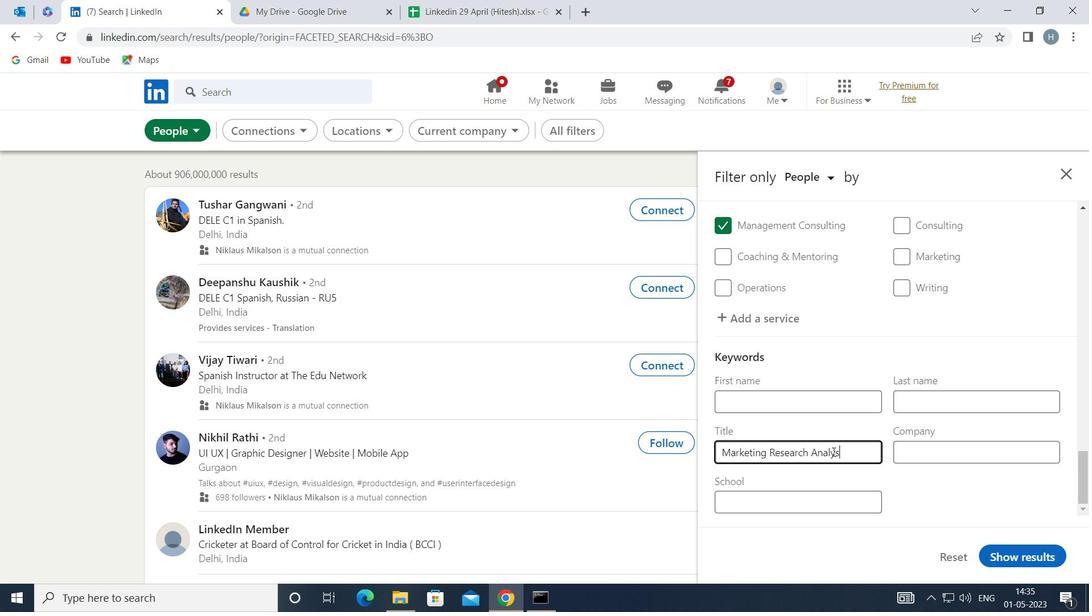 
Action: Mouse moved to (1030, 554)
Screenshot: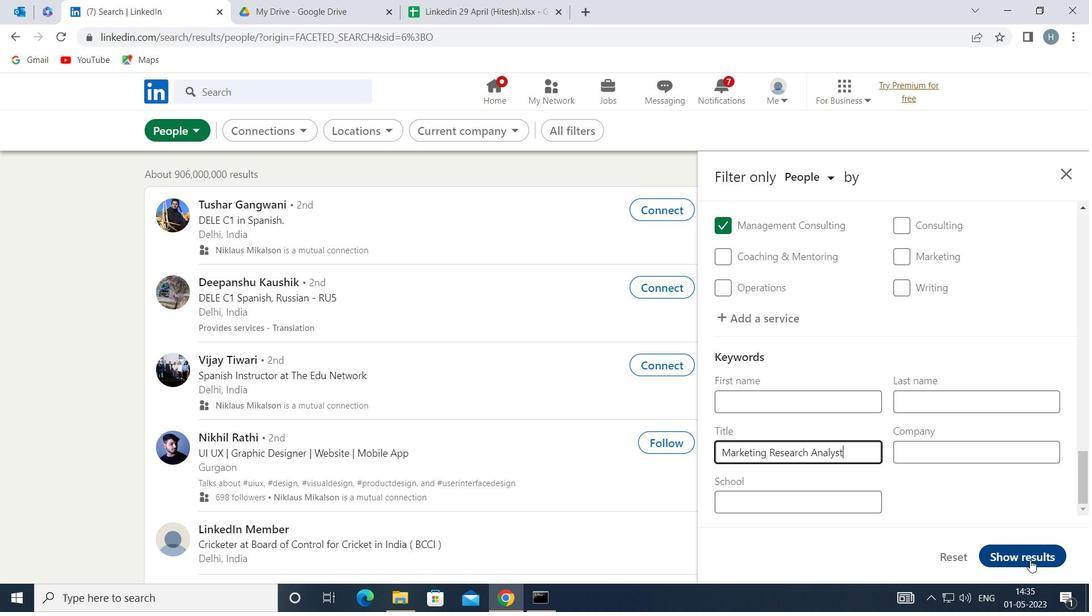 
Action: Mouse pressed left at (1030, 554)
Screenshot: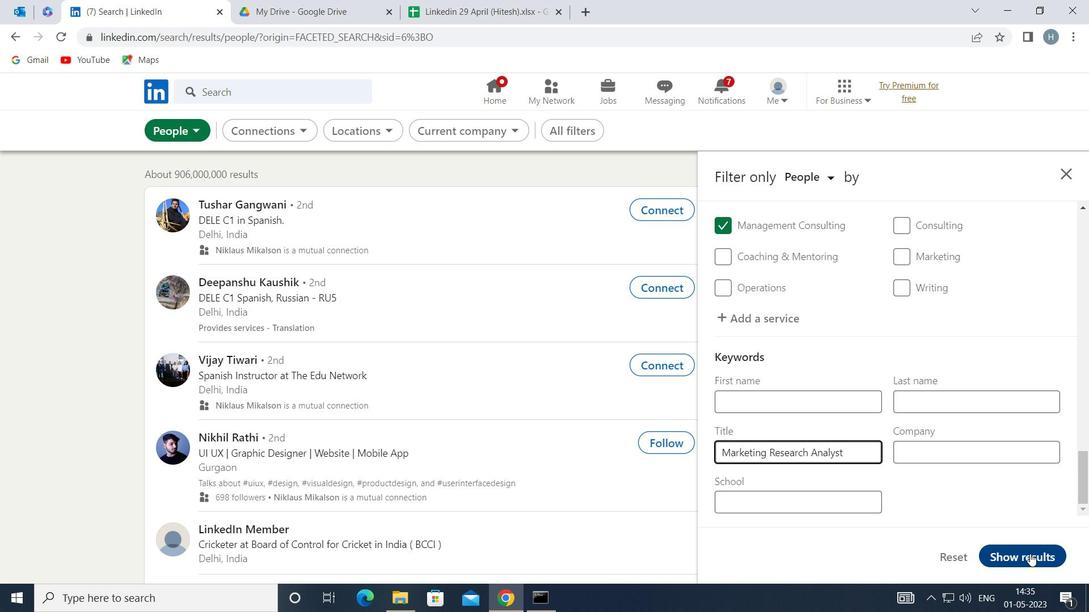 
Action: Mouse moved to (898, 468)
Screenshot: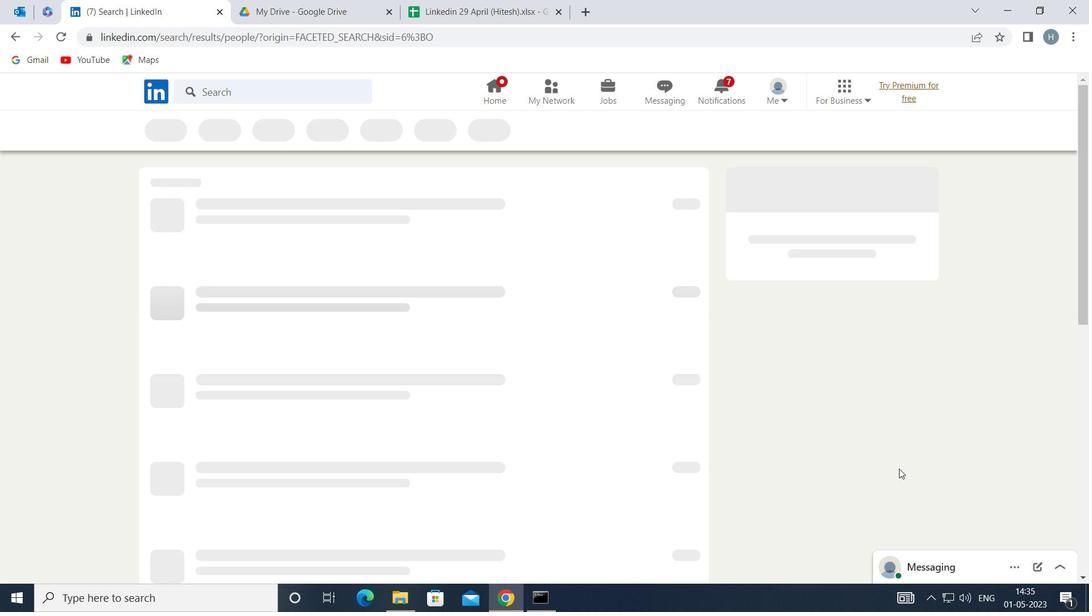 
